 Task: Find connections with filter location Bermeo with filter topic #leadershipwith filter profile language German with filter current company Eicher Trucks and Buses with filter school UNITED COLLEGE OF ENGINEERING AND RESEARCH, GREATER NOIDA with filter industry Truck Transportation with filter service category Corporate Law with filter keywords title Store Manager
Action: Mouse moved to (150, 239)
Screenshot: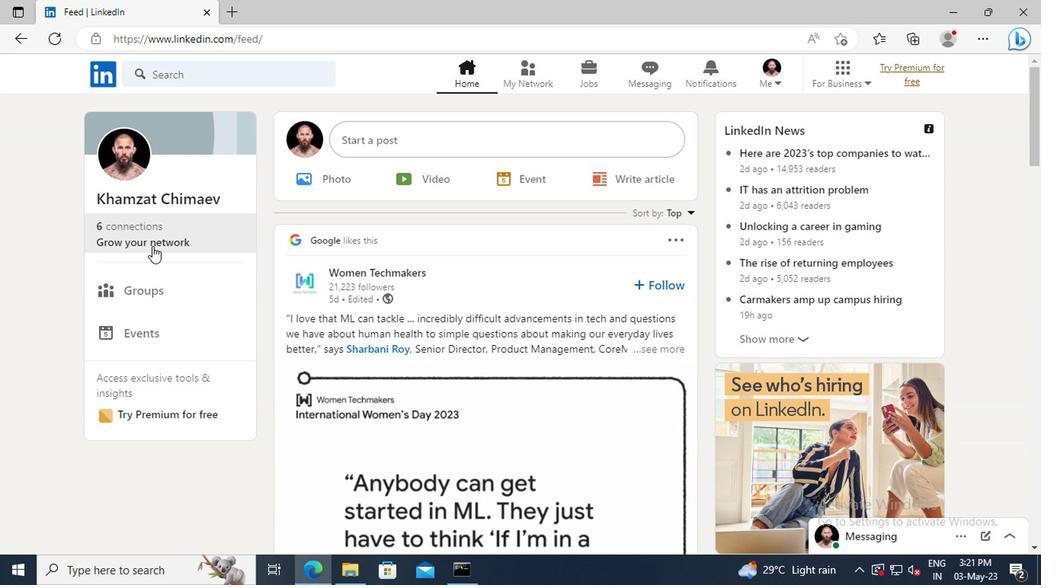 
Action: Mouse pressed left at (150, 239)
Screenshot: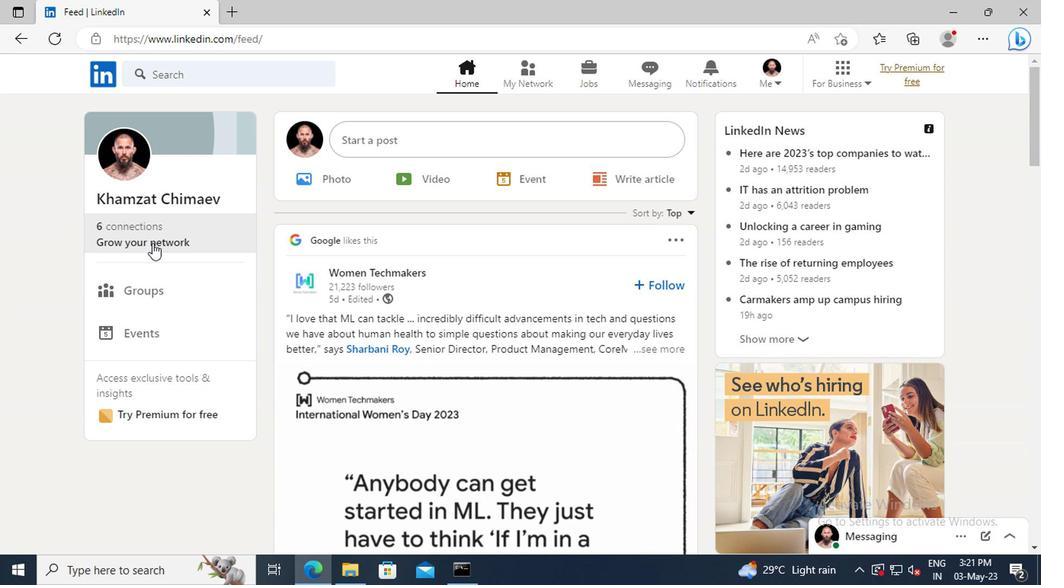 
Action: Mouse moved to (162, 160)
Screenshot: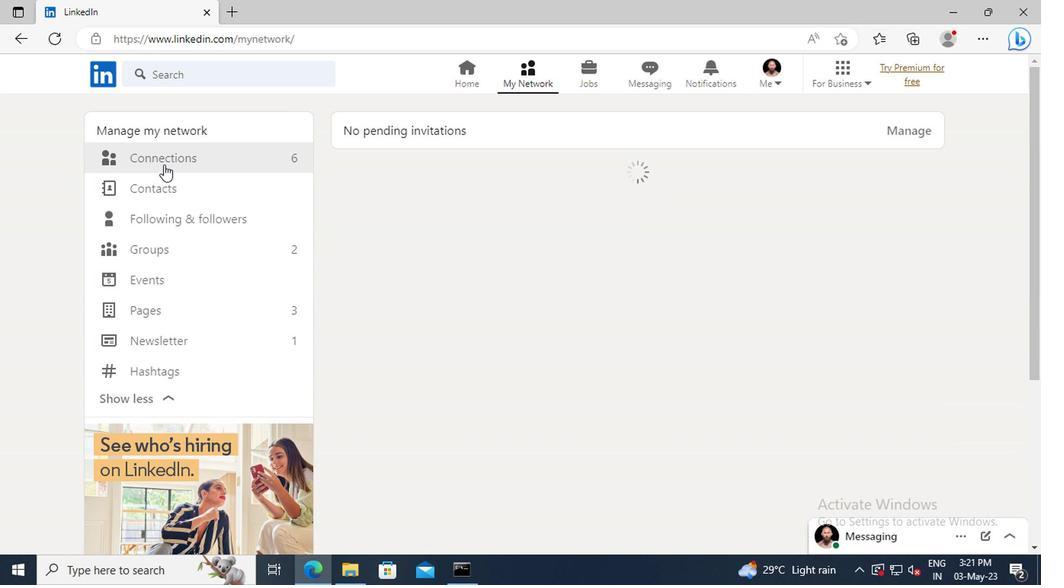 
Action: Mouse pressed left at (162, 160)
Screenshot: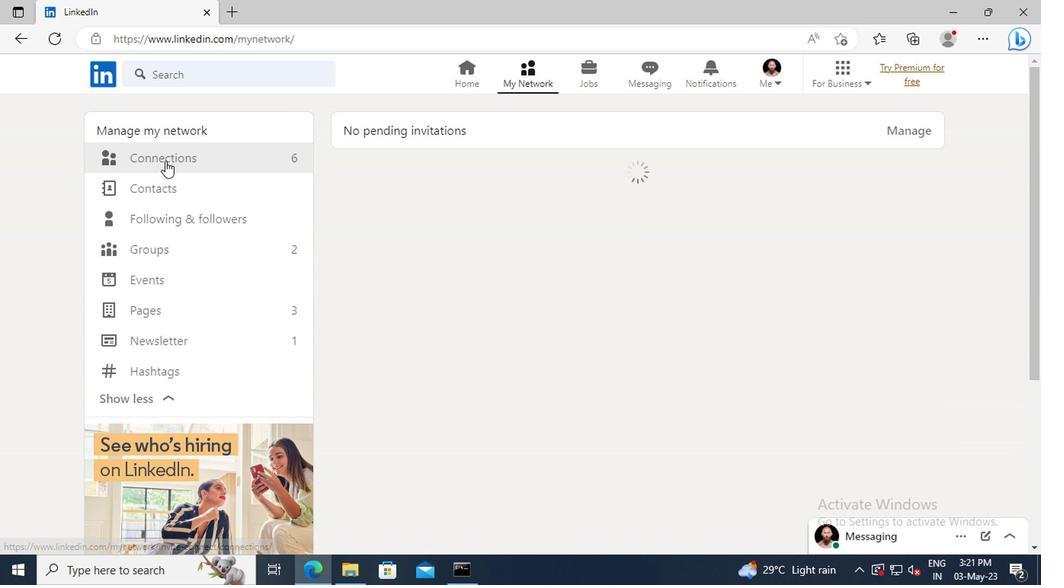
Action: Mouse moved to (617, 163)
Screenshot: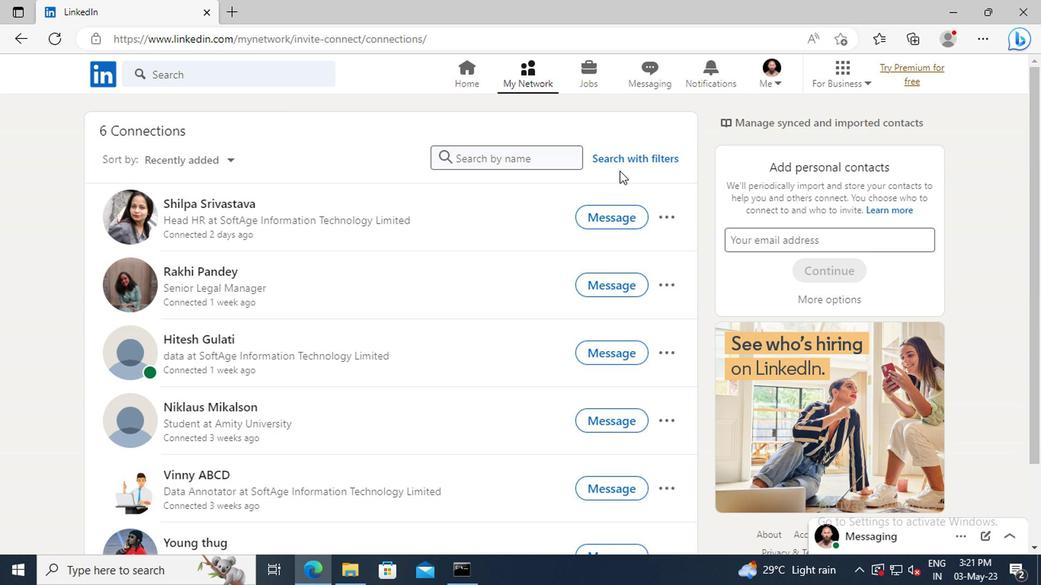 
Action: Mouse pressed left at (617, 163)
Screenshot: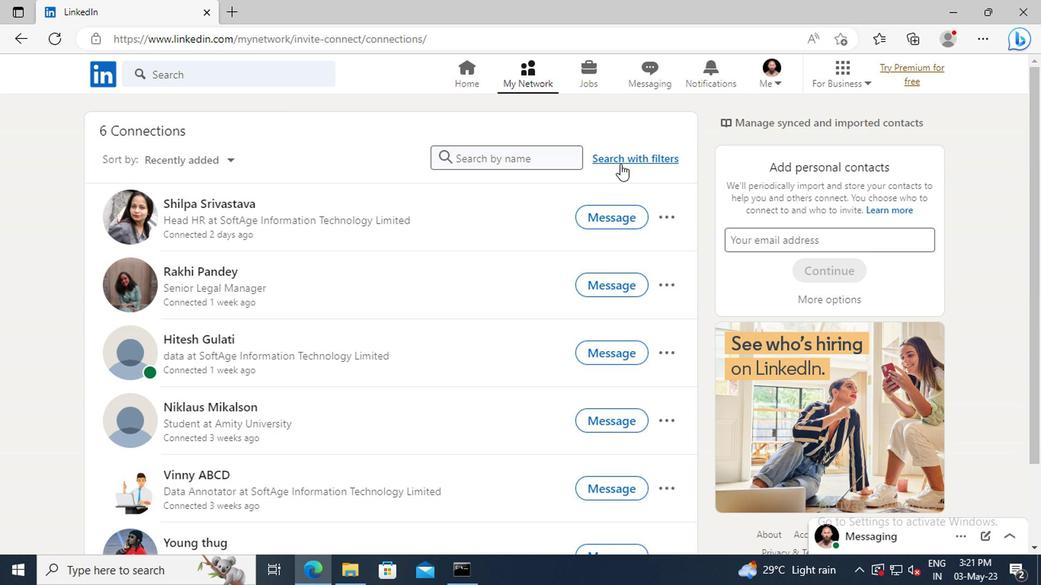 
Action: Mouse moved to (577, 122)
Screenshot: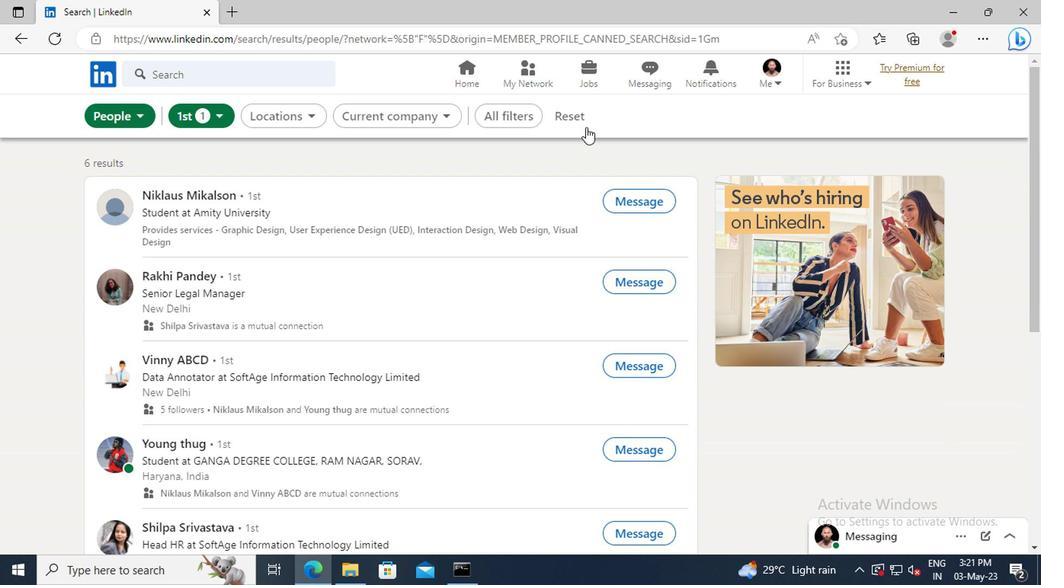 
Action: Mouse pressed left at (577, 122)
Screenshot: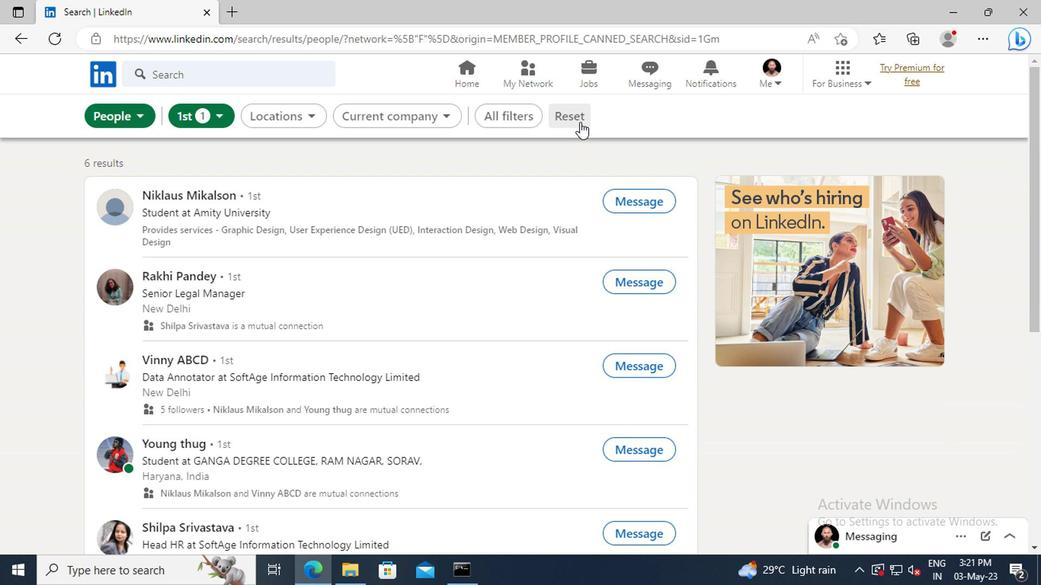 
Action: Mouse moved to (546, 118)
Screenshot: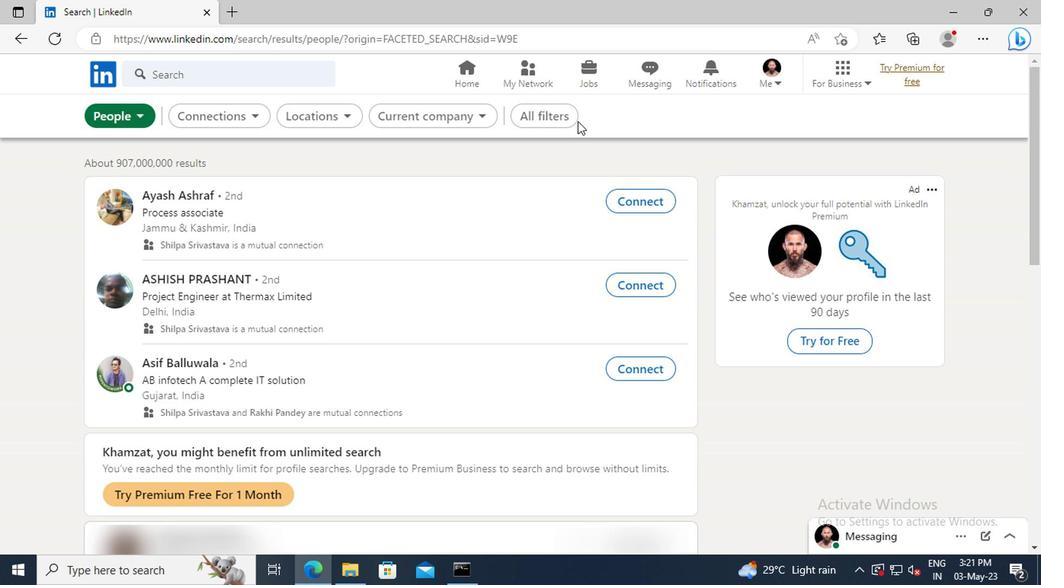 
Action: Mouse pressed left at (546, 118)
Screenshot: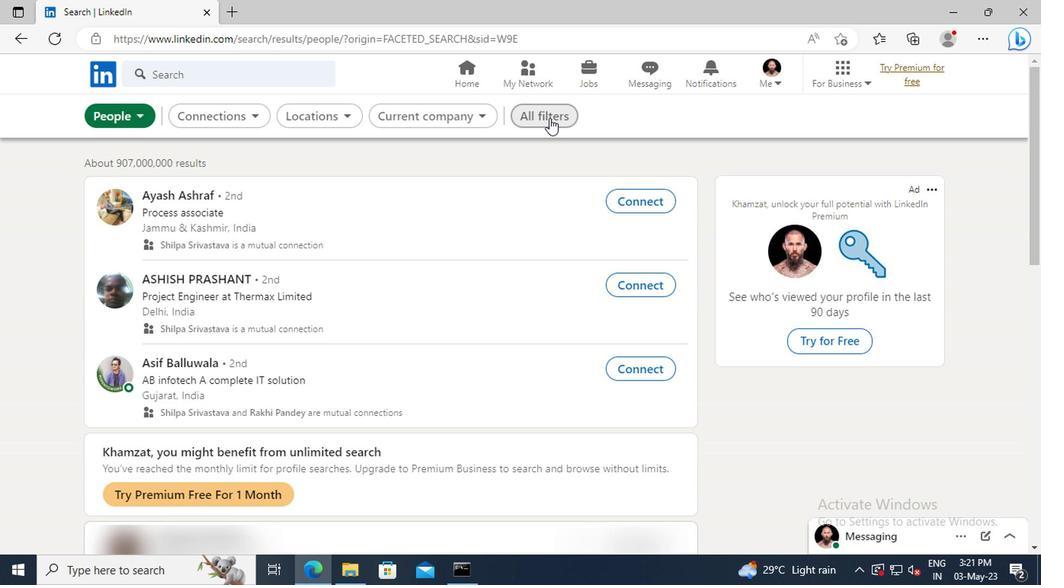 
Action: Mouse moved to (824, 278)
Screenshot: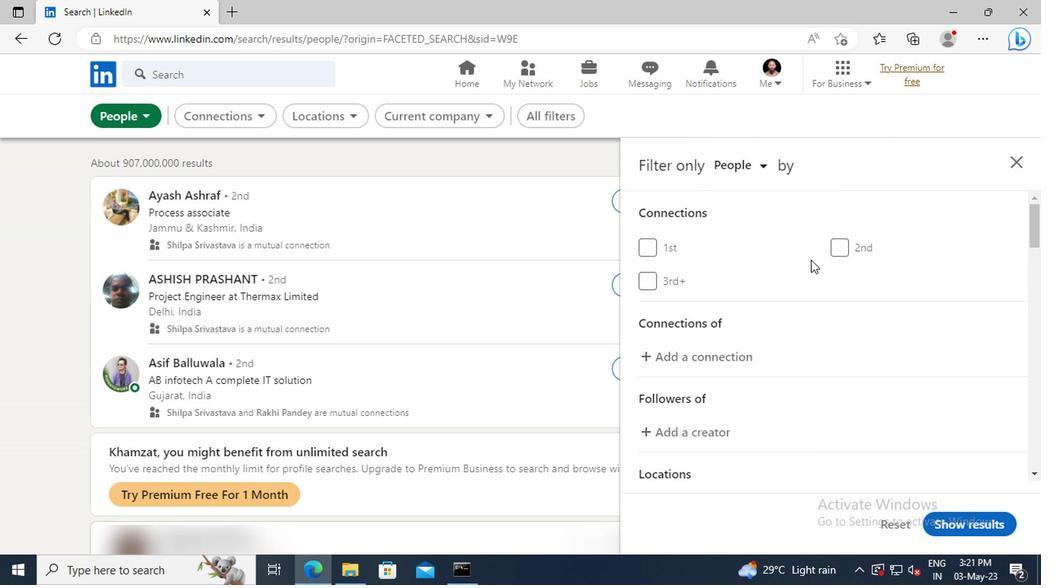 
Action: Mouse scrolled (824, 277) with delta (0, -1)
Screenshot: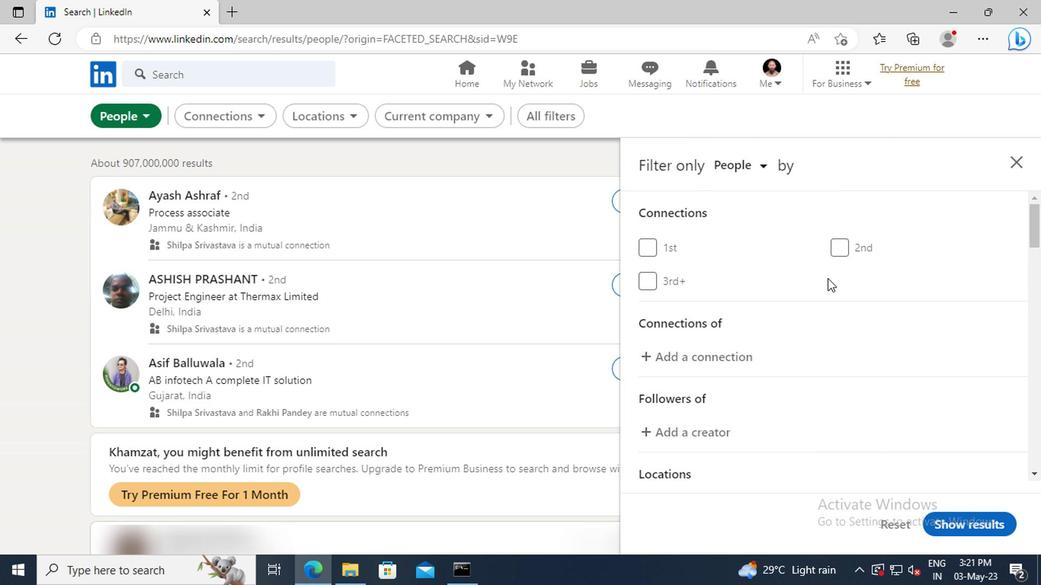 
Action: Mouse scrolled (824, 277) with delta (0, -1)
Screenshot: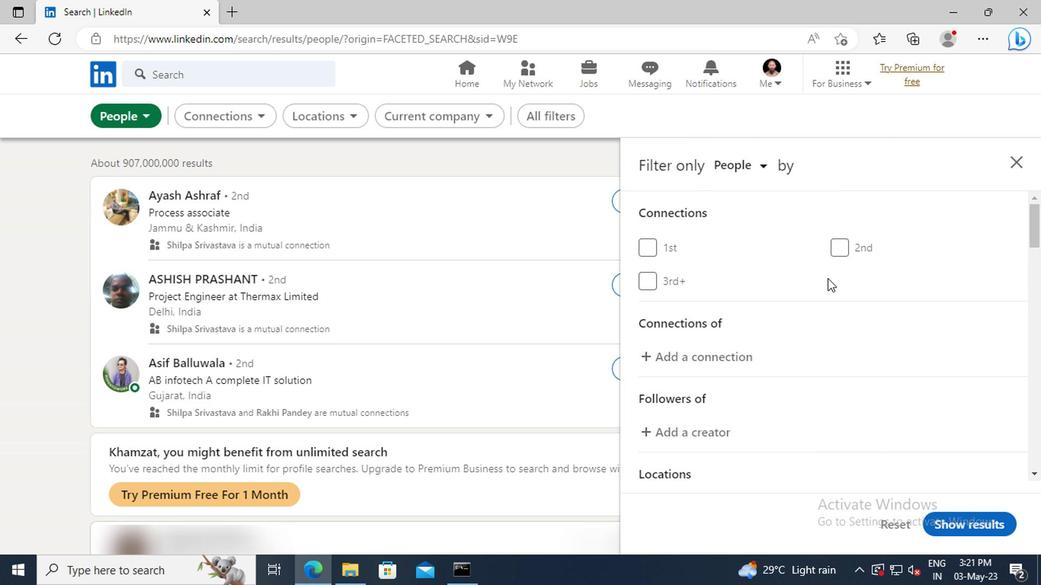 
Action: Mouse scrolled (824, 277) with delta (0, -1)
Screenshot: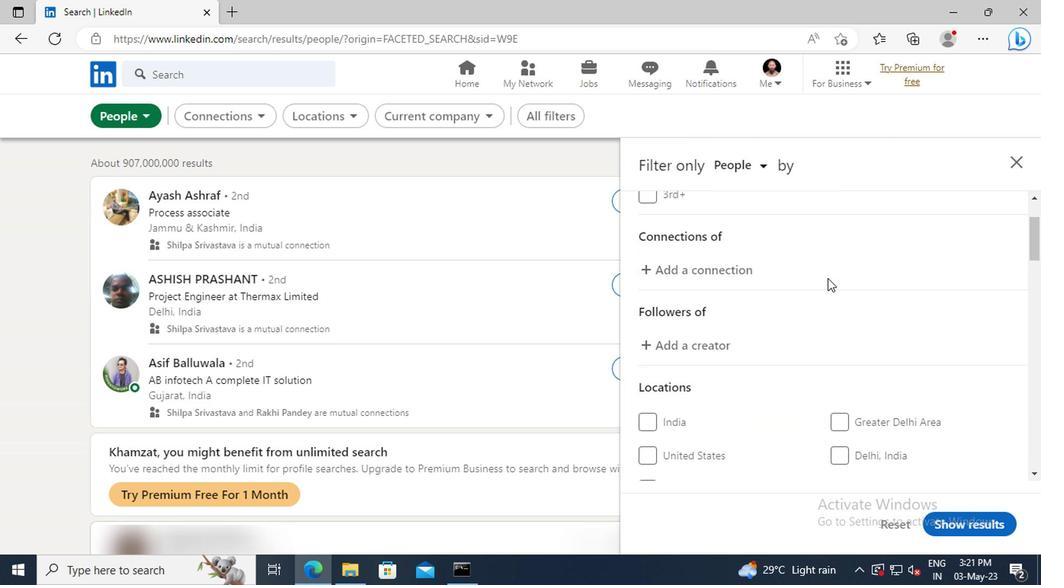 
Action: Mouse scrolled (824, 277) with delta (0, -1)
Screenshot: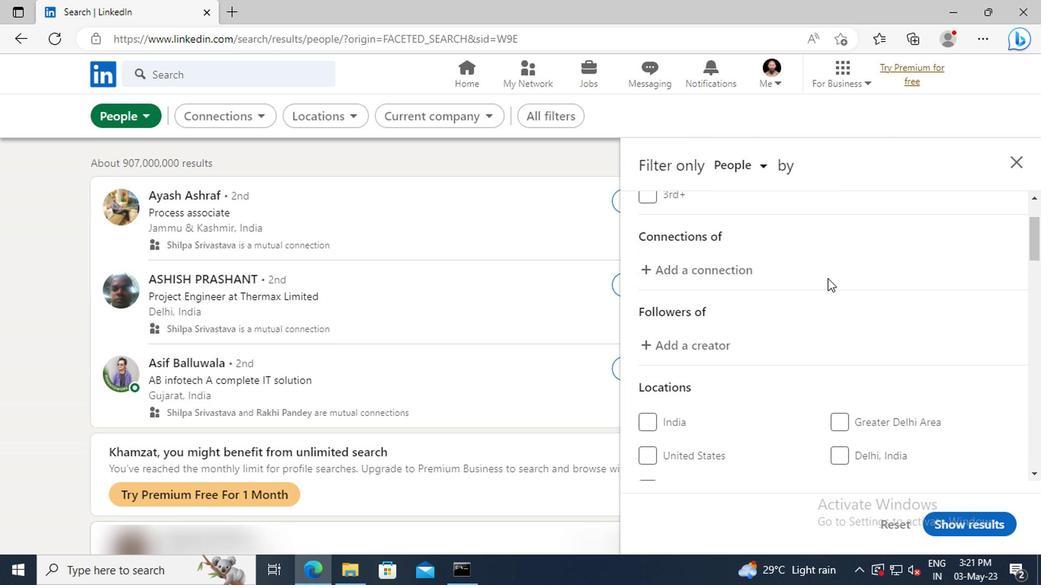 
Action: Mouse scrolled (824, 277) with delta (0, -1)
Screenshot: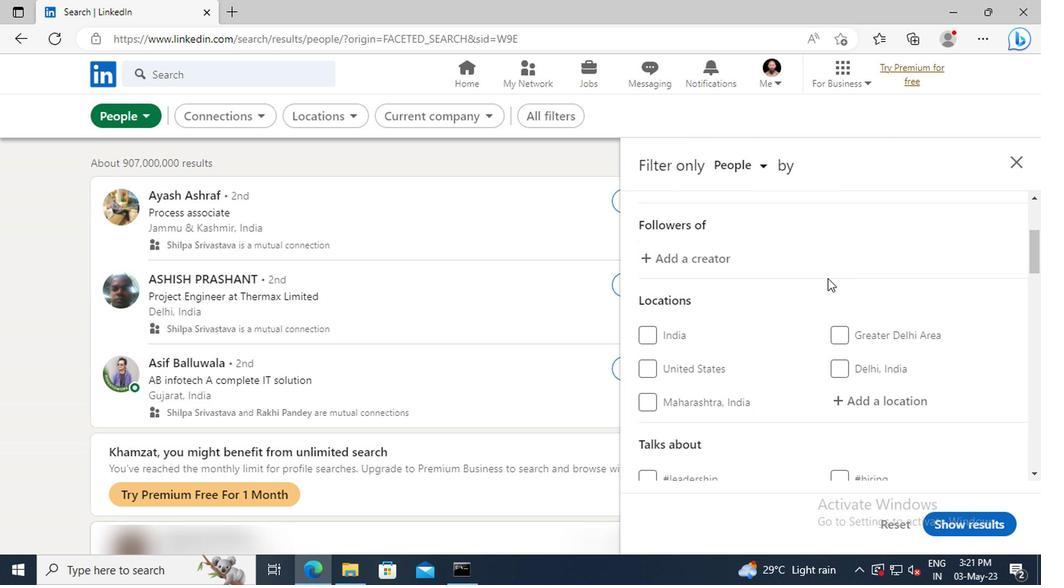 
Action: Mouse moved to (847, 353)
Screenshot: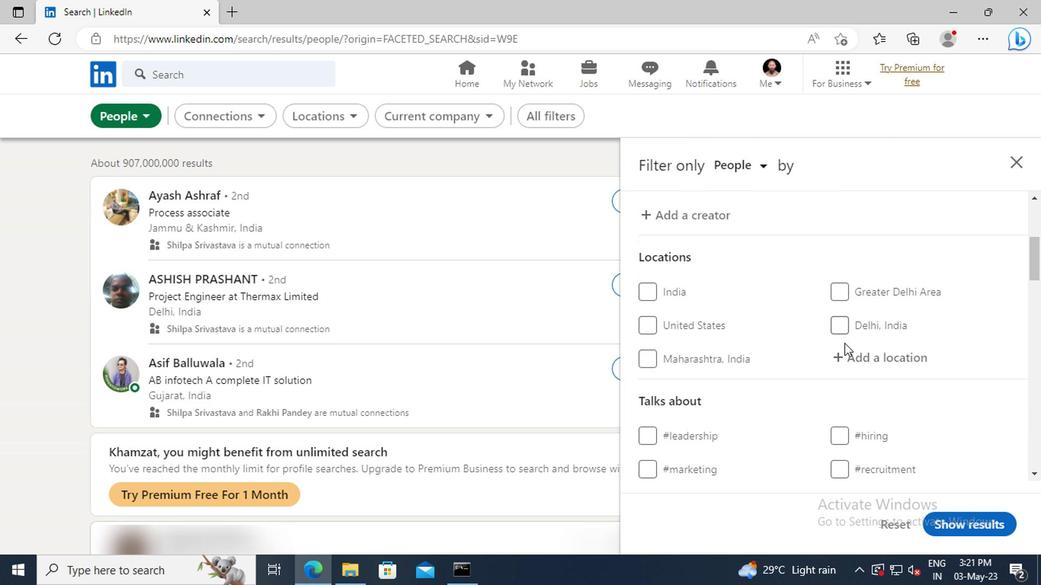 
Action: Mouse pressed left at (847, 353)
Screenshot: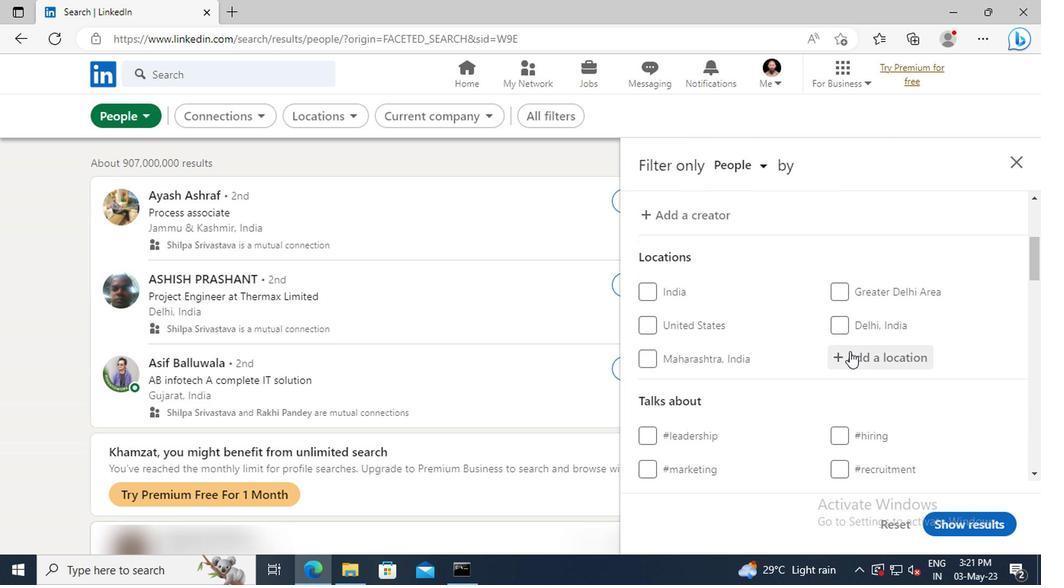 
Action: Key pressed <Key.shift>BERMEO
Screenshot: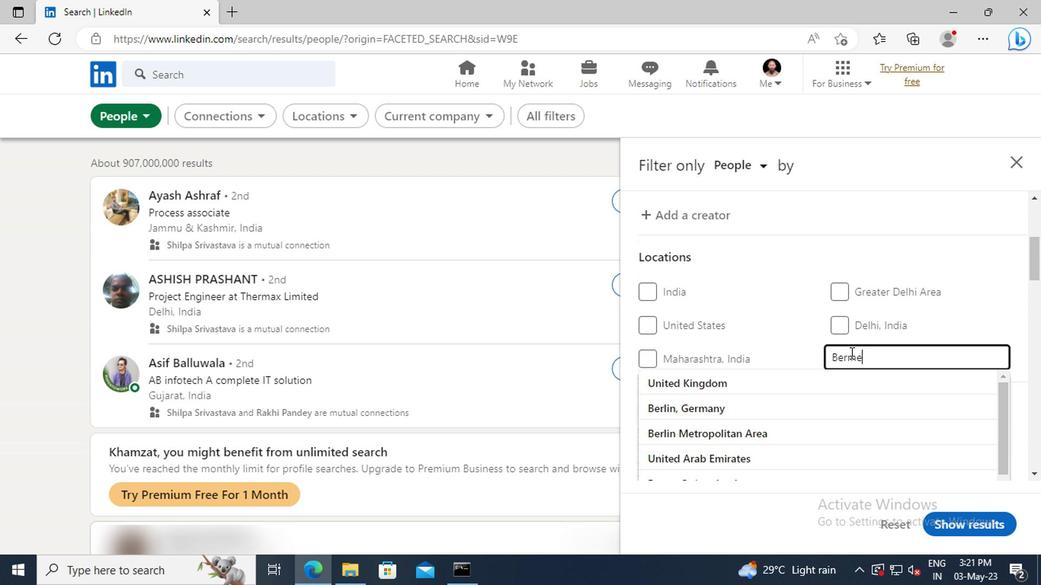 
Action: Mouse moved to (847, 381)
Screenshot: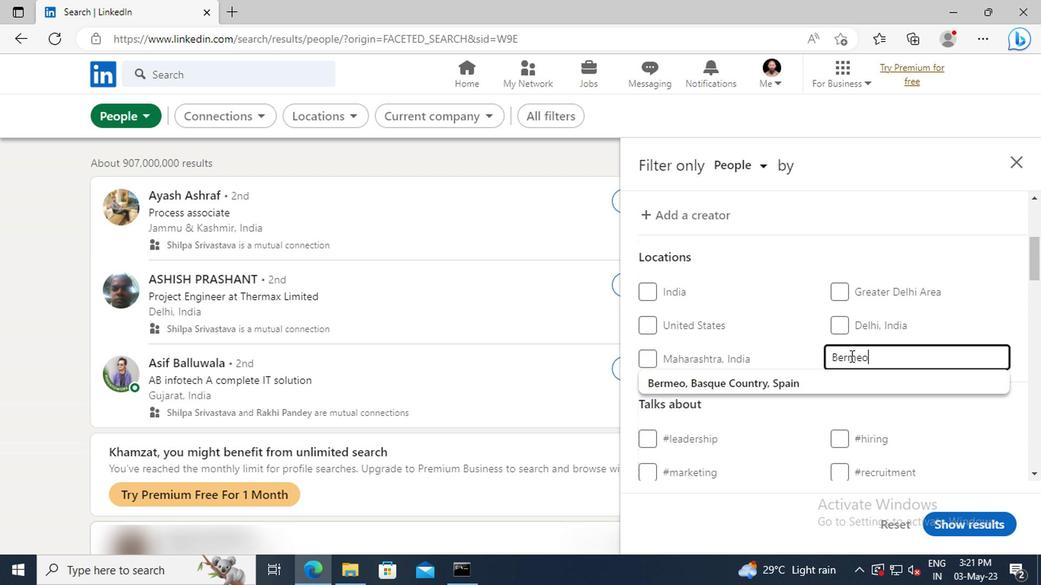 
Action: Mouse pressed left at (847, 381)
Screenshot: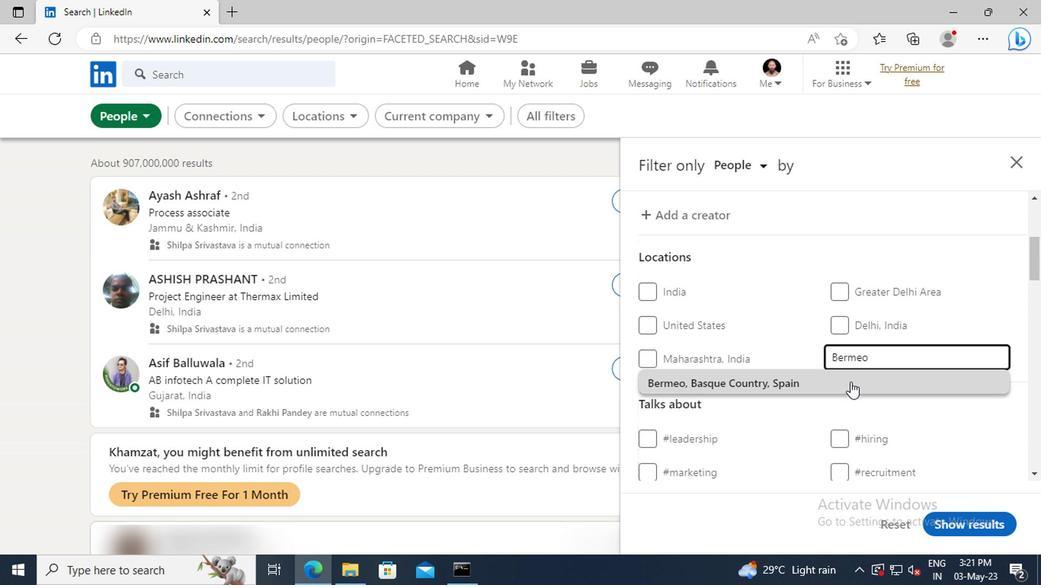 
Action: Mouse scrolled (847, 381) with delta (0, 0)
Screenshot: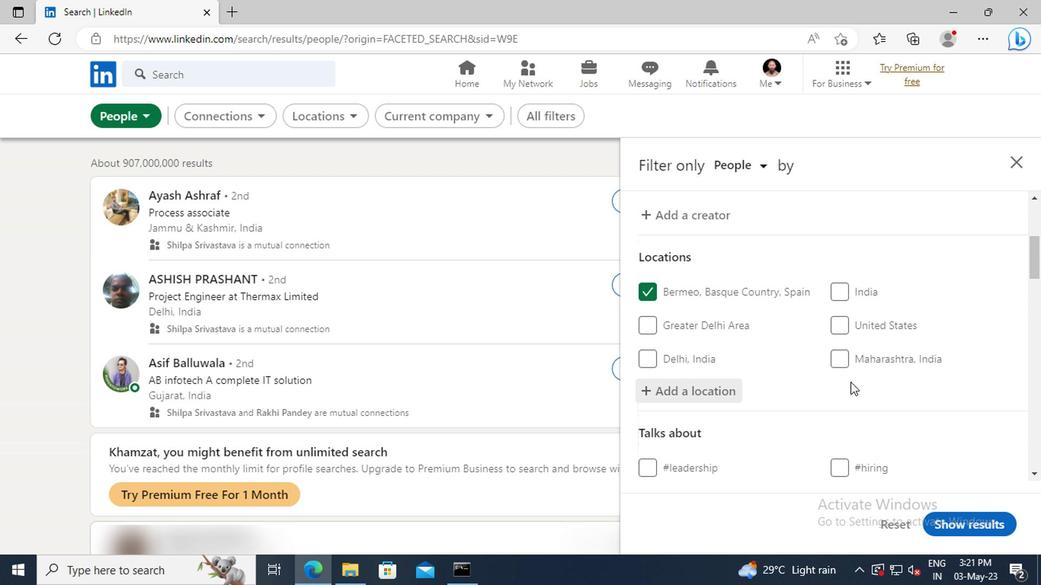 
Action: Mouse scrolled (847, 381) with delta (0, 0)
Screenshot: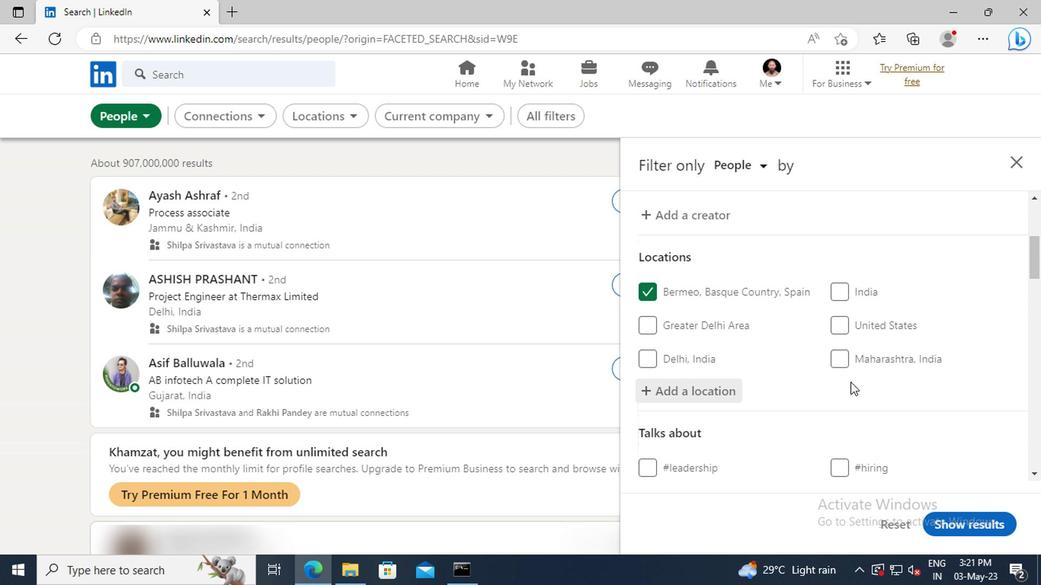 
Action: Mouse moved to (646, 381)
Screenshot: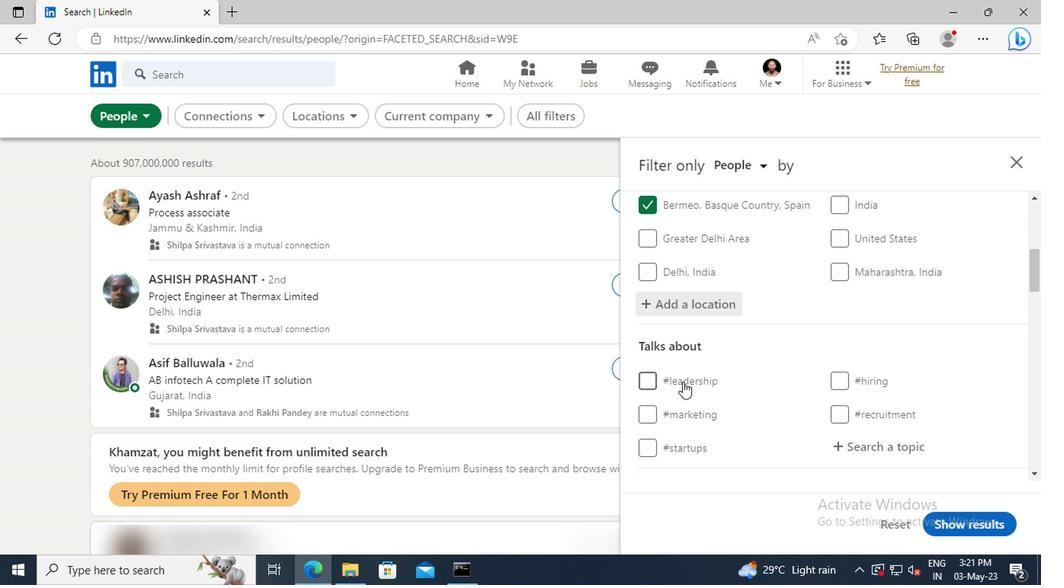 
Action: Mouse pressed left at (646, 381)
Screenshot: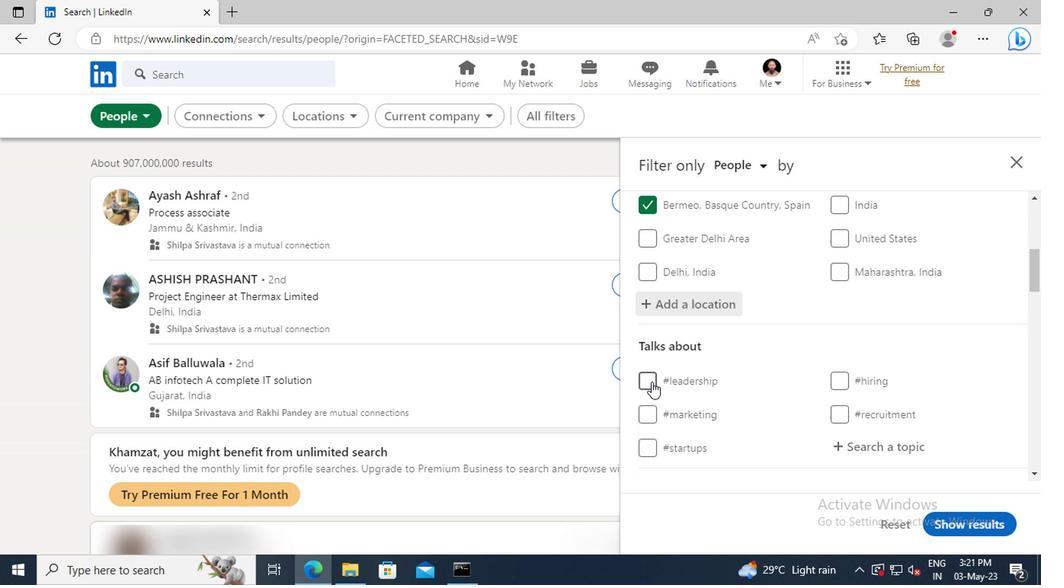 
Action: Mouse moved to (839, 379)
Screenshot: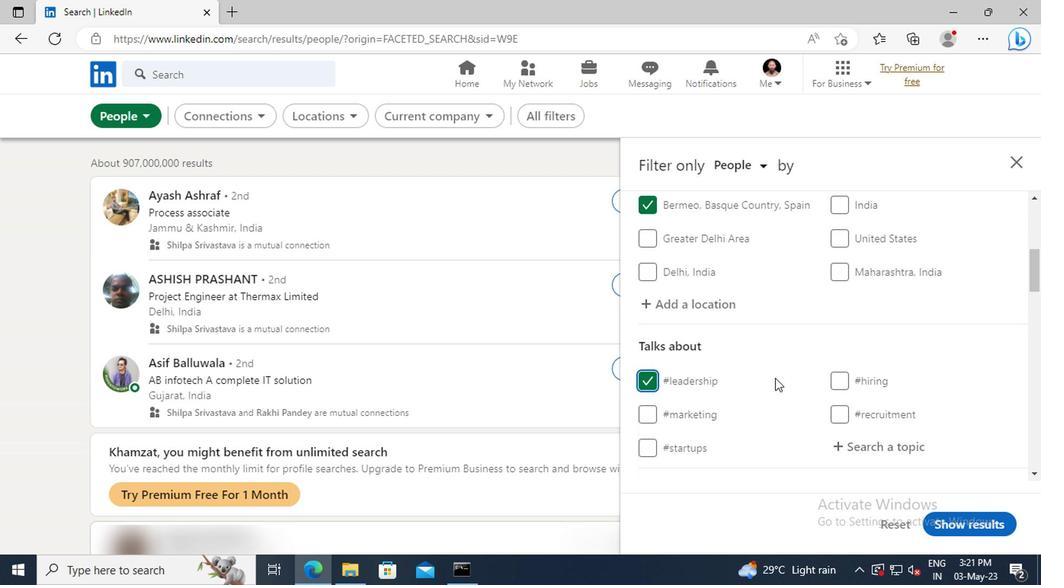 
Action: Mouse scrolled (839, 377) with delta (0, -1)
Screenshot: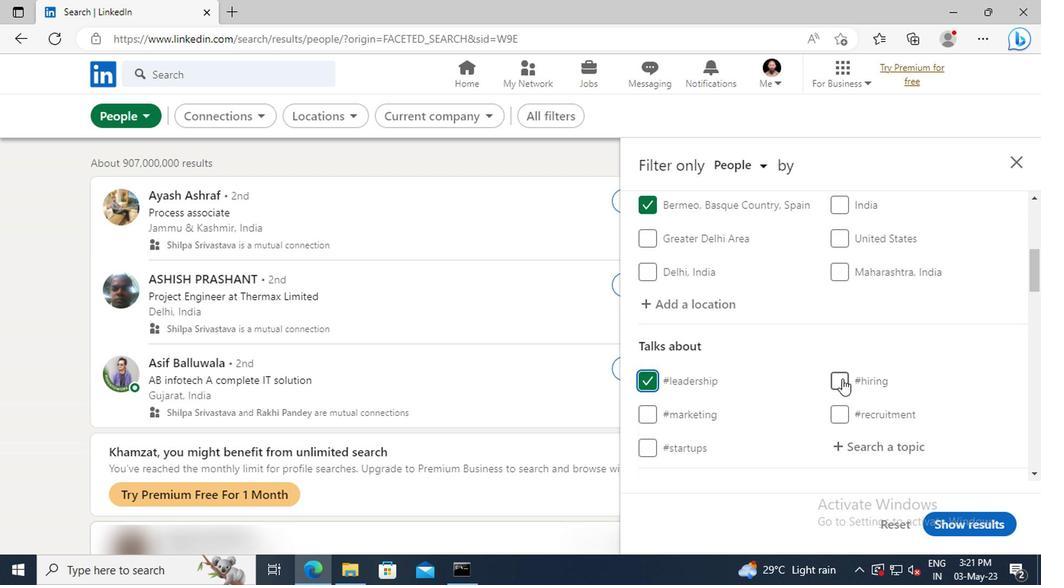 
Action: Mouse scrolled (839, 377) with delta (0, -1)
Screenshot: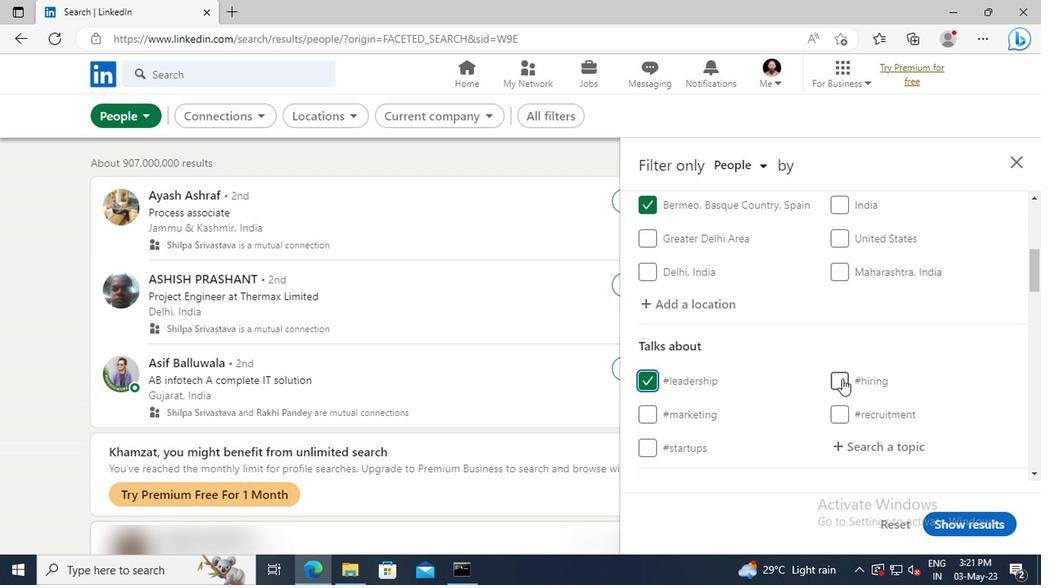 
Action: Mouse scrolled (839, 377) with delta (0, -1)
Screenshot: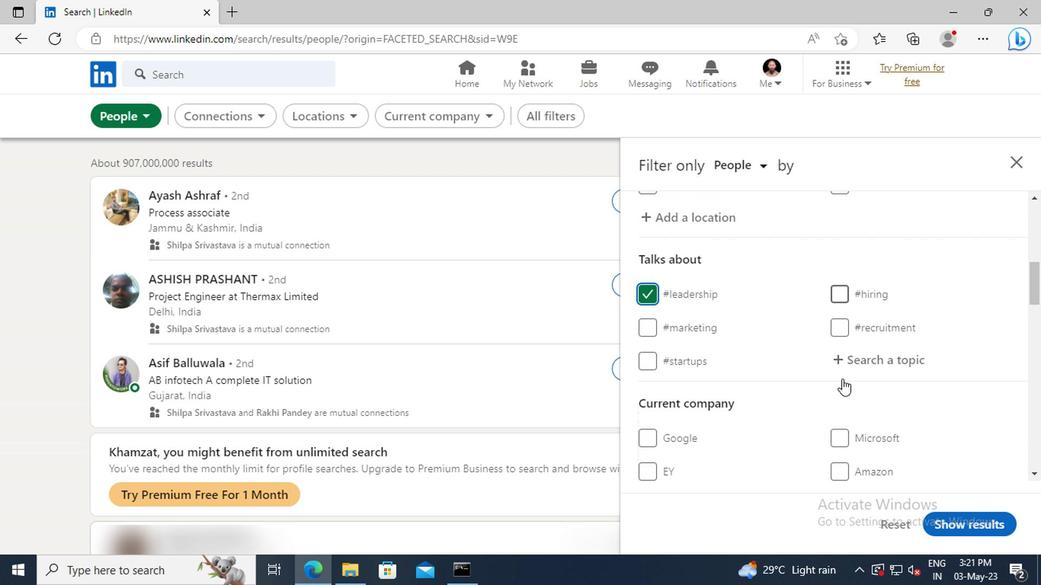 
Action: Mouse scrolled (839, 377) with delta (0, -1)
Screenshot: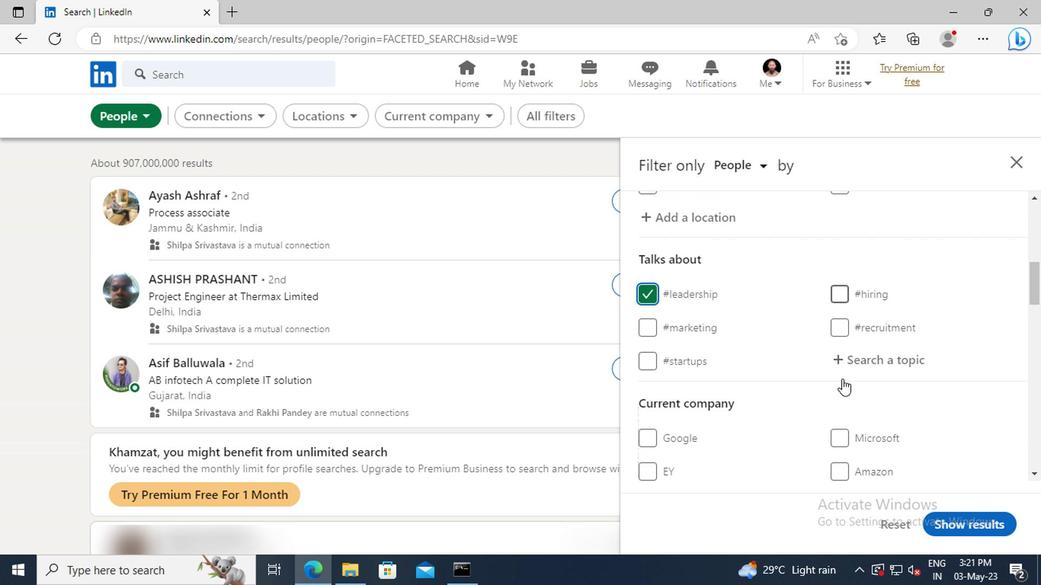 
Action: Mouse scrolled (839, 377) with delta (0, -1)
Screenshot: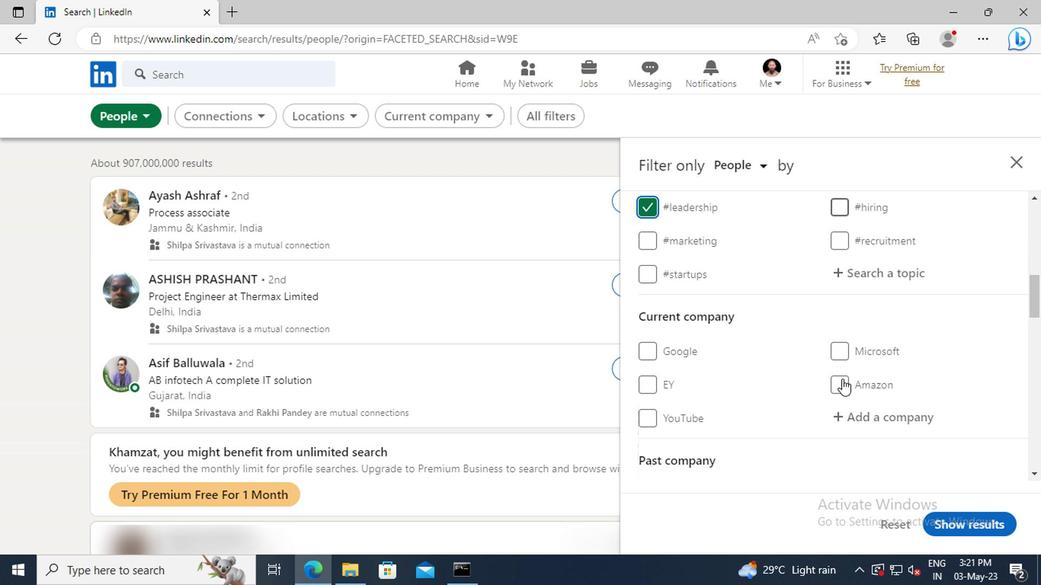 
Action: Mouse scrolled (839, 377) with delta (0, -1)
Screenshot: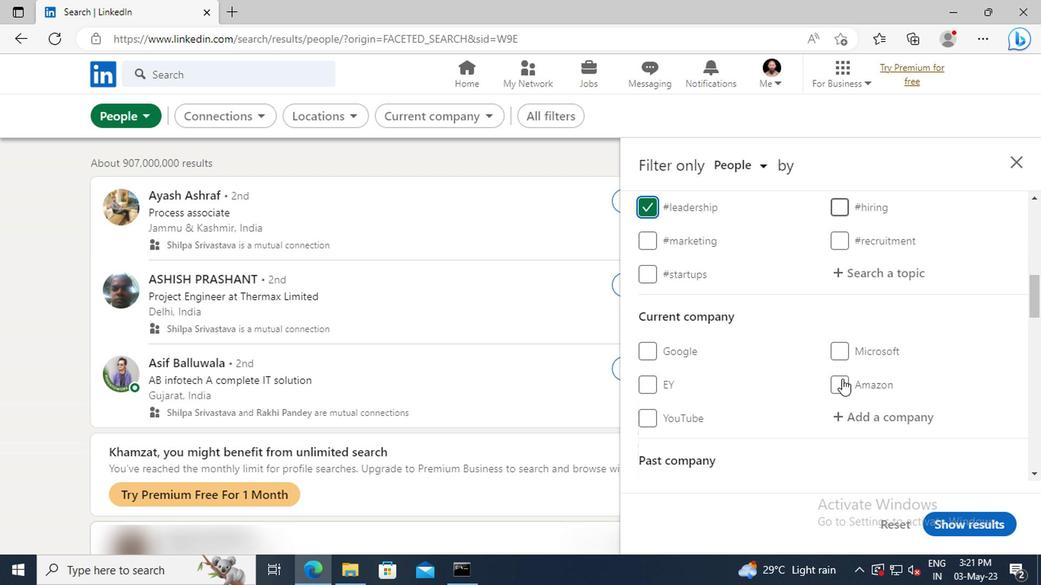
Action: Mouse scrolled (839, 377) with delta (0, -1)
Screenshot: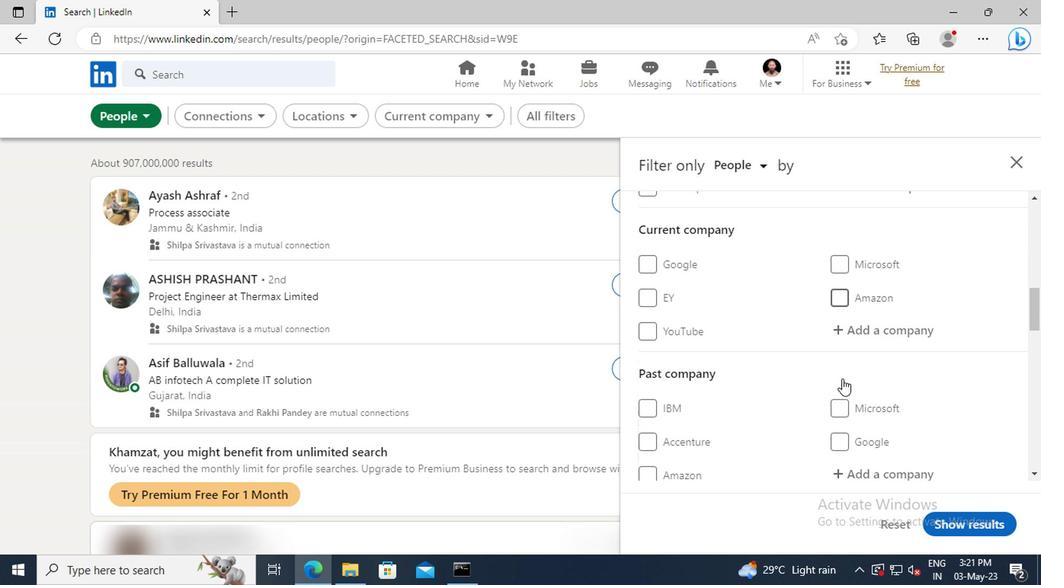 
Action: Mouse scrolled (839, 377) with delta (0, -1)
Screenshot: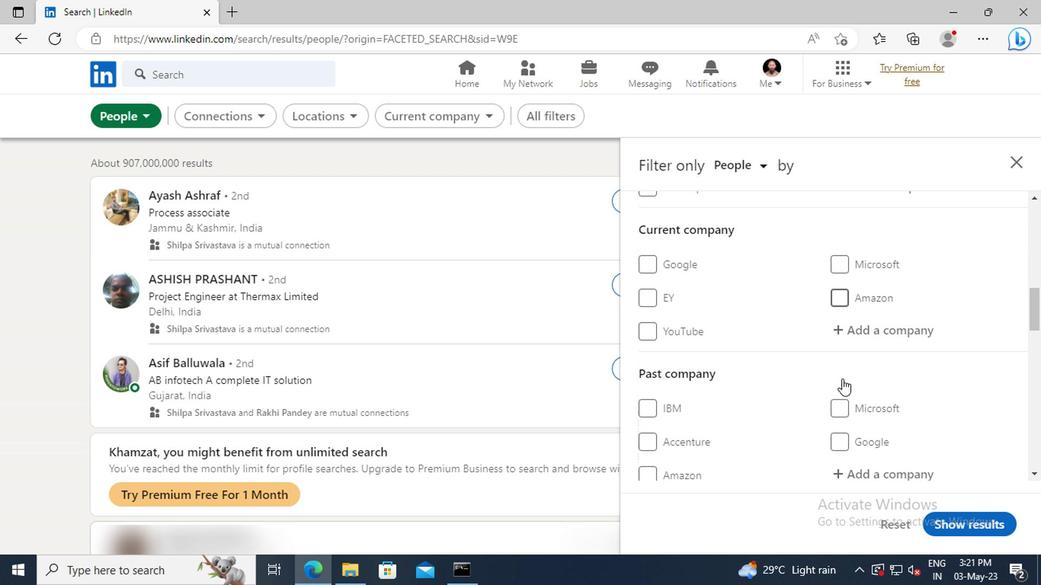 
Action: Mouse scrolled (839, 377) with delta (0, -1)
Screenshot: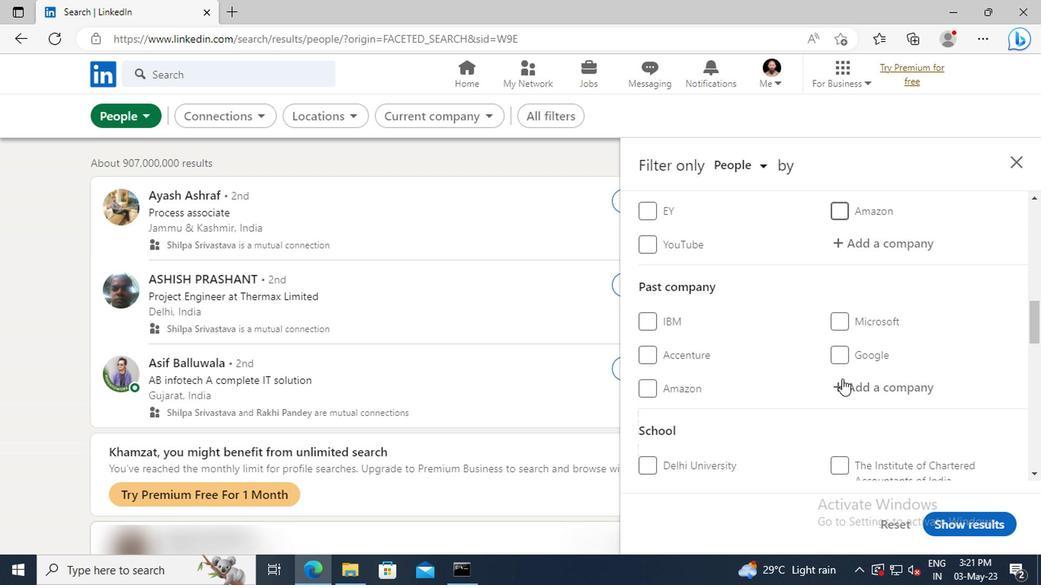 
Action: Mouse scrolled (839, 377) with delta (0, -1)
Screenshot: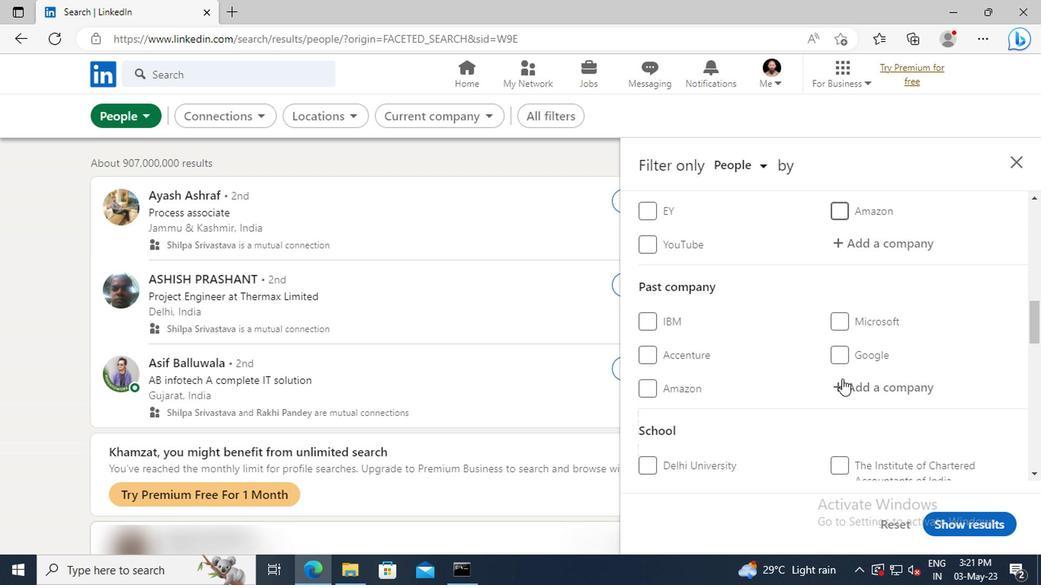 
Action: Mouse scrolled (839, 377) with delta (0, -1)
Screenshot: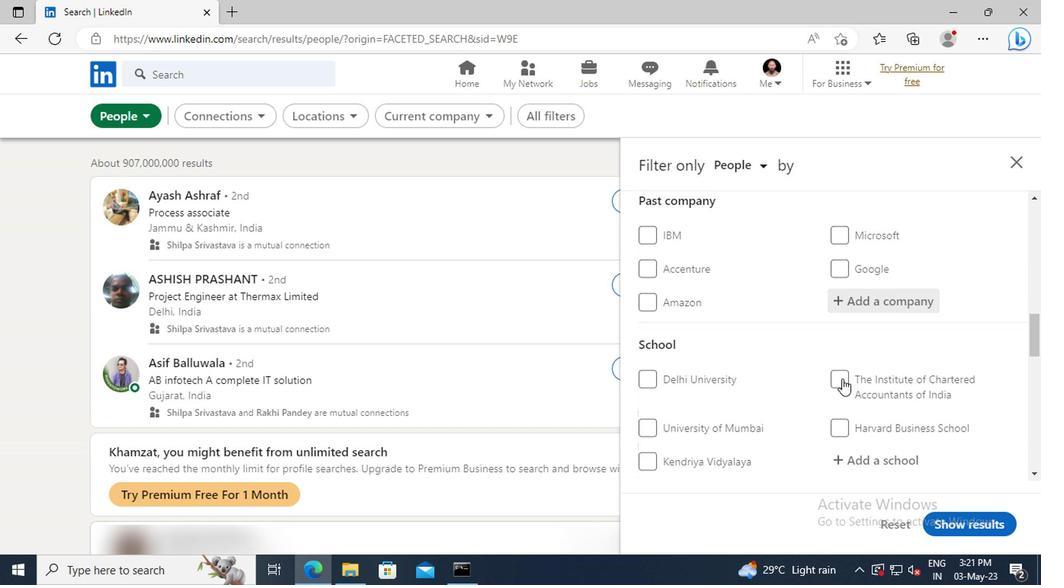
Action: Mouse scrolled (839, 377) with delta (0, -1)
Screenshot: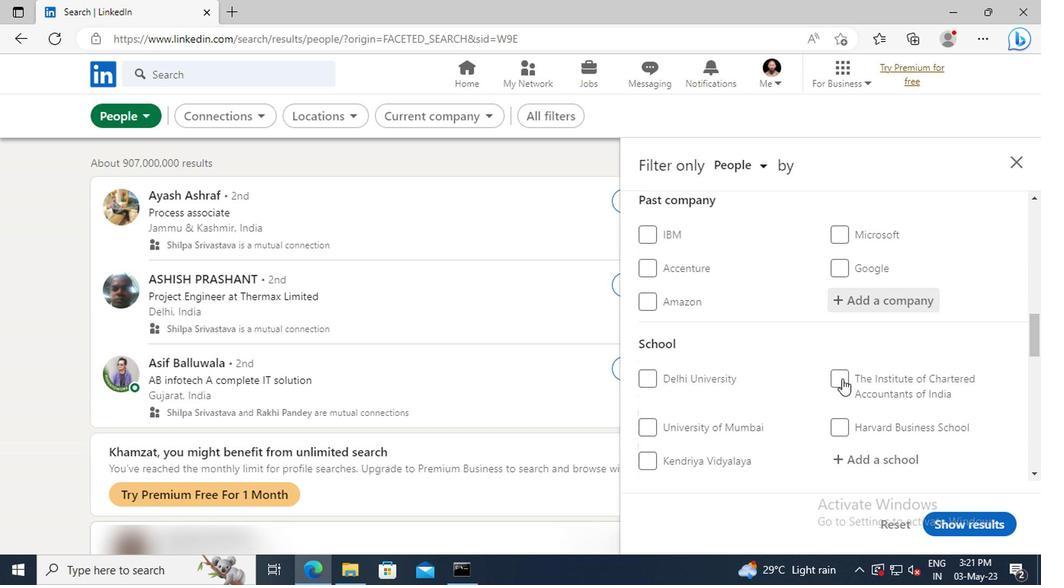
Action: Mouse scrolled (839, 377) with delta (0, -1)
Screenshot: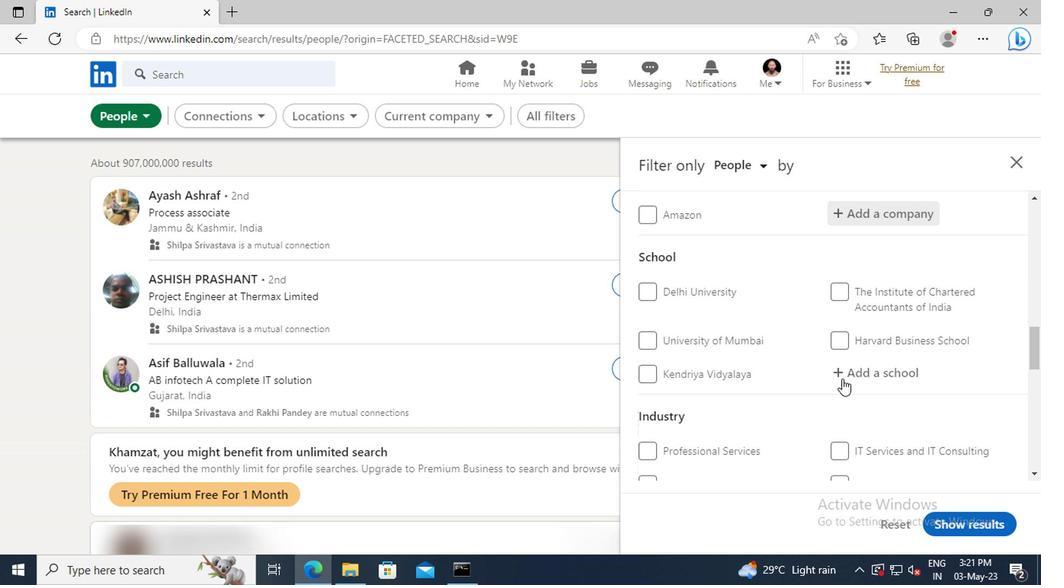 
Action: Mouse scrolled (839, 377) with delta (0, -1)
Screenshot: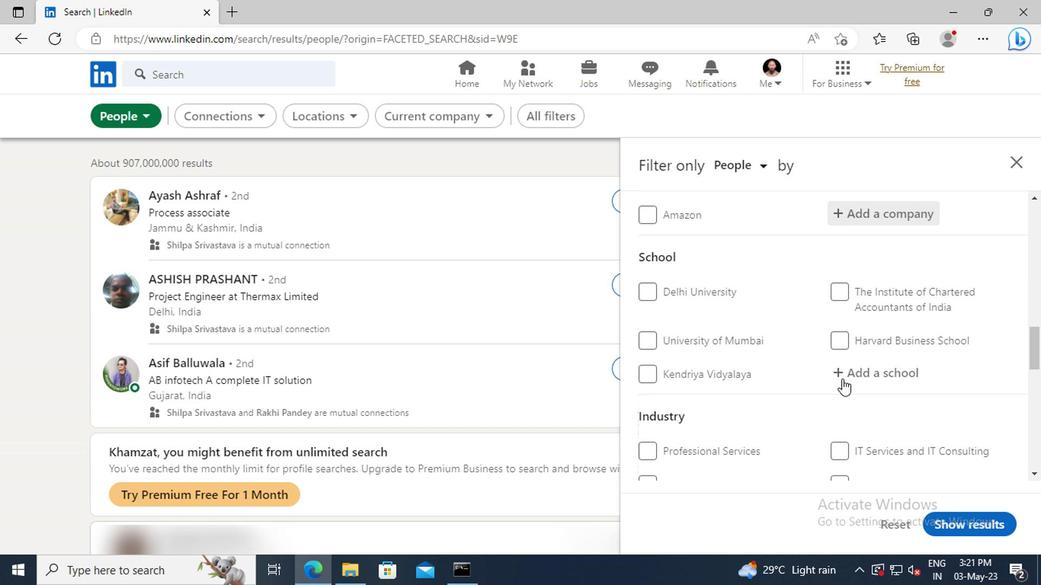 
Action: Mouse scrolled (839, 377) with delta (0, -1)
Screenshot: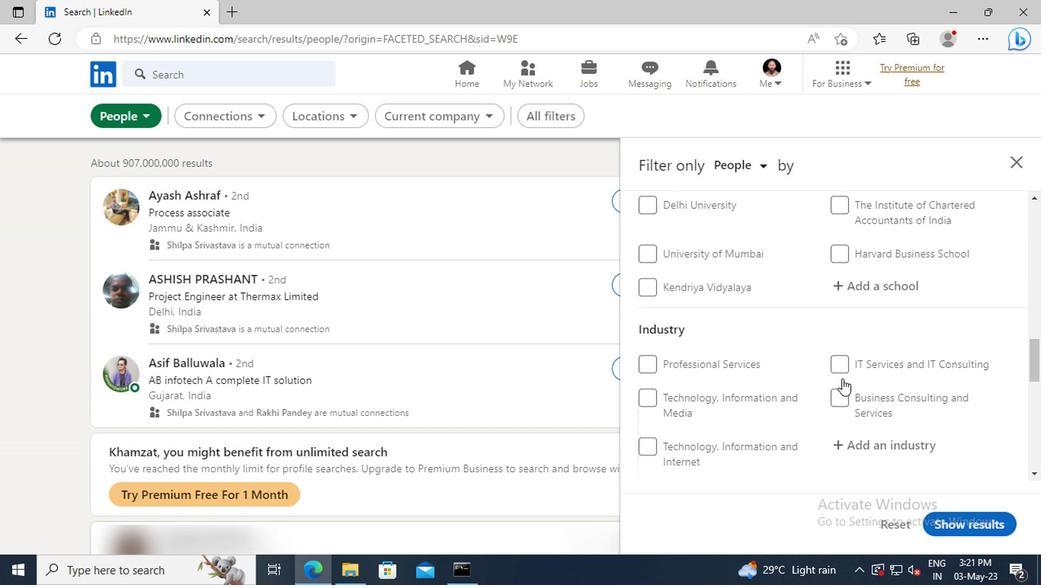 
Action: Mouse scrolled (839, 377) with delta (0, -1)
Screenshot: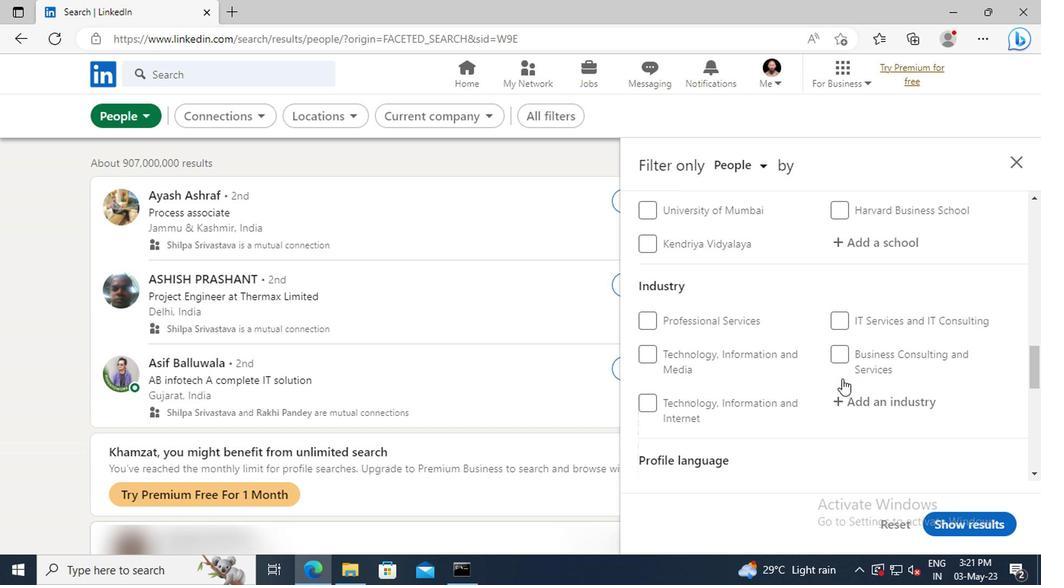
Action: Mouse scrolled (839, 377) with delta (0, -1)
Screenshot: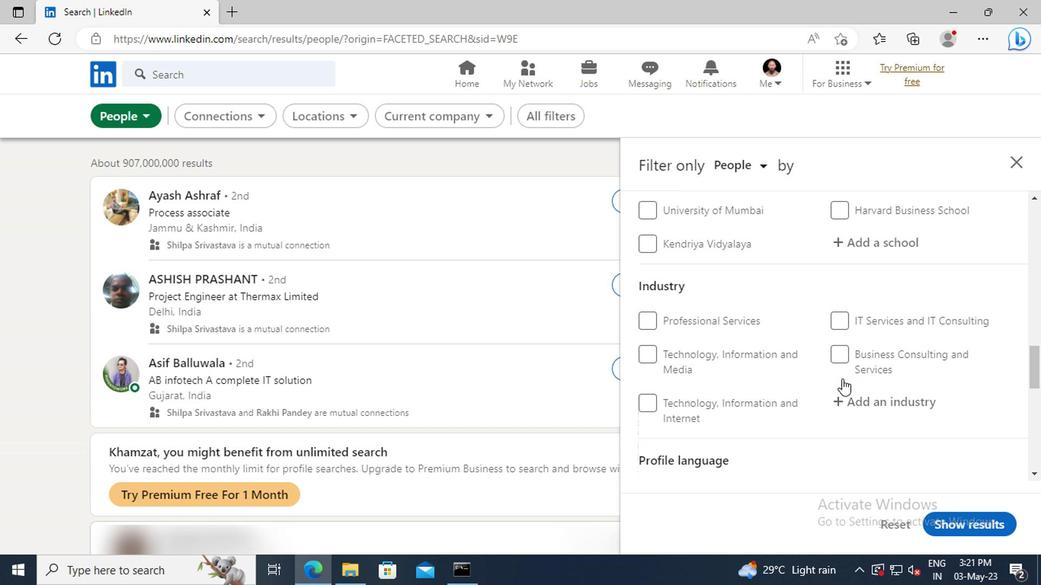 
Action: Mouse scrolled (839, 377) with delta (0, -1)
Screenshot: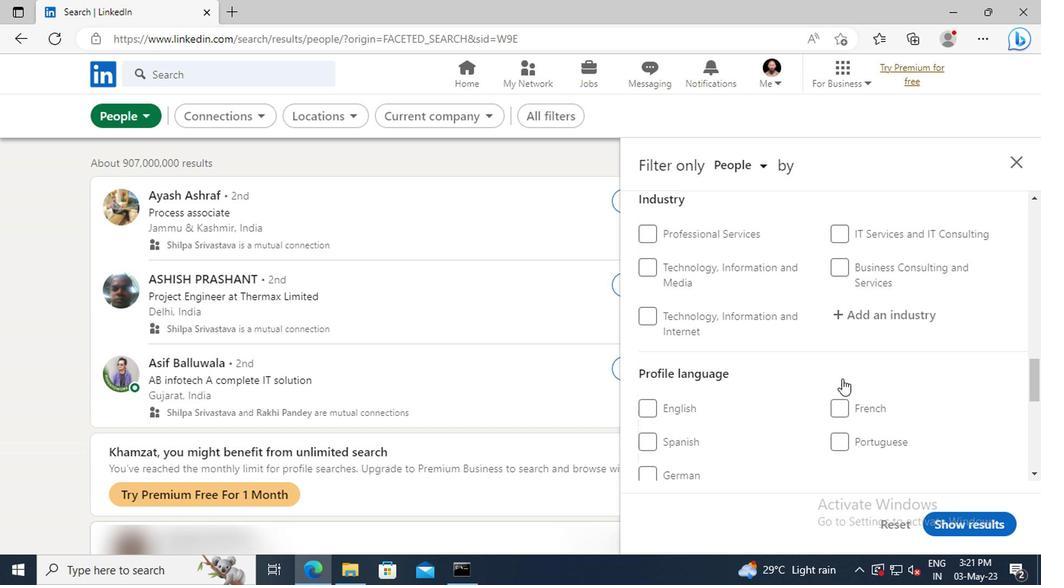 
Action: Mouse moved to (642, 440)
Screenshot: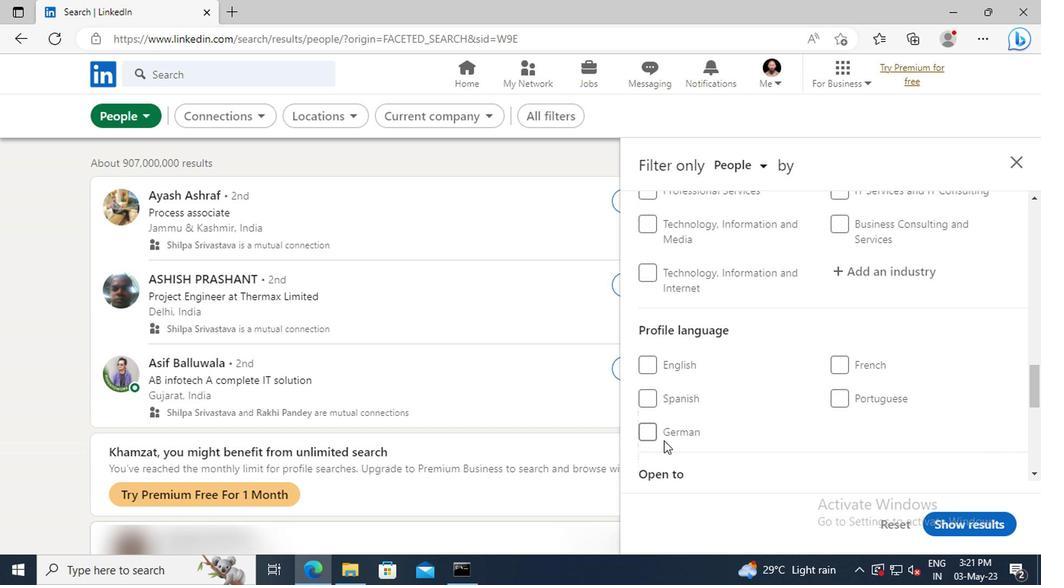 
Action: Mouse pressed left at (642, 440)
Screenshot: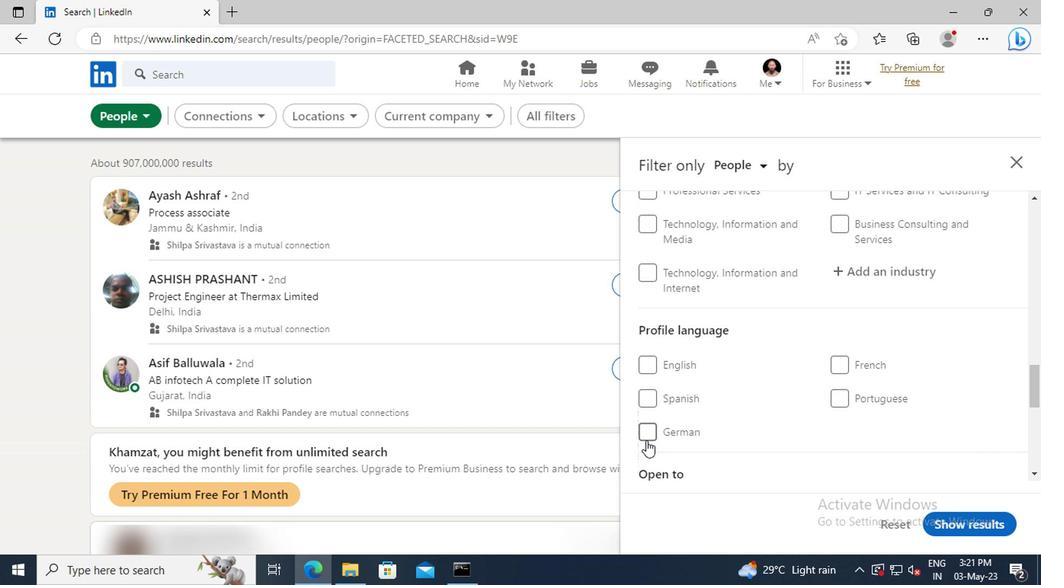 
Action: Mouse moved to (854, 402)
Screenshot: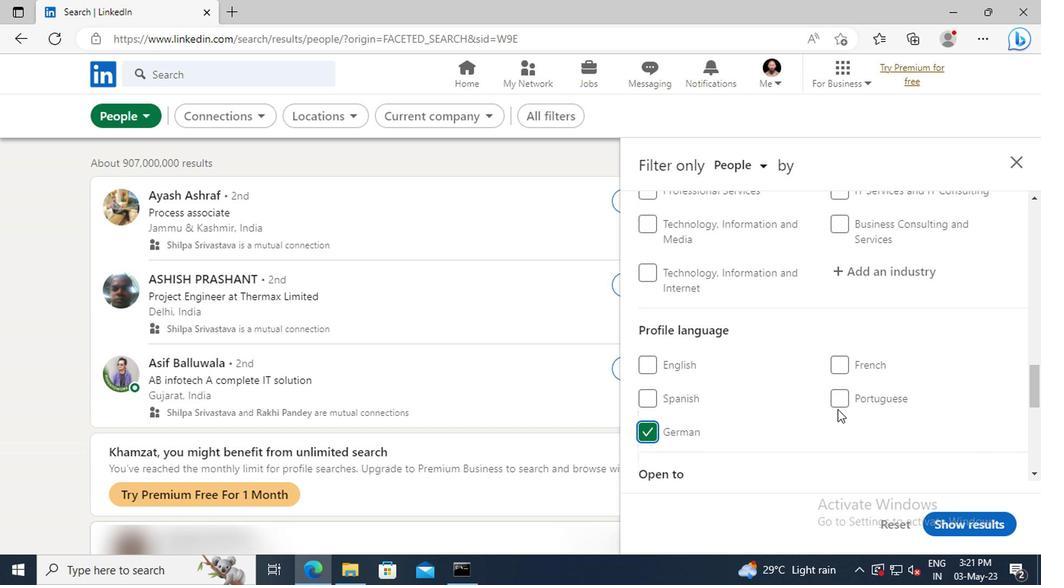 
Action: Mouse scrolled (854, 403) with delta (0, 1)
Screenshot: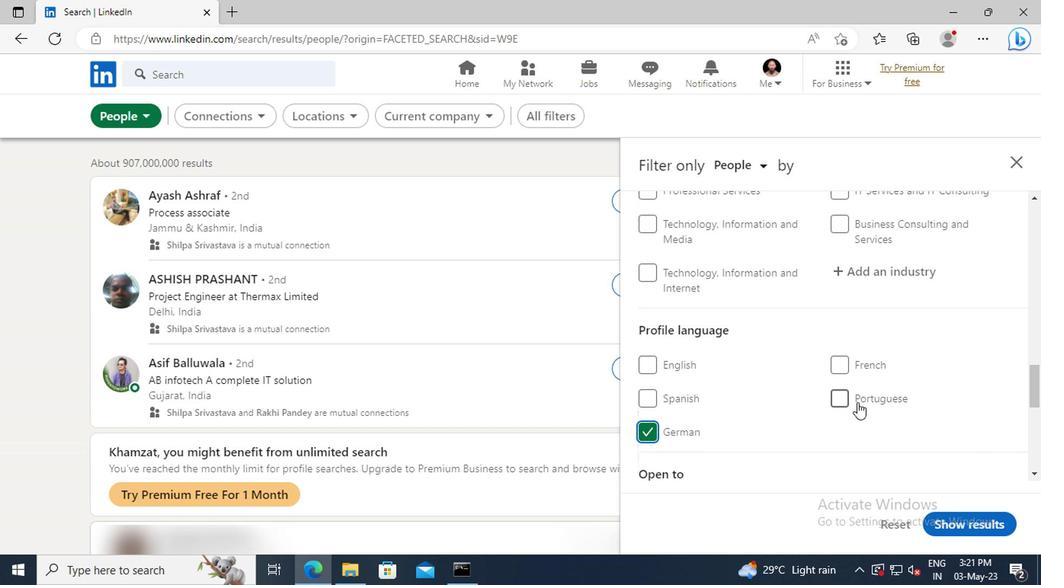 
Action: Mouse scrolled (854, 403) with delta (0, 1)
Screenshot: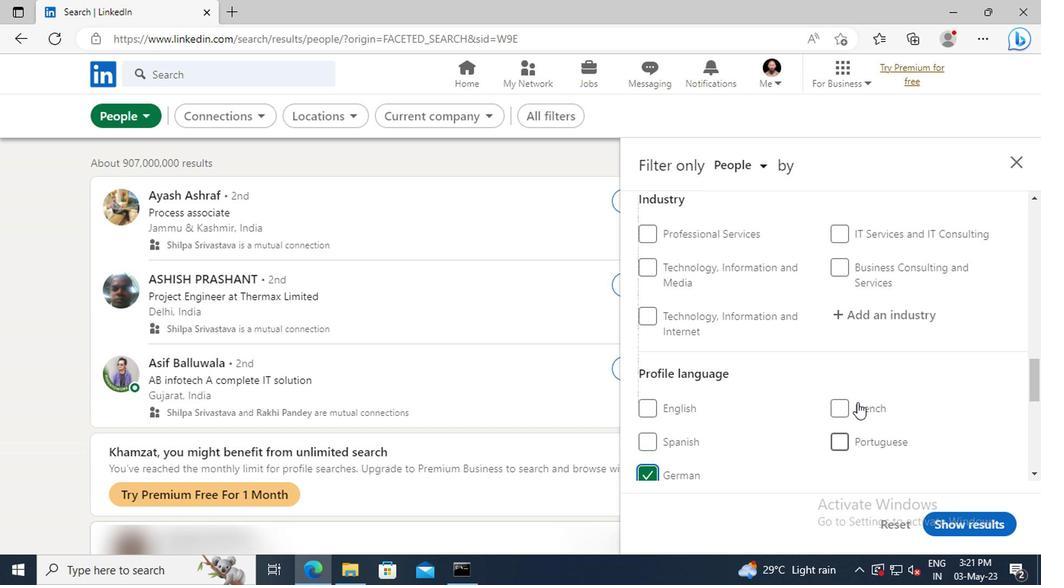 
Action: Mouse scrolled (854, 403) with delta (0, 1)
Screenshot: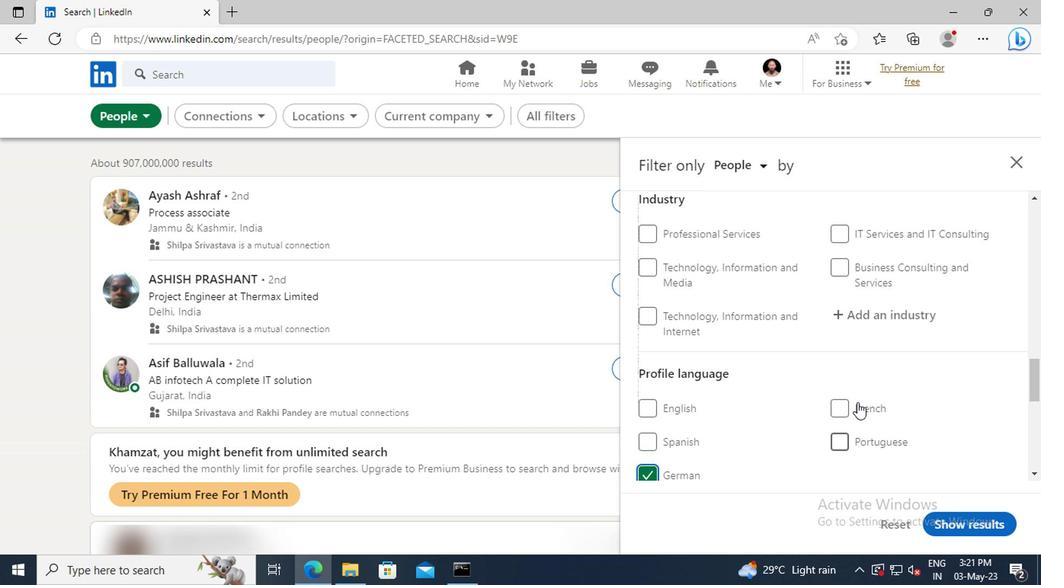 
Action: Mouse scrolled (854, 403) with delta (0, 1)
Screenshot: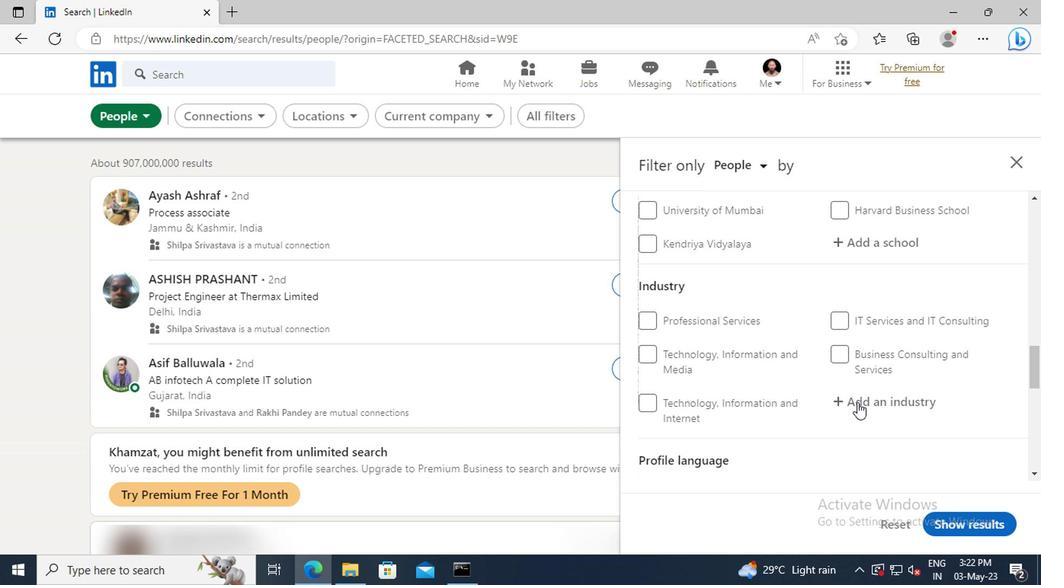 
Action: Mouse scrolled (854, 403) with delta (0, 1)
Screenshot: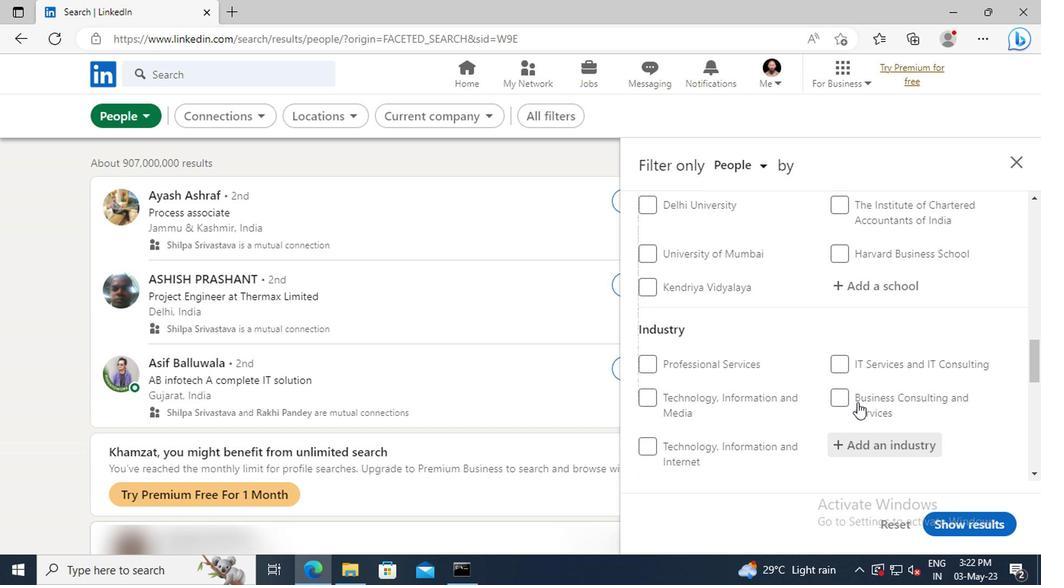
Action: Mouse scrolled (854, 403) with delta (0, 1)
Screenshot: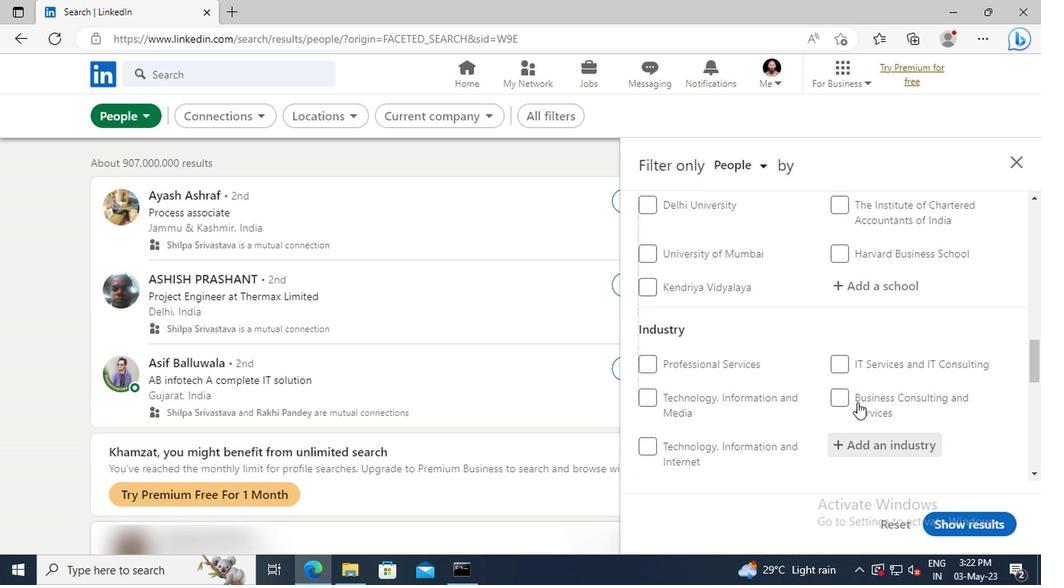 
Action: Mouse scrolled (854, 403) with delta (0, 1)
Screenshot: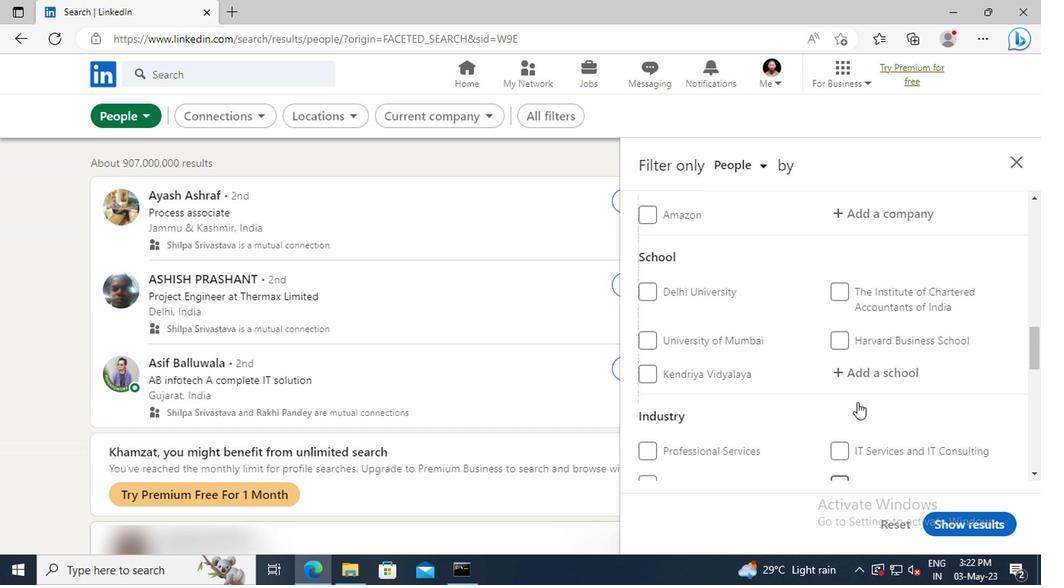 
Action: Mouse scrolled (854, 403) with delta (0, 1)
Screenshot: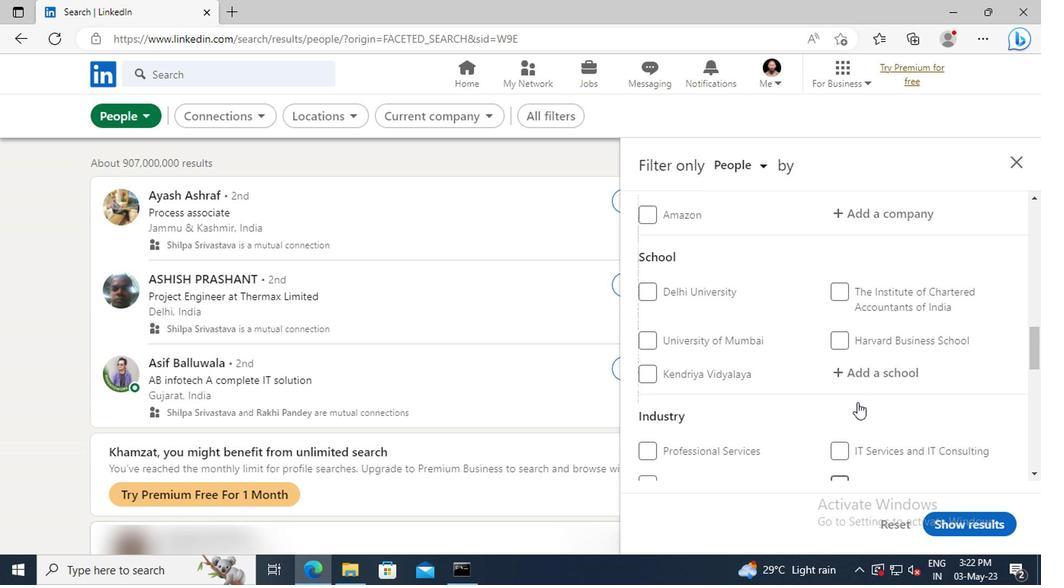 
Action: Mouse scrolled (854, 403) with delta (0, 1)
Screenshot: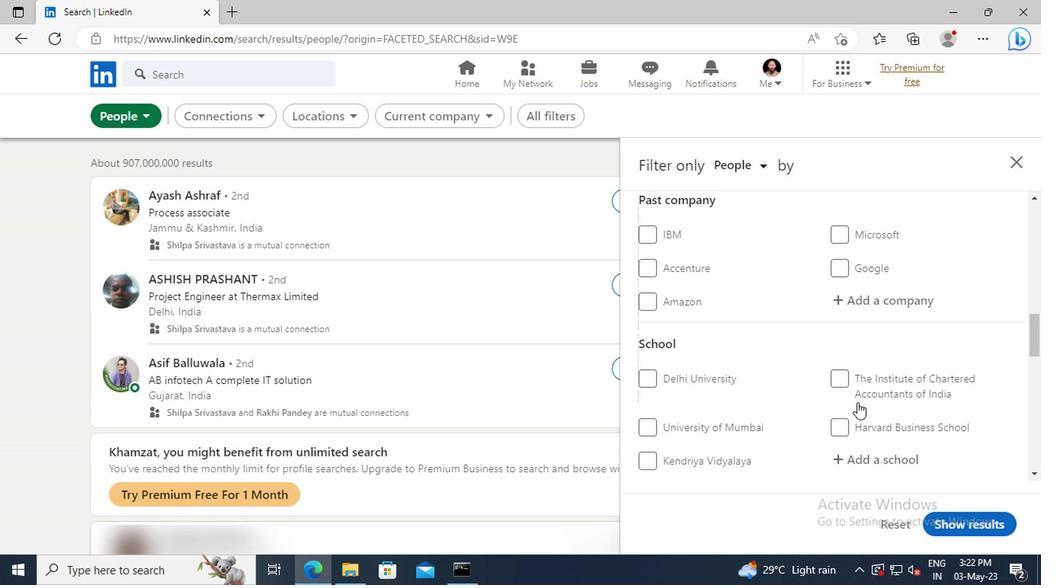 
Action: Mouse scrolled (854, 403) with delta (0, 1)
Screenshot: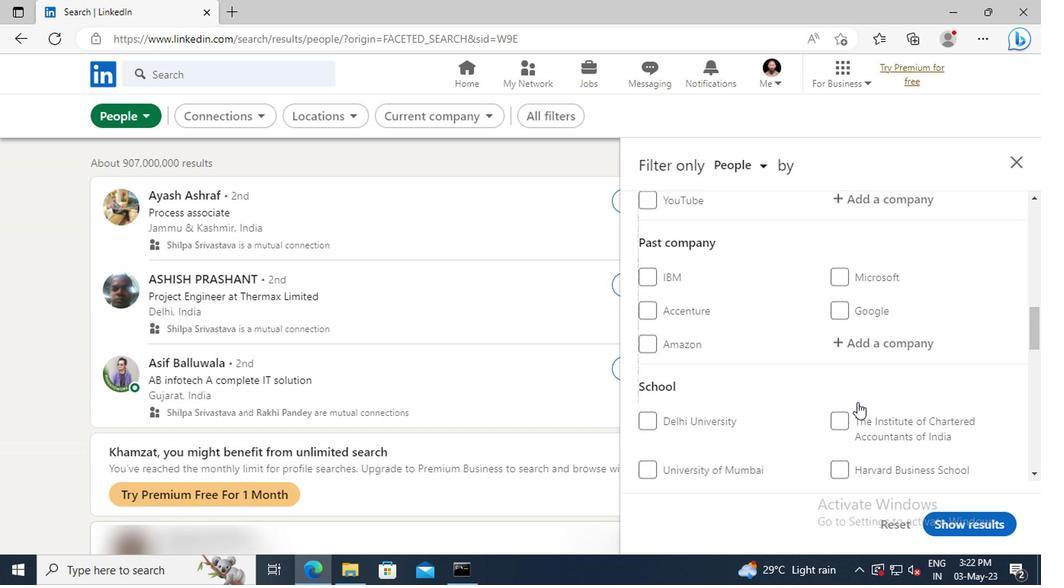 
Action: Mouse scrolled (854, 403) with delta (0, 1)
Screenshot: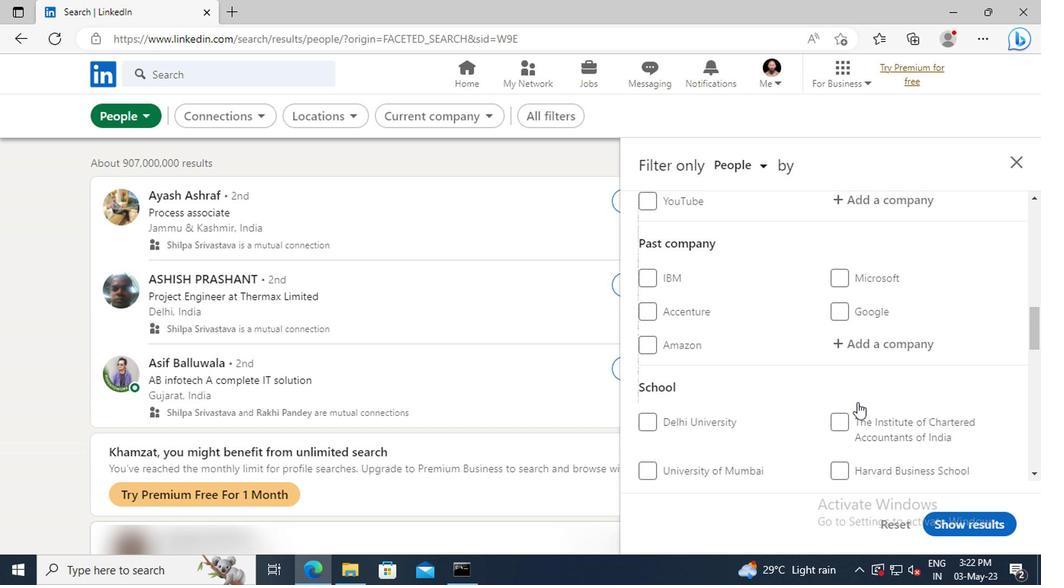 
Action: Mouse scrolled (854, 403) with delta (0, 1)
Screenshot: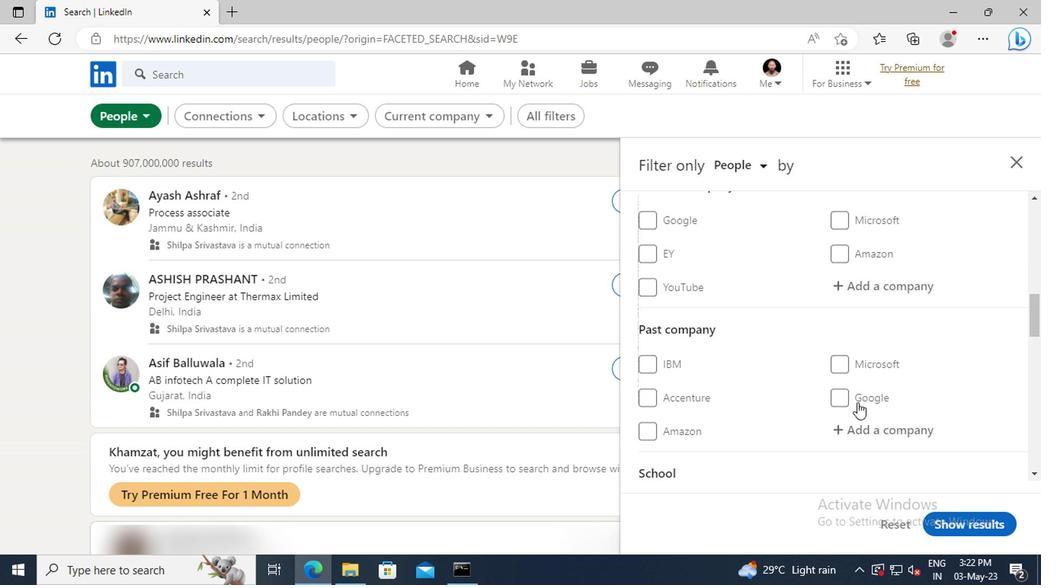 
Action: Mouse moved to (855, 337)
Screenshot: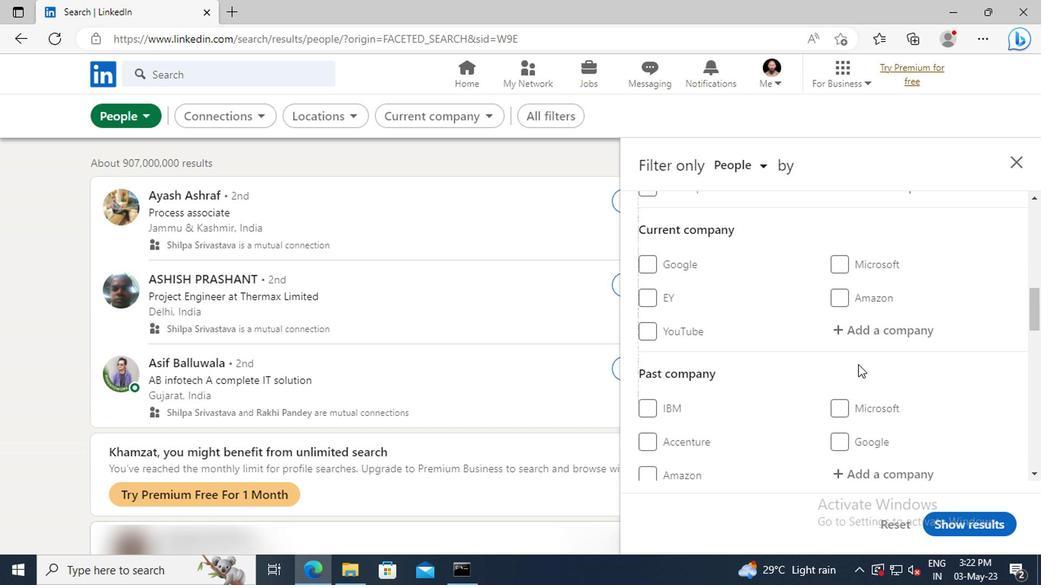 
Action: Mouse pressed left at (855, 337)
Screenshot: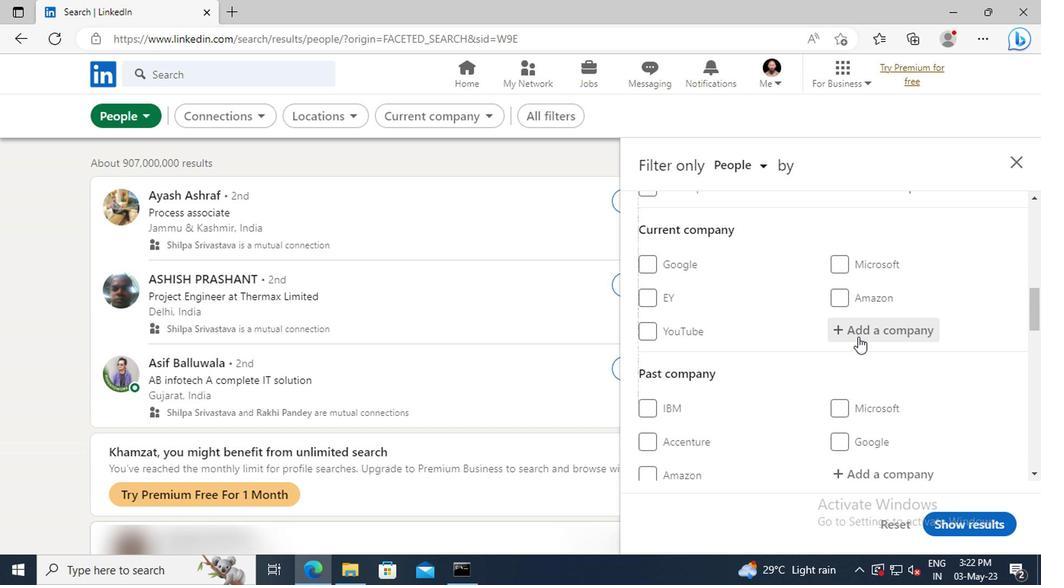 
Action: Key pressed <Key.shift>EICHER<Key.space>
Screenshot: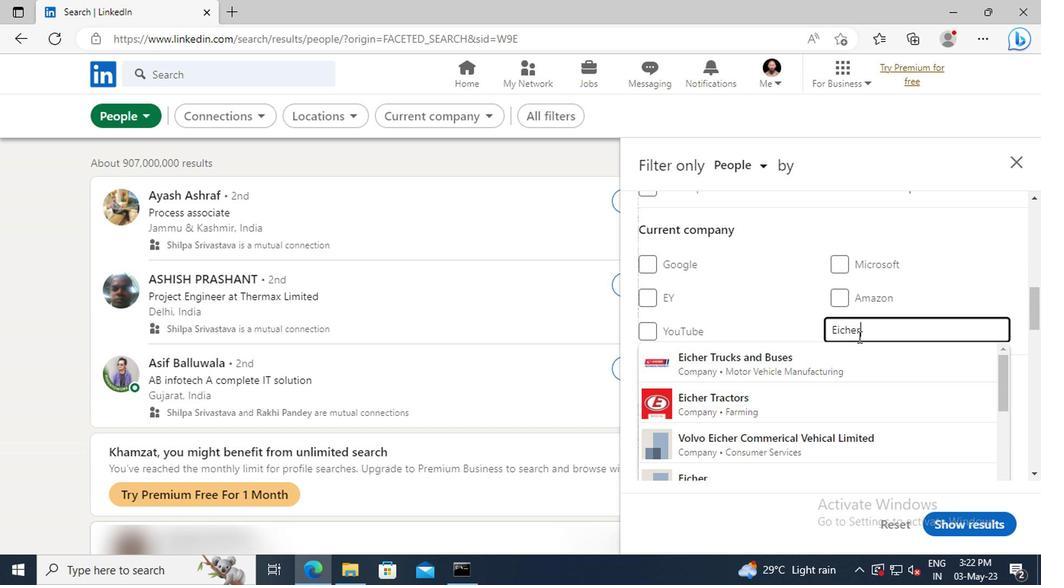 
Action: Mouse moved to (853, 362)
Screenshot: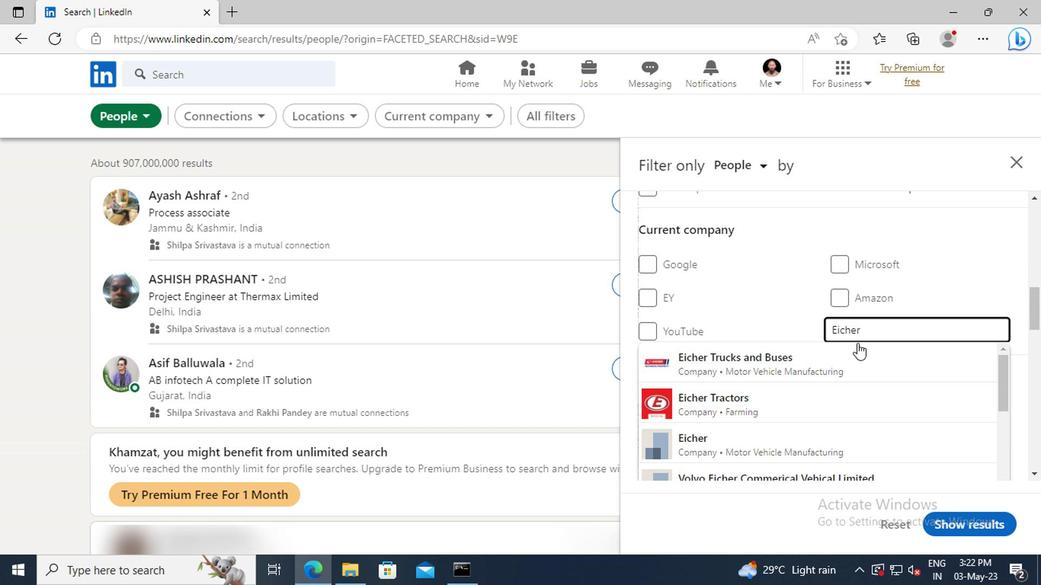 
Action: Mouse pressed left at (853, 362)
Screenshot: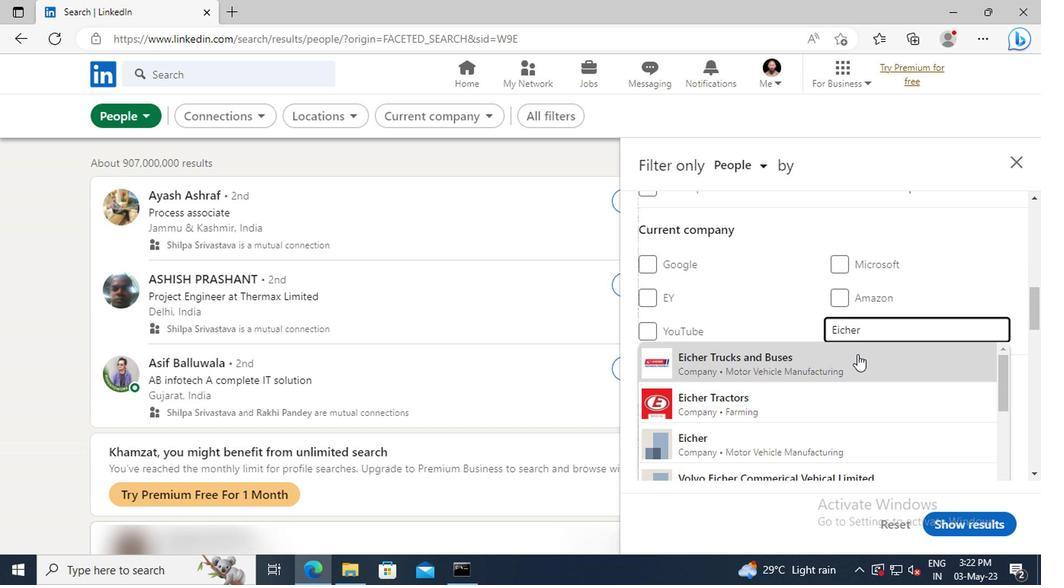 
Action: Mouse scrolled (853, 361) with delta (0, 0)
Screenshot: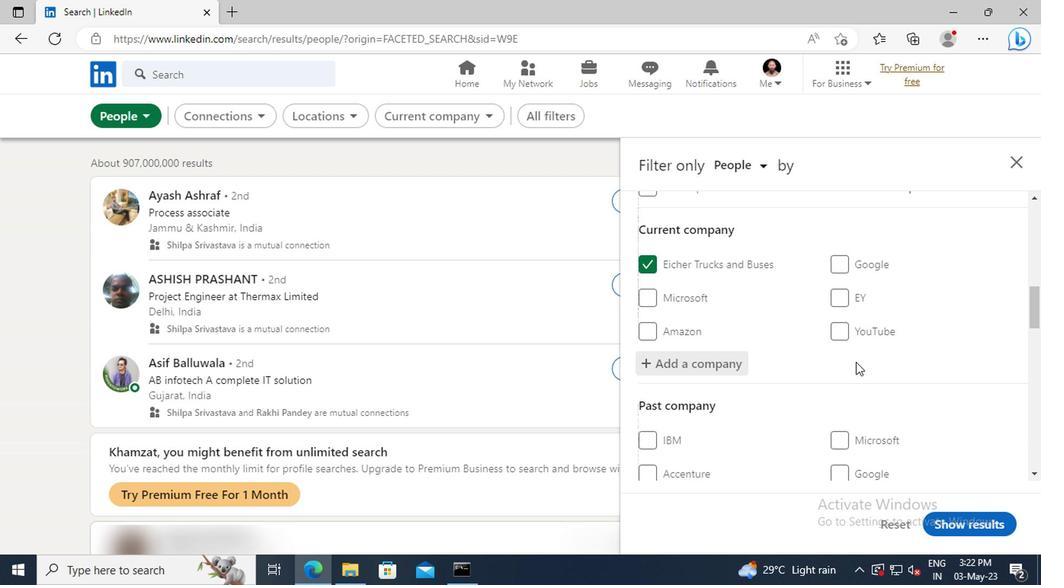 
Action: Mouse scrolled (853, 361) with delta (0, 0)
Screenshot: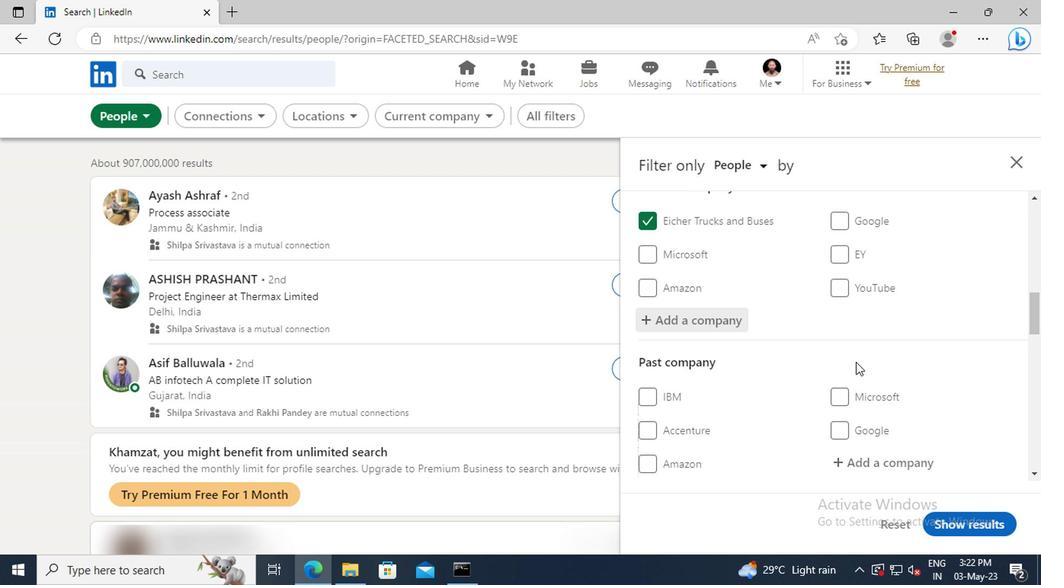 
Action: Mouse scrolled (853, 361) with delta (0, 0)
Screenshot: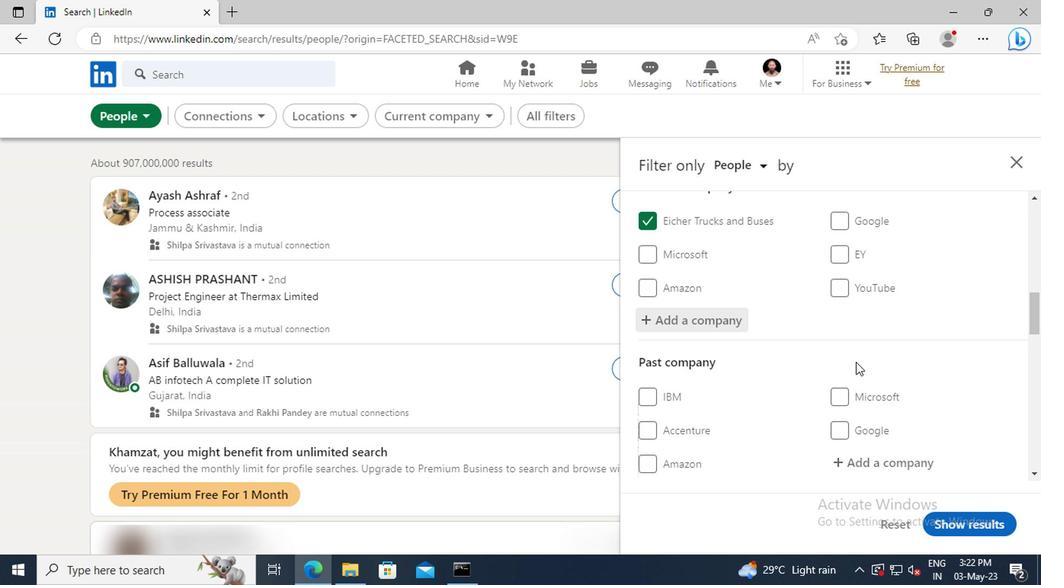 
Action: Mouse scrolled (853, 361) with delta (0, 0)
Screenshot: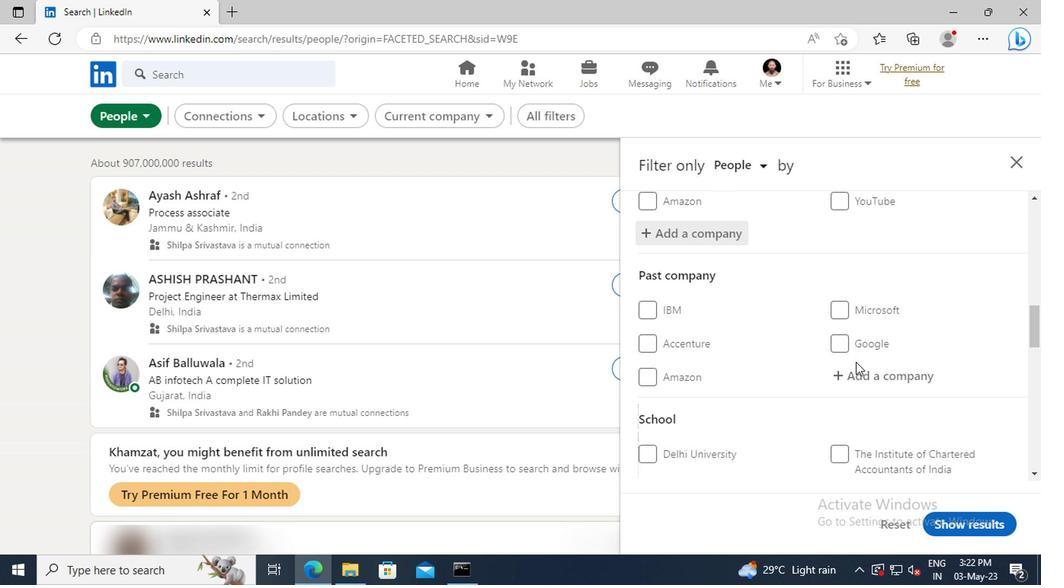 
Action: Mouse moved to (848, 357)
Screenshot: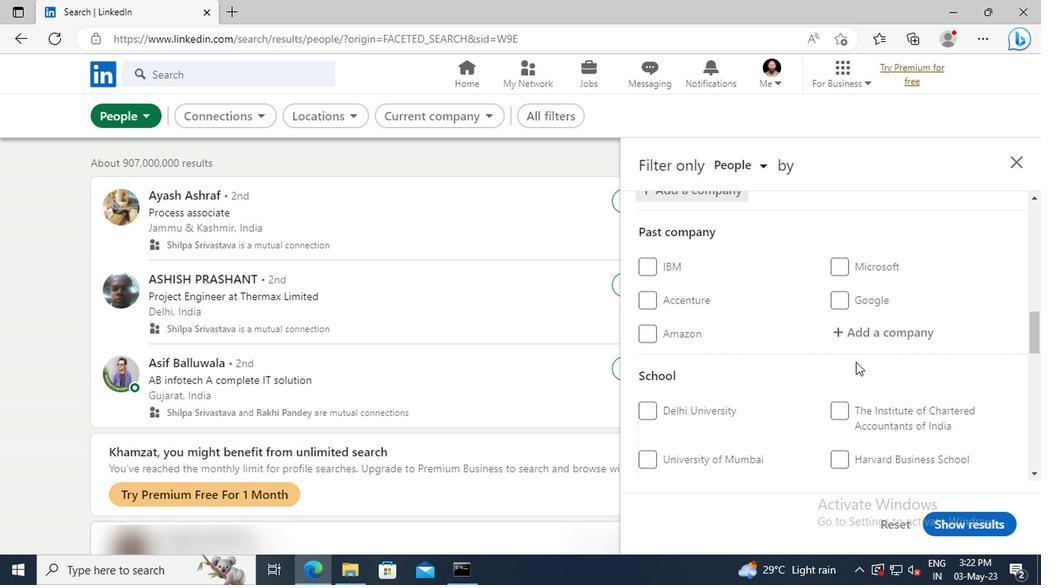 
Action: Mouse scrolled (848, 356) with delta (0, -1)
Screenshot: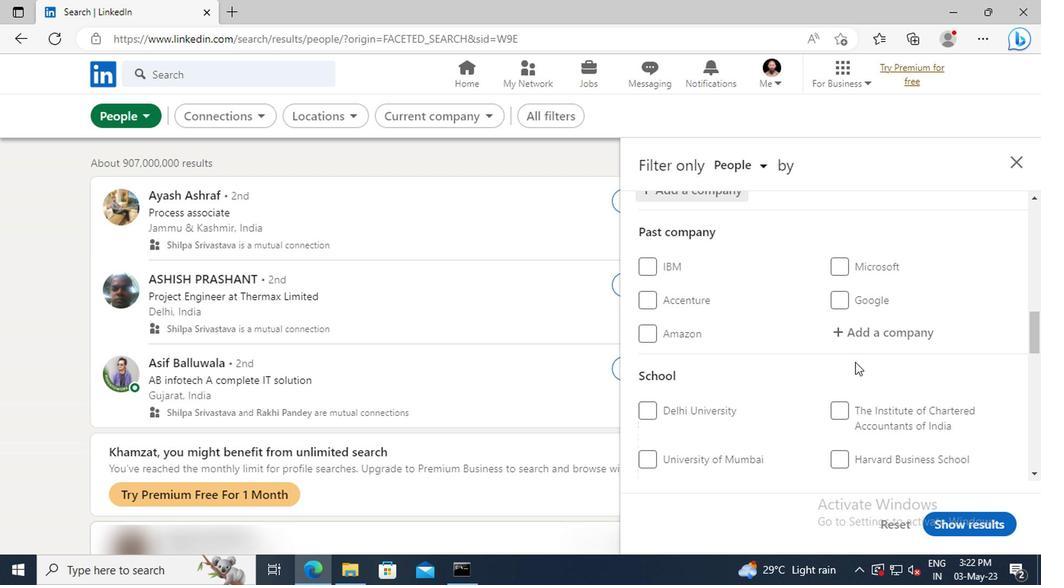 
Action: Mouse scrolled (848, 356) with delta (0, -1)
Screenshot: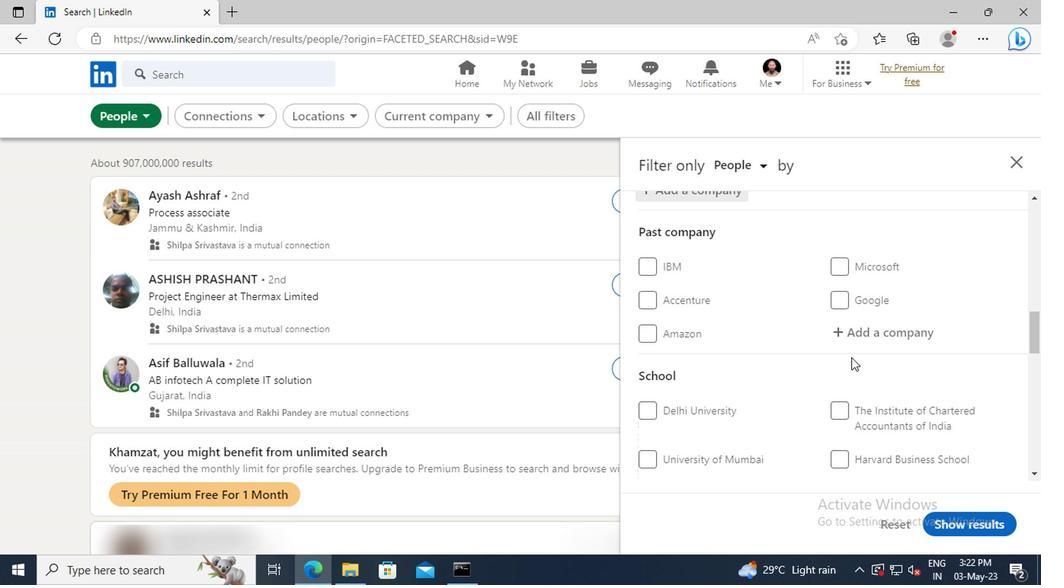
Action: Mouse scrolled (848, 356) with delta (0, -1)
Screenshot: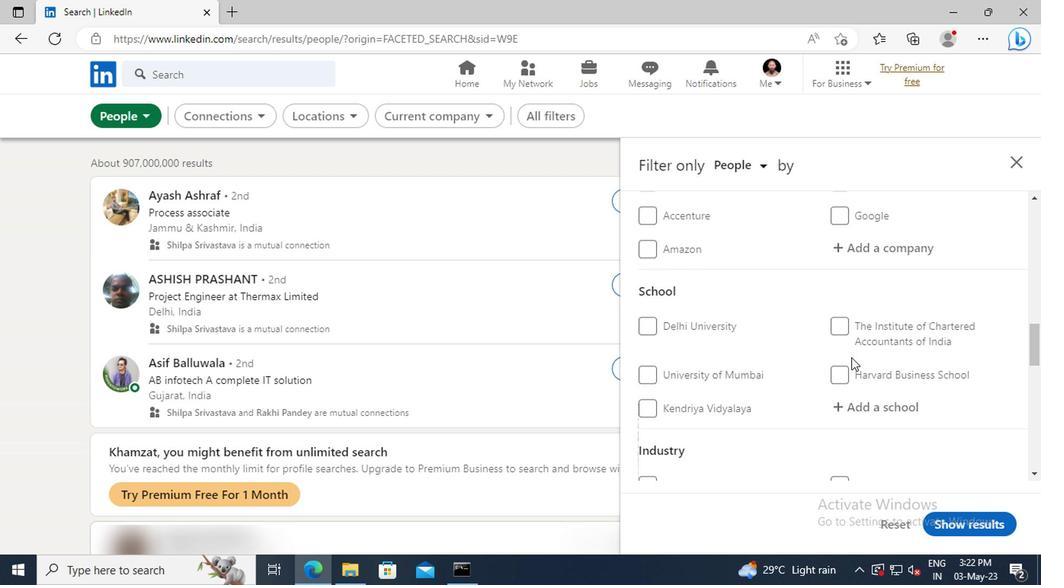 
Action: Mouse moved to (849, 362)
Screenshot: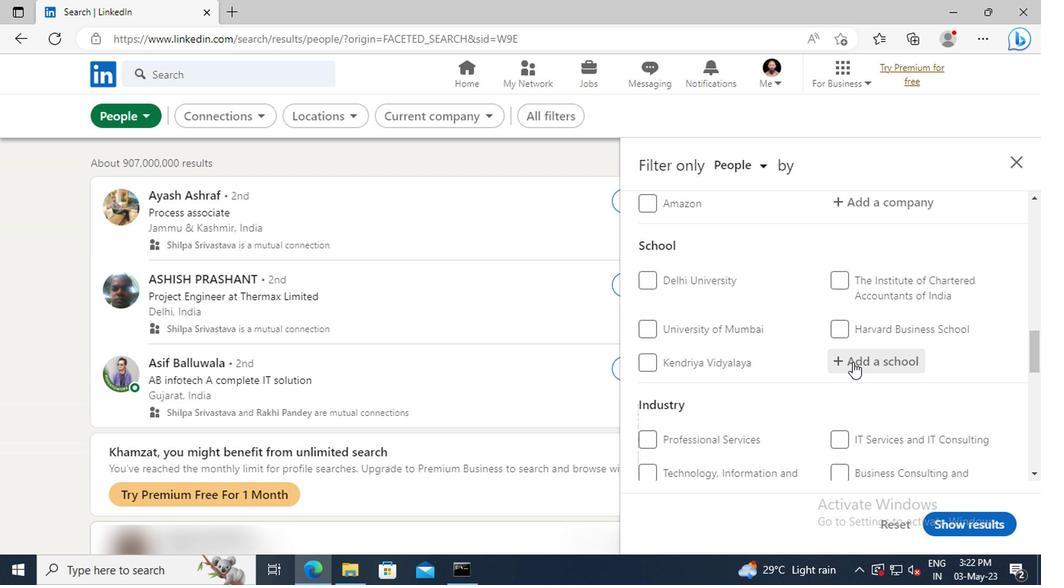 
Action: Mouse pressed left at (849, 362)
Screenshot: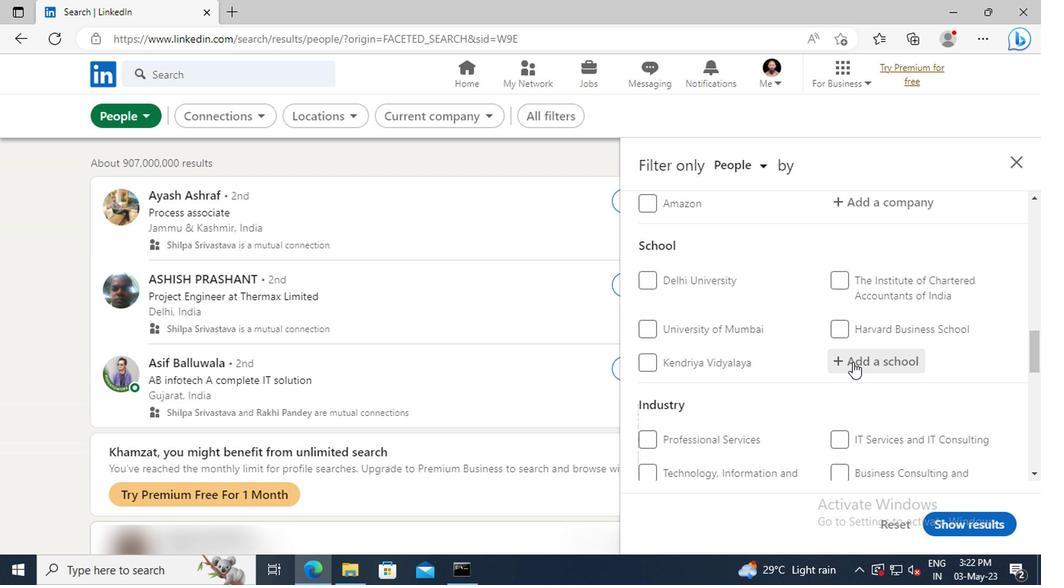 
Action: Key pressed <Key.shift>UNITED<Key.space>COLLEGE<Key.space>OF<Key.space>EN
Screenshot: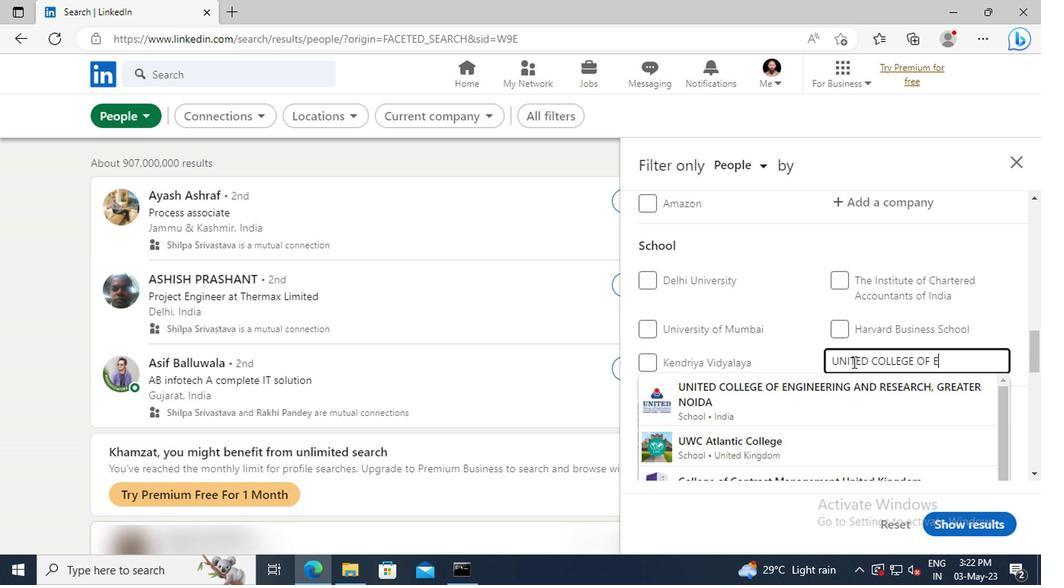 
Action: Mouse moved to (852, 396)
Screenshot: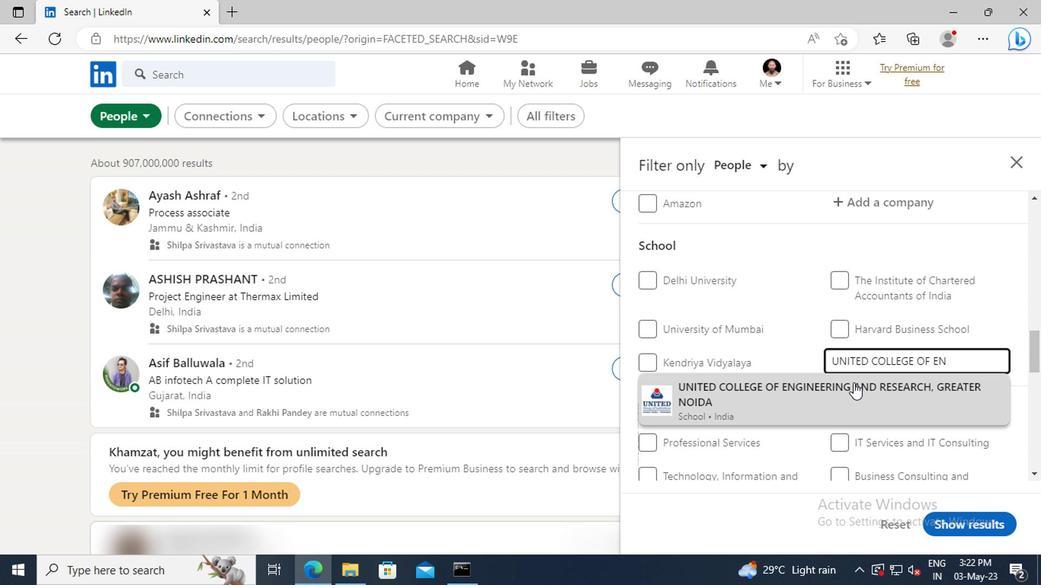 
Action: Mouse pressed left at (852, 396)
Screenshot: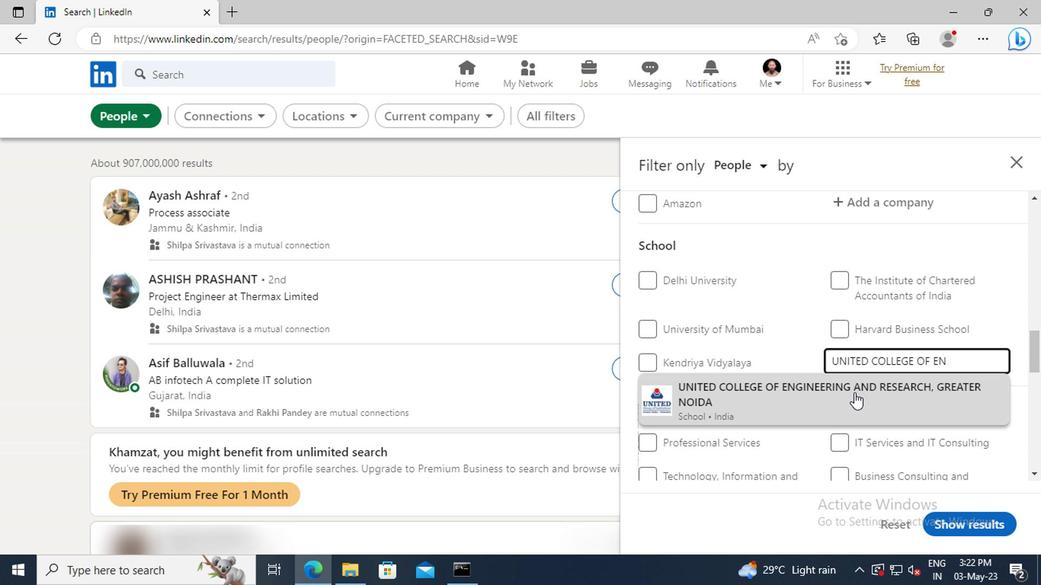 
Action: Mouse scrolled (852, 395) with delta (0, 0)
Screenshot: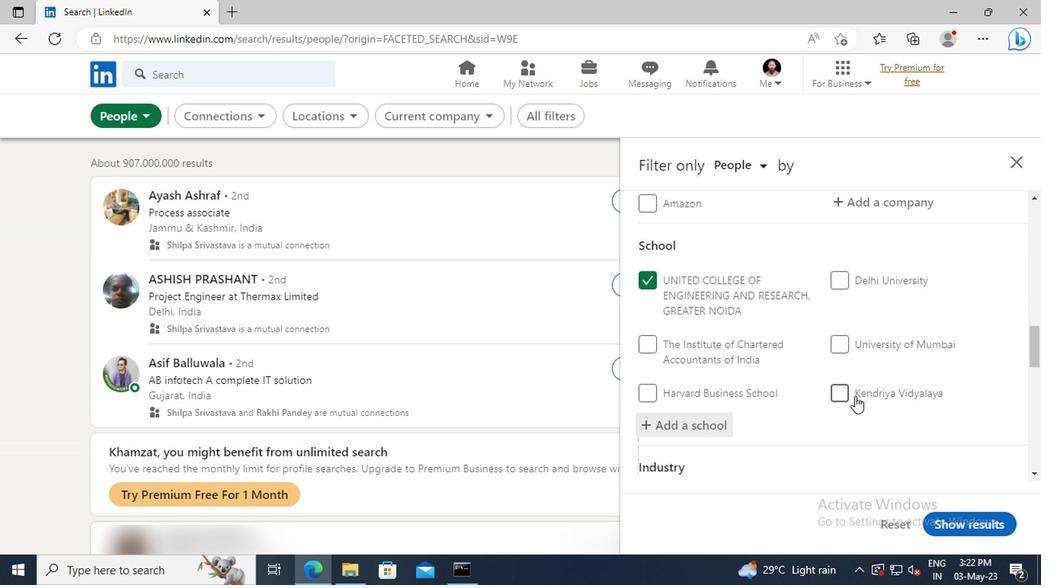 
Action: Mouse scrolled (852, 395) with delta (0, 0)
Screenshot: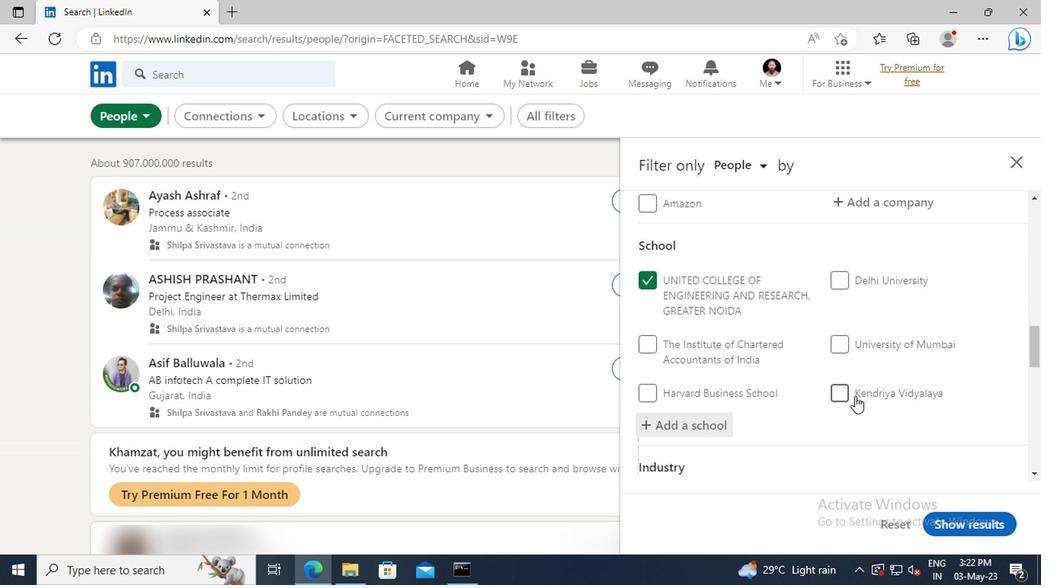 
Action: Mouse moved to (847, 385)
Screenshot: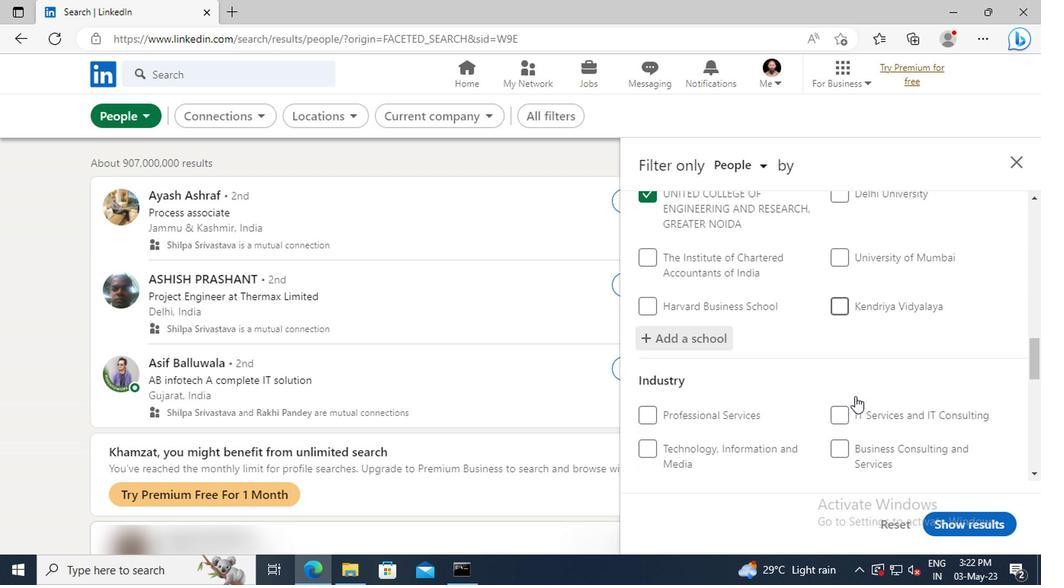 
Action: Mouse scrolled (847, 384) with delta (0, 0)
Screenshot: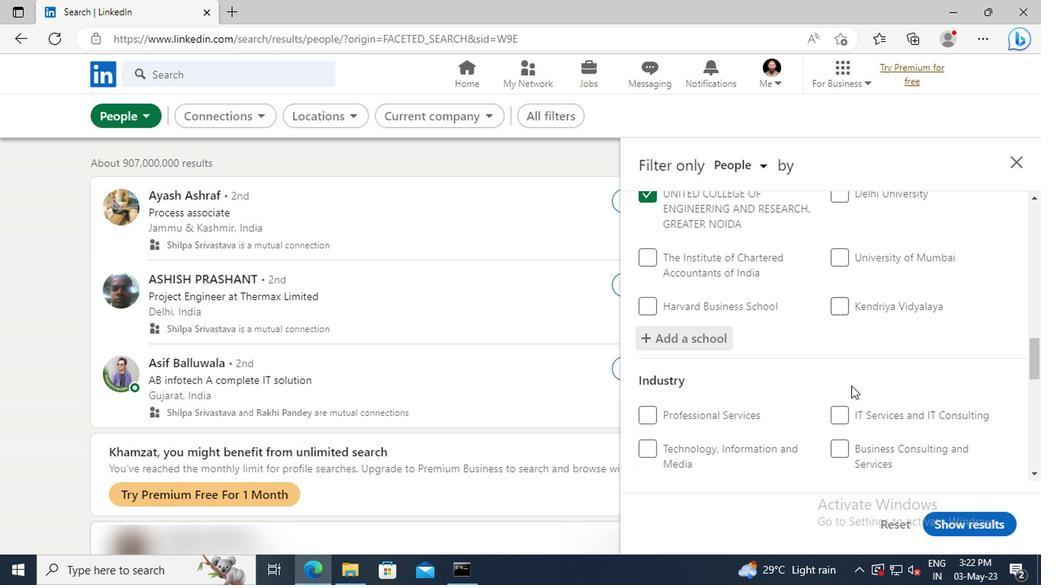 
Action: Mouse moved to (846, 379)
Screenshot: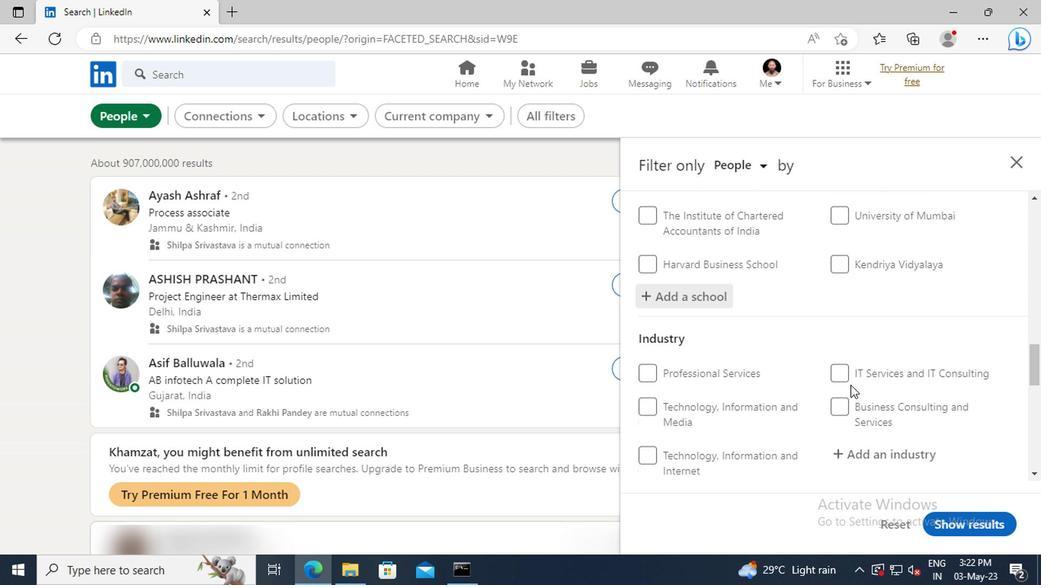 
Action: Mouse scrolled (846, 377) with delta (0, -1)
Screenshot: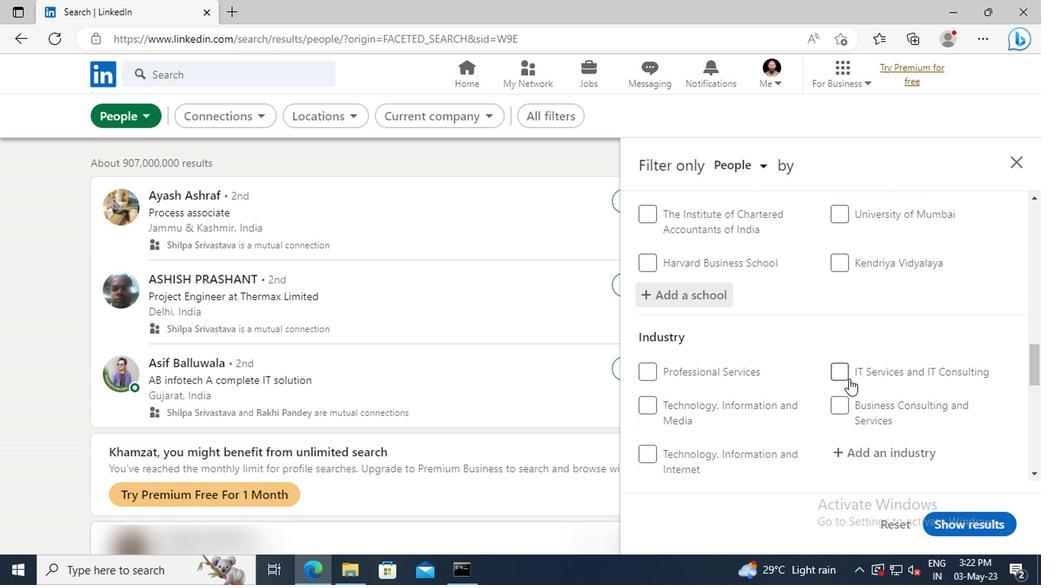 
Action: Mouse scrolled (846, 377) with delta (0, -1)
Screenshot: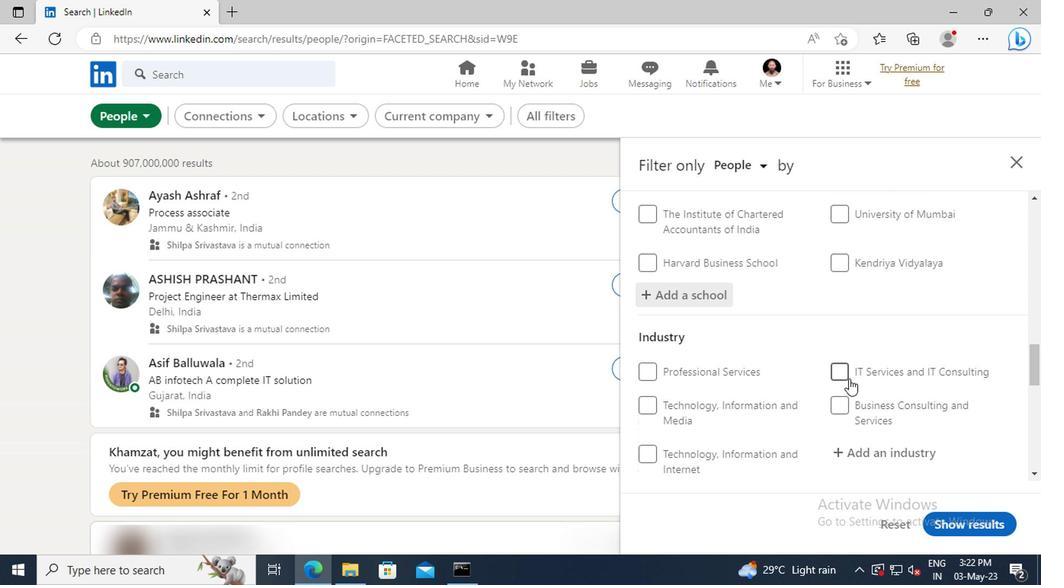 
Action: Mouse moved to (846, 370)
Screenshot: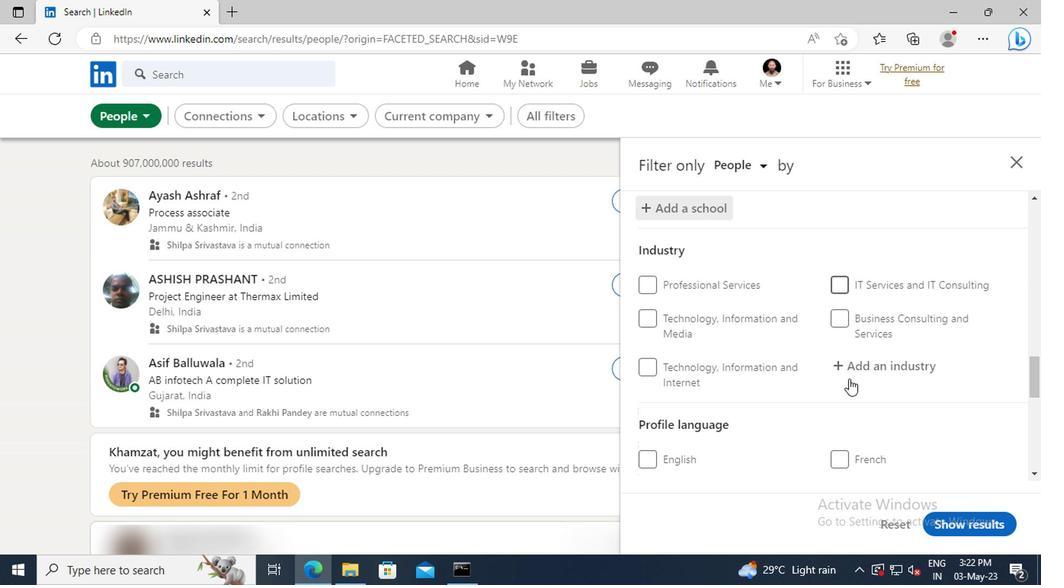 
Action: Mouse pressed left at (846, 370)
Screenshot: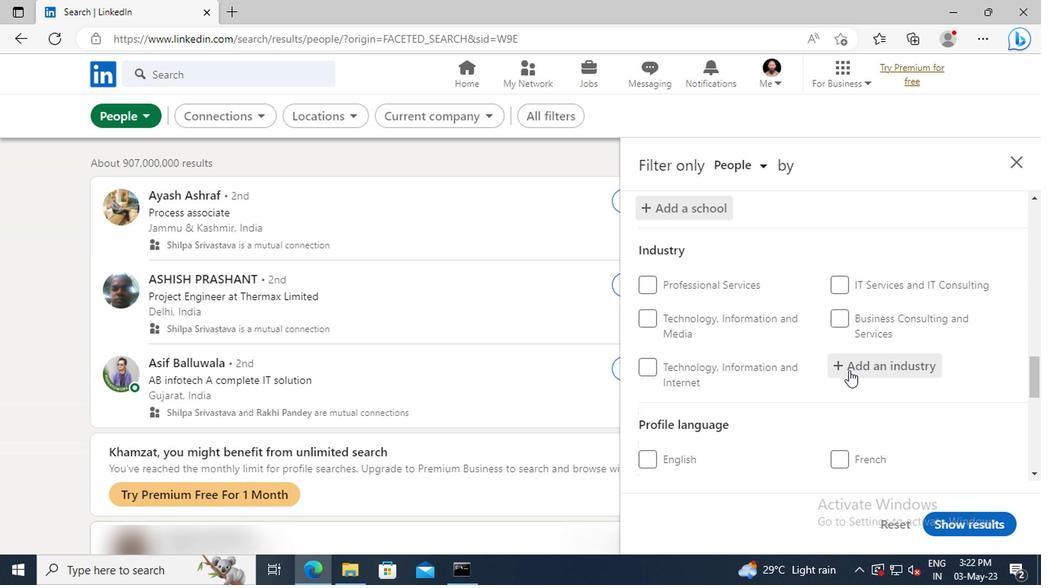 
Action: Key pressed <Key.shift>TRUCK<Key.space><Key.shift>TR
Screenshot: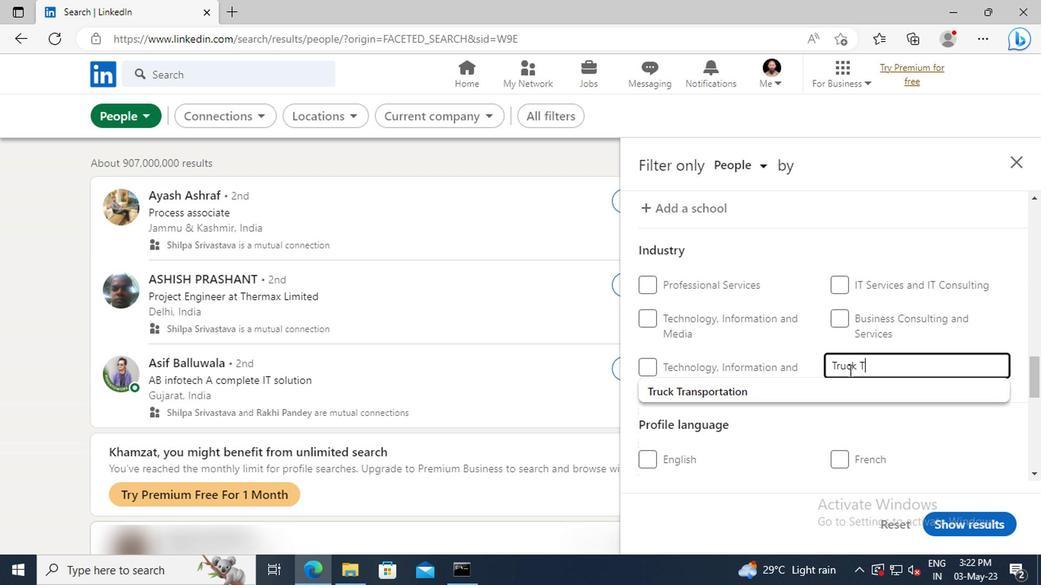 
Action: Mouse moved to (849, 385)
Screenshot: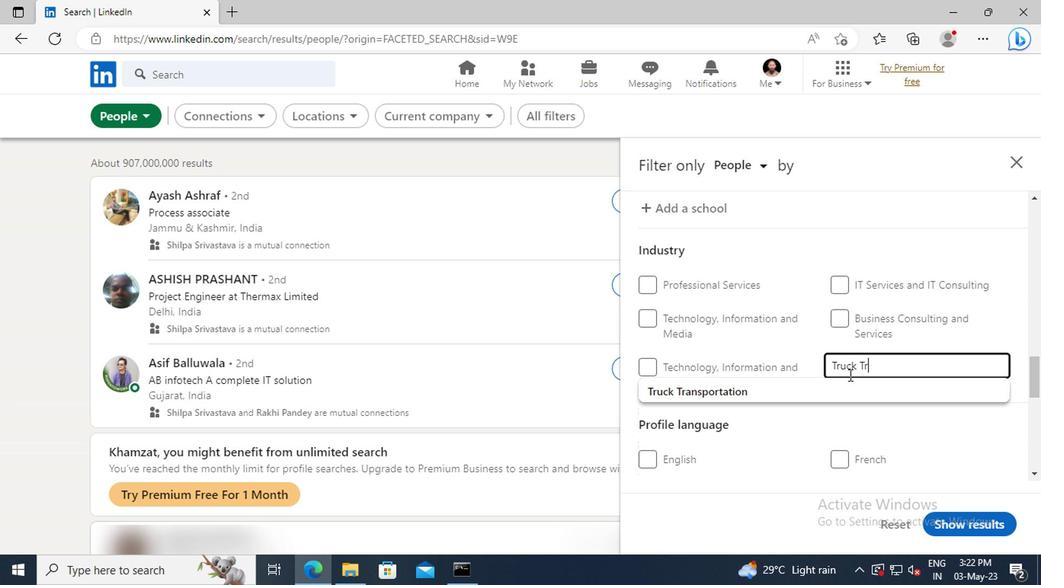
Action: Mouse pressed left at (849, 385)
Screenshot: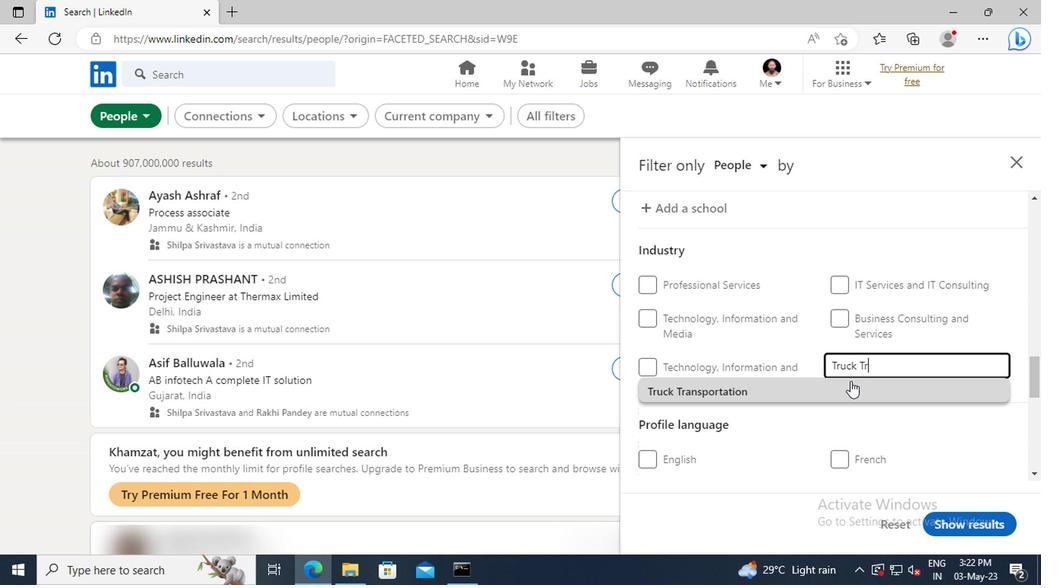 
Action: Mouse scrolled (849, 385) with delta (0, 0)
Screenshot: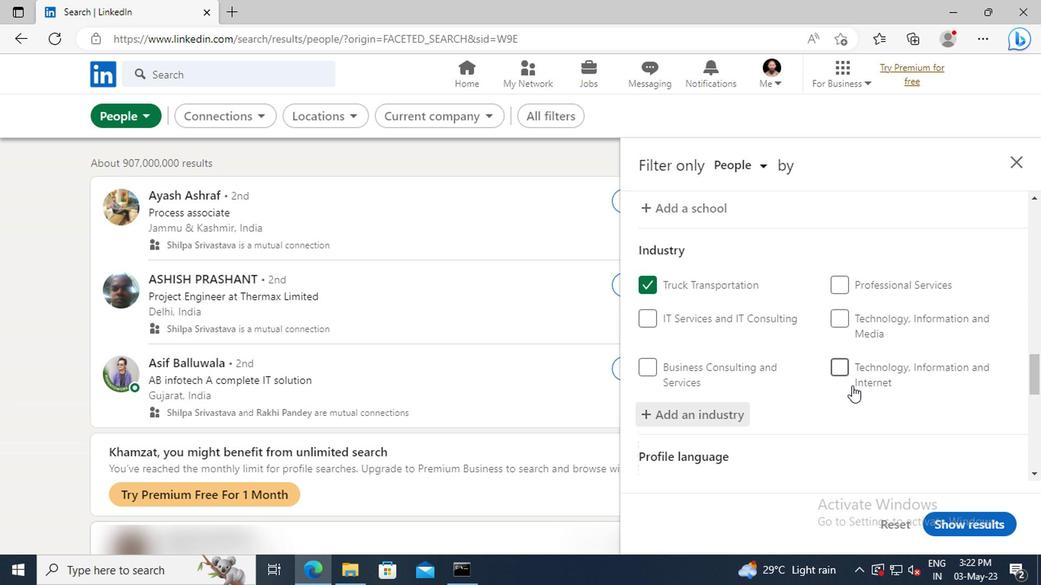 
Action: Mouse scrolled (849, 385) with delta (0, 0)
Screenshot: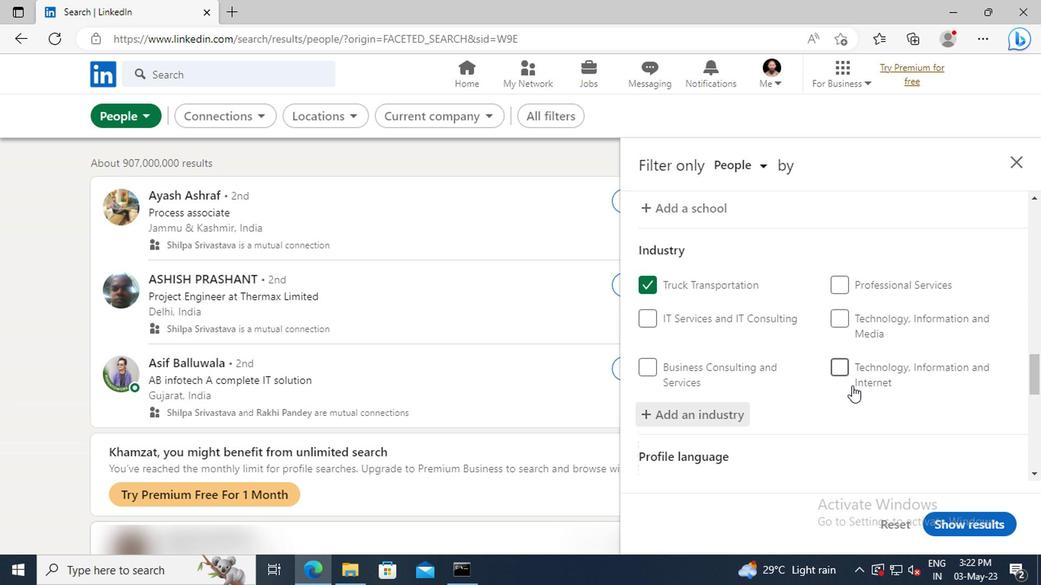 
Action: Mouse scrolled (849, 385) with delta (0, 0)
Screenshot: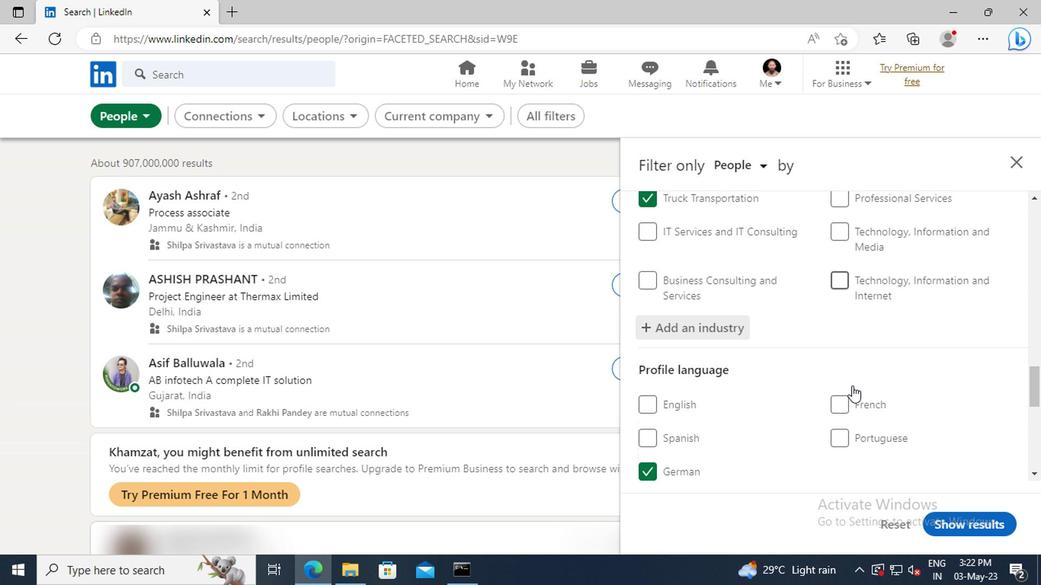 
Action: Mouse scrolled (849, 385) with delta (0, 0)
Screenshot: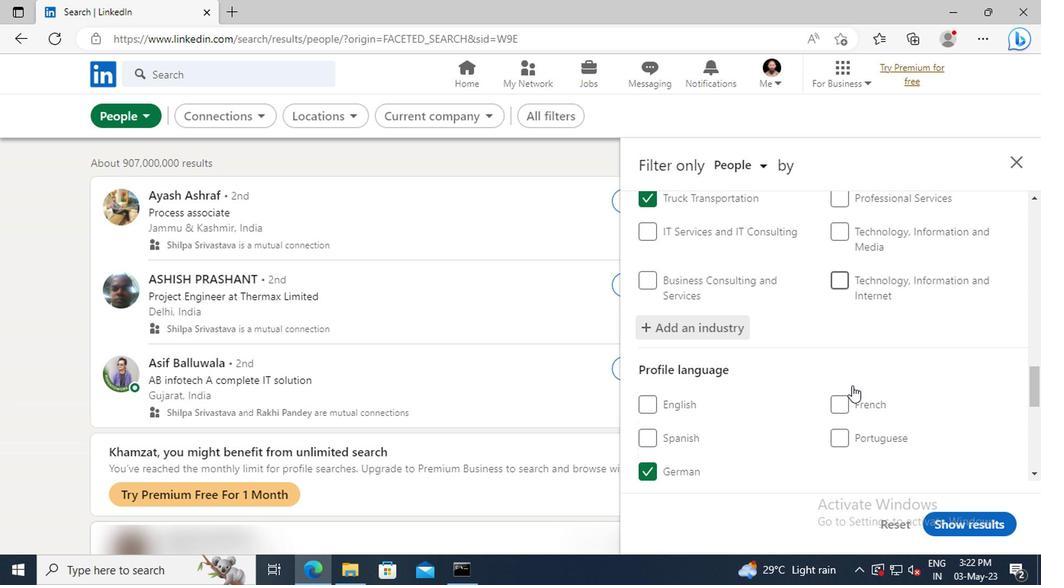 
Action: Mouse moved to (844, 369)
Screenshot: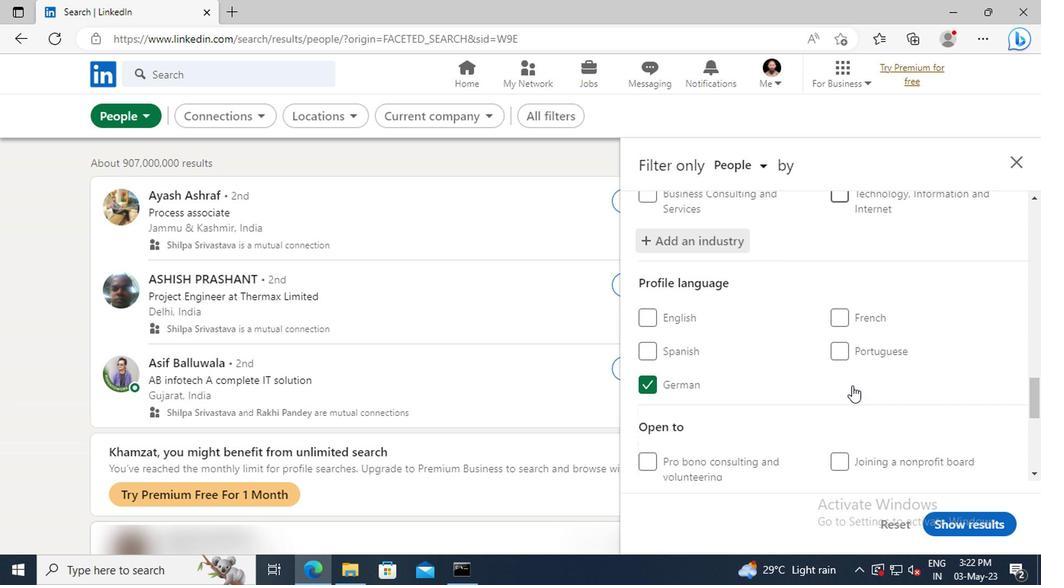 
Action: Mouse scrolled (844, 368) with delta (0, -1)
Screenshot: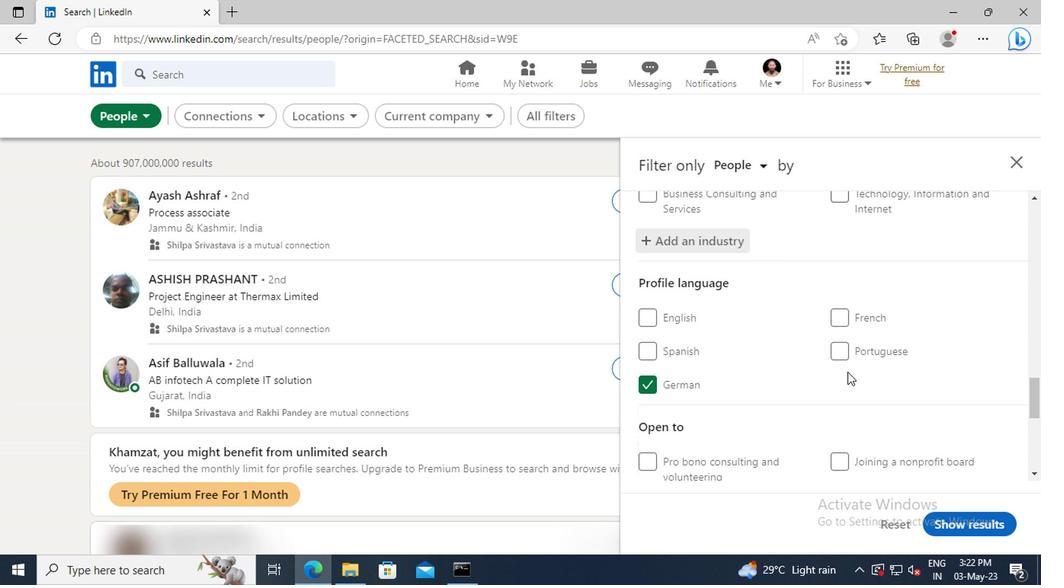 
Action: Mouse scrolled (844, 368) with delta (0, -1)
Screenshot: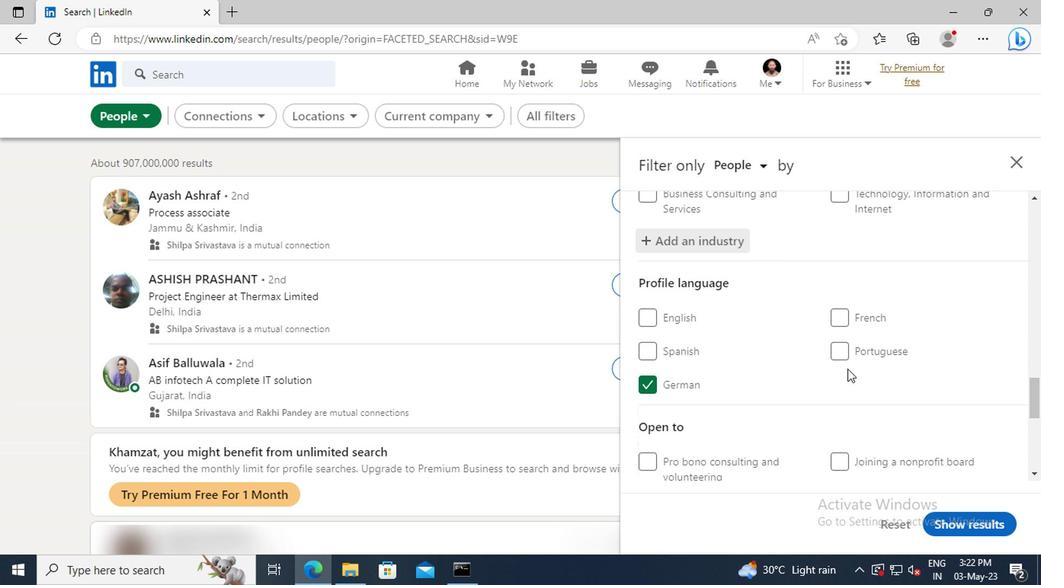 
Action: Mouse moved to (843, 355)
Screenshot: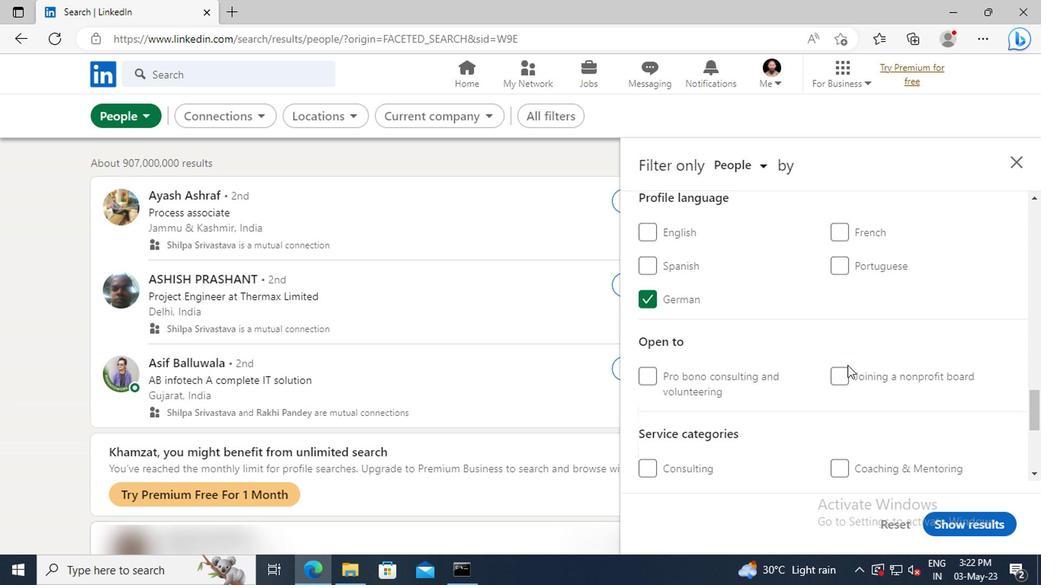 
Action: Mouse scrolled (843, 354) with delta (0, 0)
Screenshot: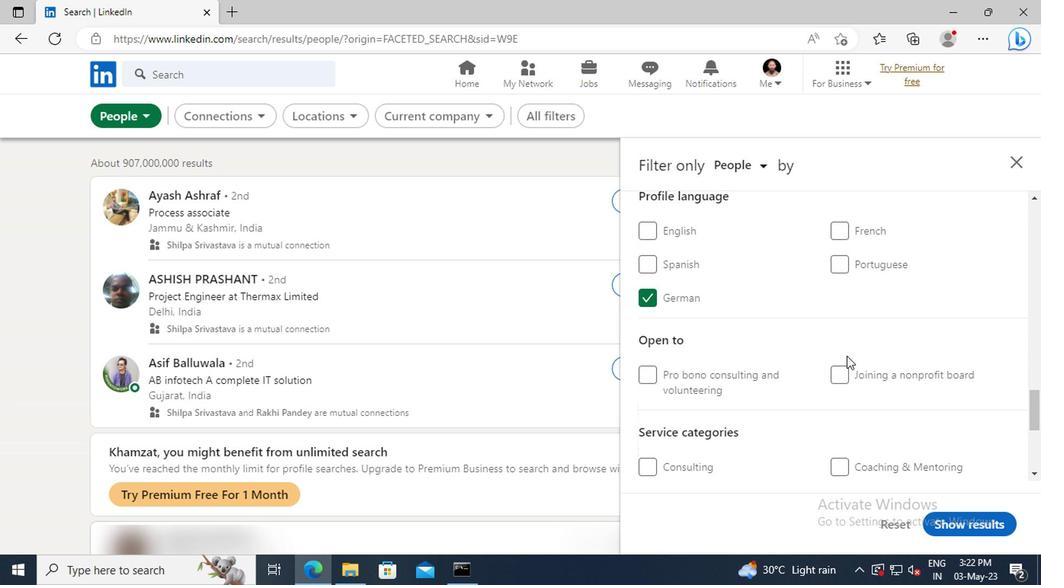 
Action: Mouse moved to (843, 354)
Screenshot: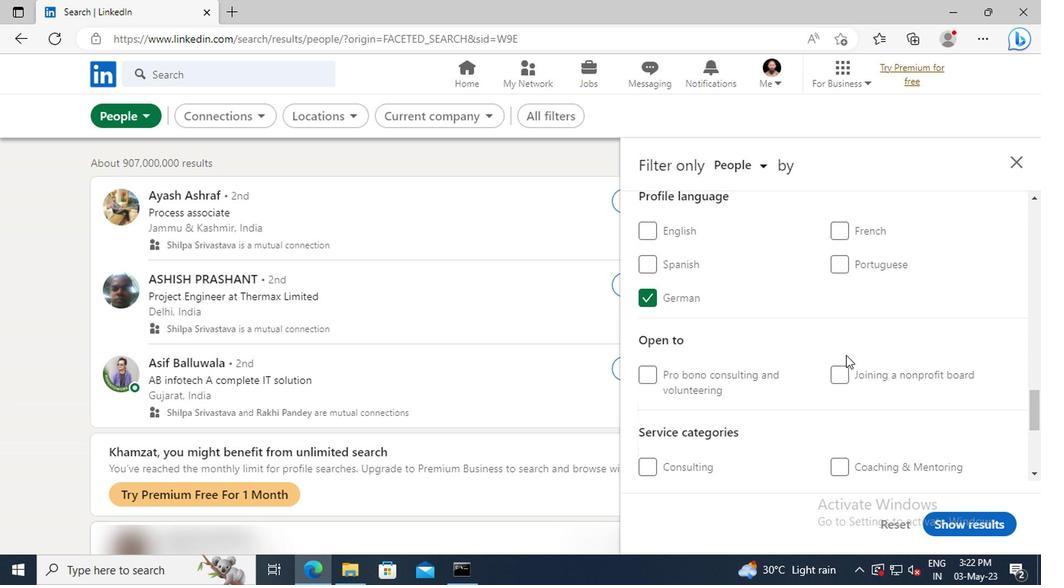 
Action: Mouse scrolled (843, 354) with delta (0, 0)
Screenshot: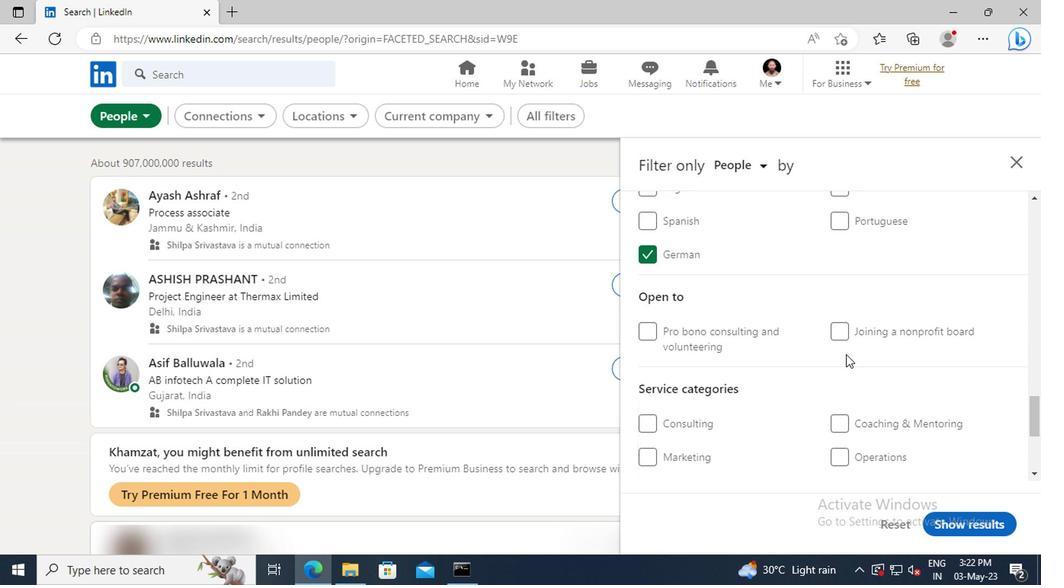 
Action: Mouse scrolled (843, 354) with delta (0, 0)
Screenshot: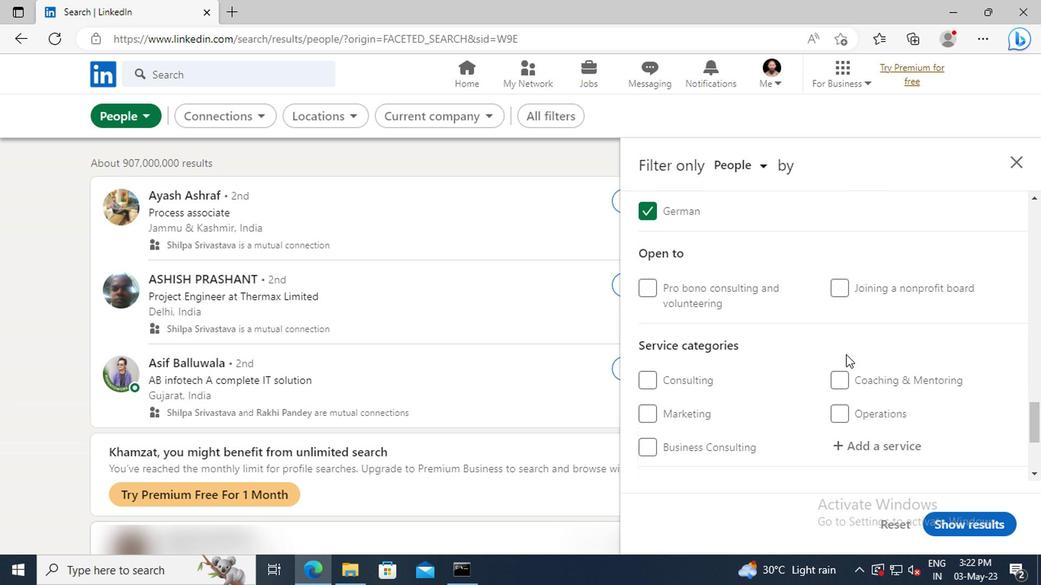 
Action: Mouse scrolled (843, 354) with delta (0, 0)
Screenshot: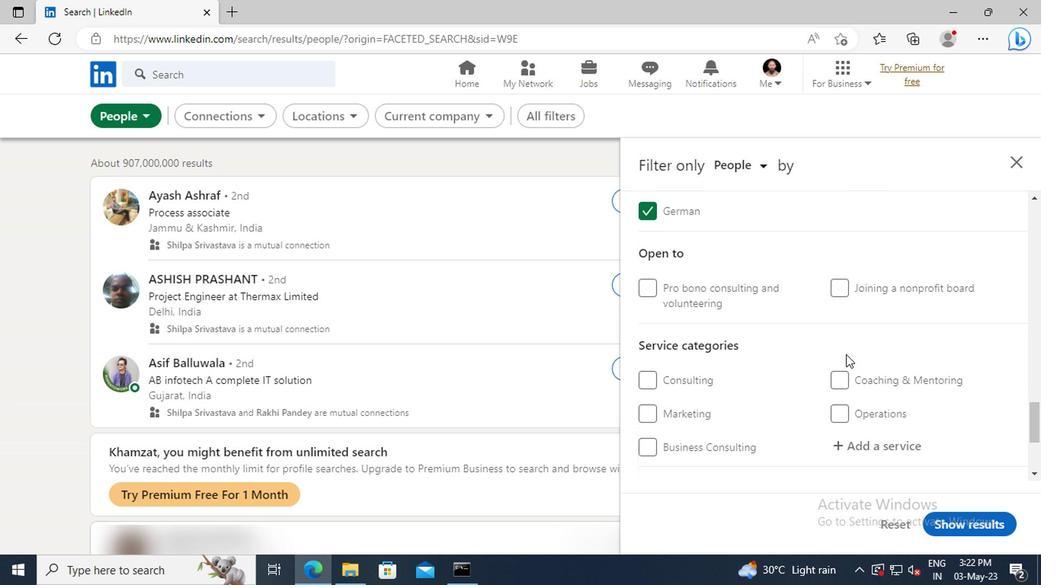 
Action: Mouse moved to (849, 360)
Screenshot: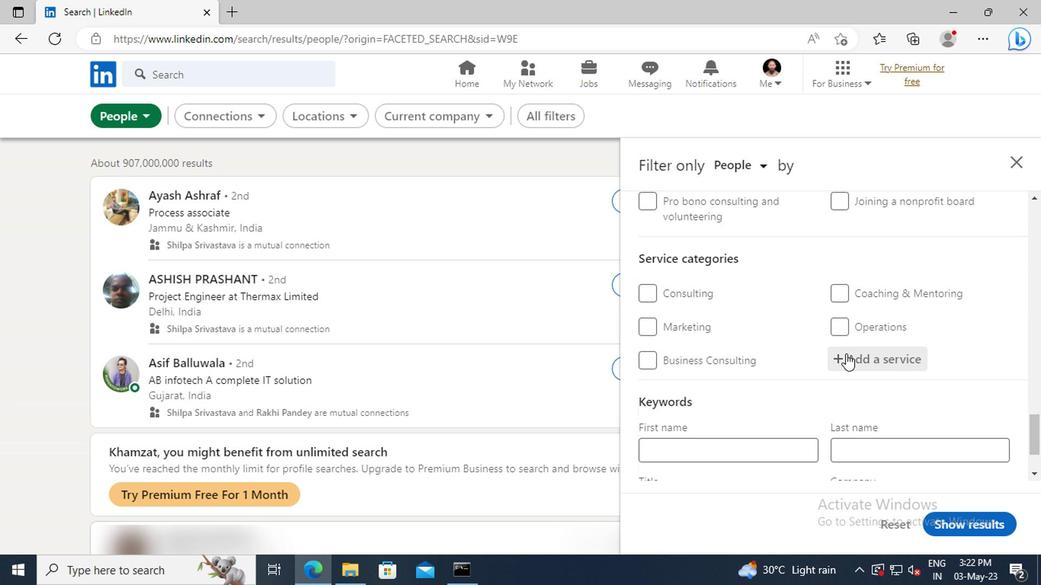 
Action: Mouse pressed left at (849, 360)
Screenshot: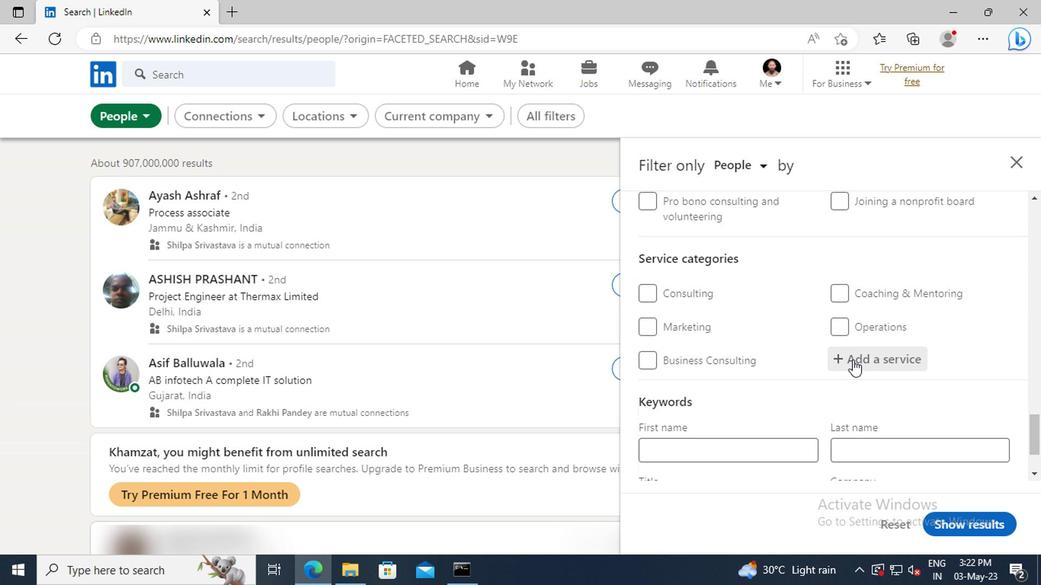 
Action: Key pressed <Key.shift>CORP
Screenshot: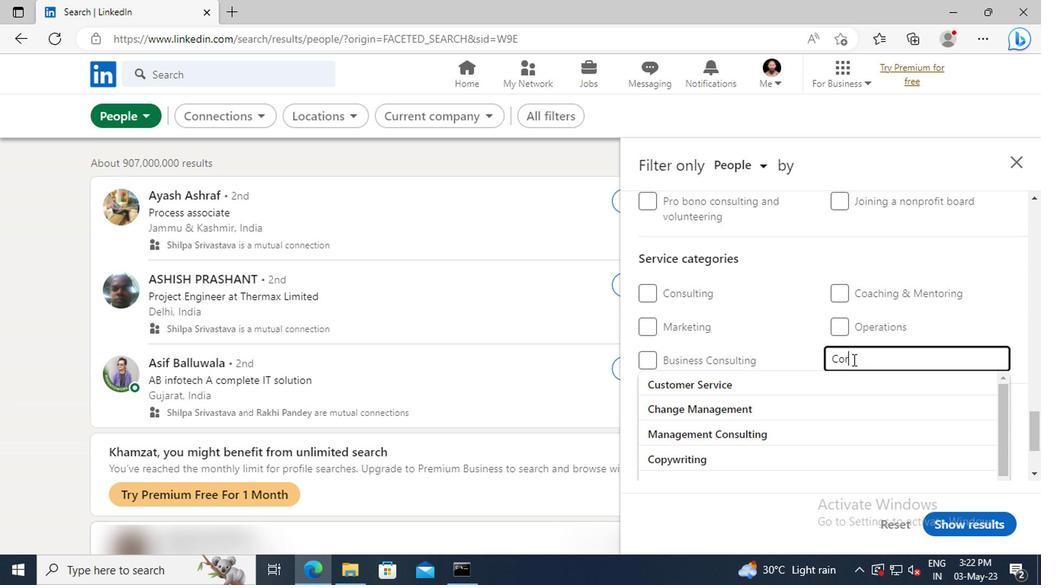 
Action: Mouse moved to (860, 377)
Screenshot: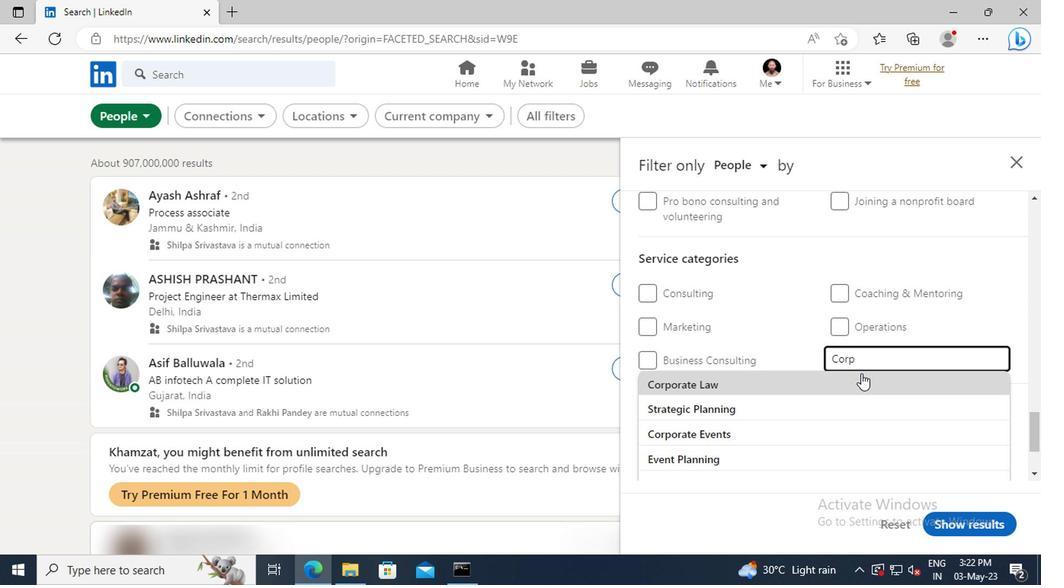 
Action: Mouse pressed left at (860, 377)
Screenshot: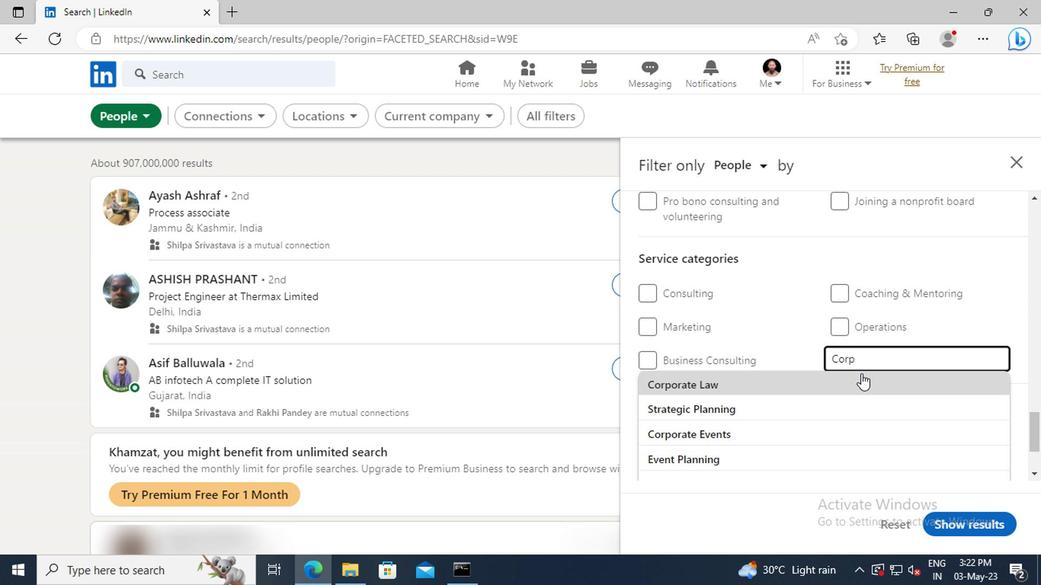 
Action: Mouse scrolled (860, 377) with delta (0, 0)
Screenshot: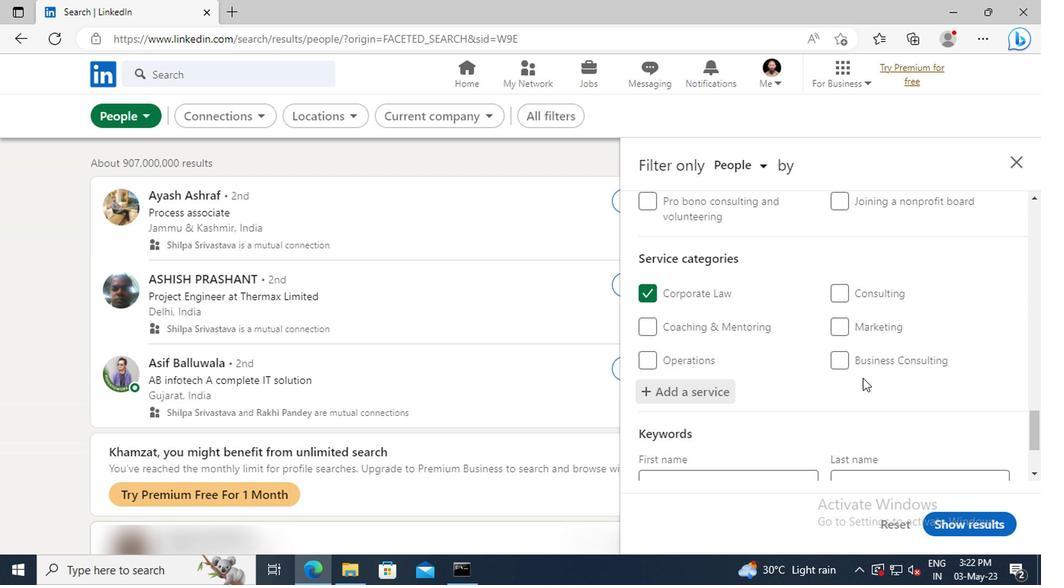 
Action: Mouse scrolled (860, 377) with delta (0, 0)
Screenshot: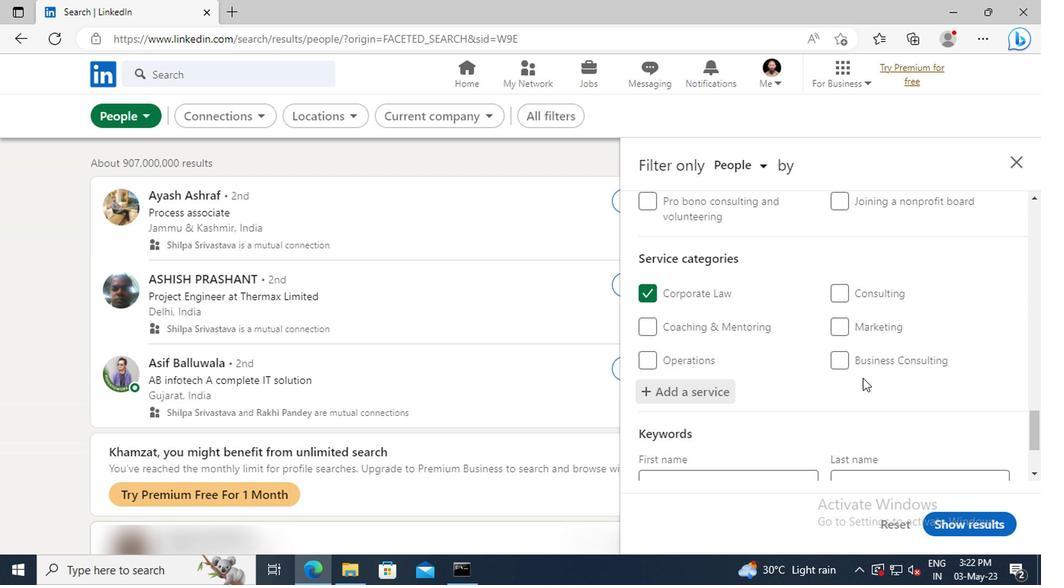 
Action: Mouse scrolled (860, 377) with delta (0, 0)
Screenshot: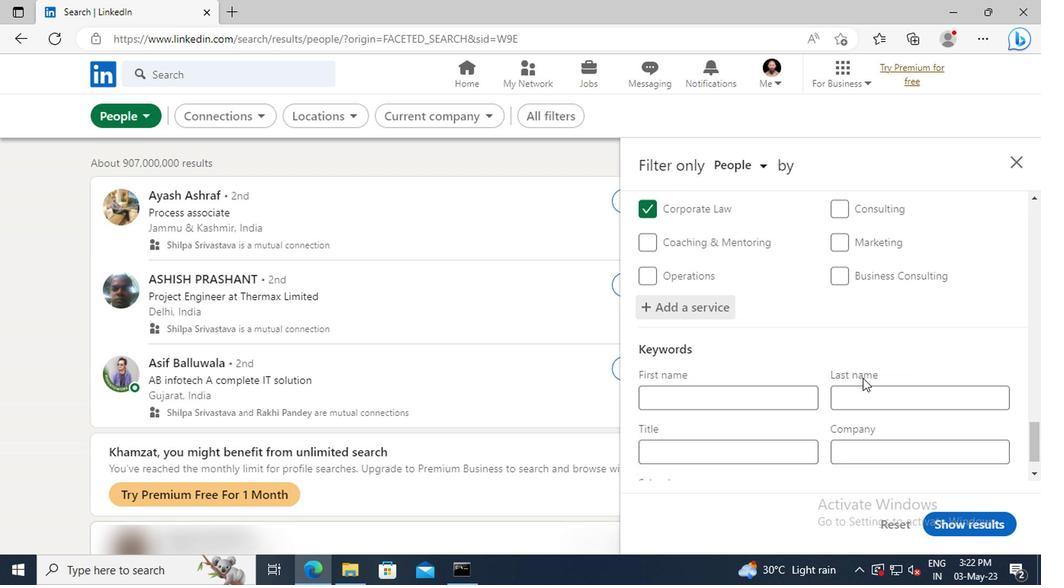 
Action: Mouse scrolled (860, 377) with delta (0, 0)
Screenshot: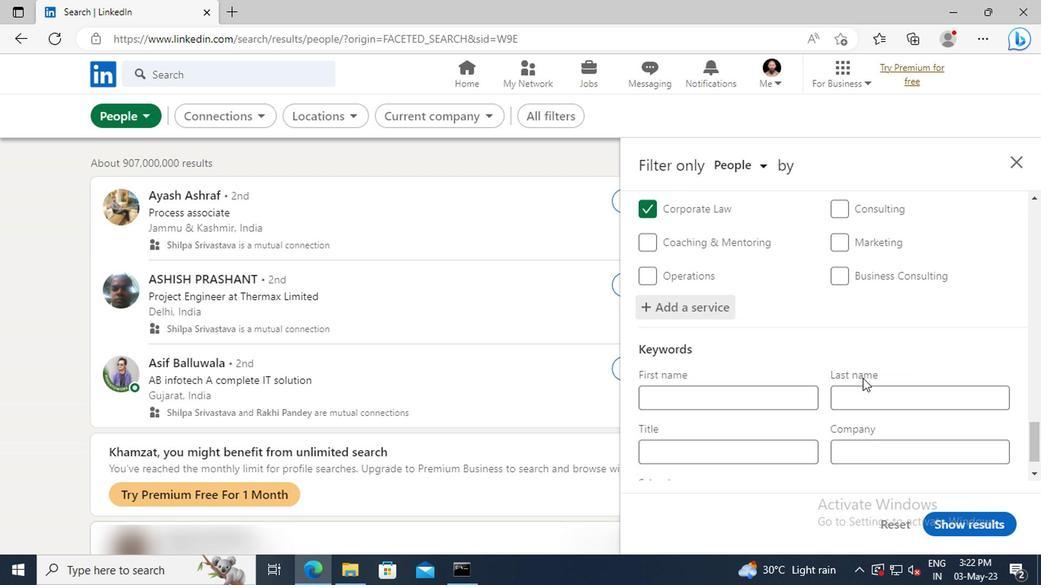 
Action: Mouse moved to (739, 412)
Screenshot: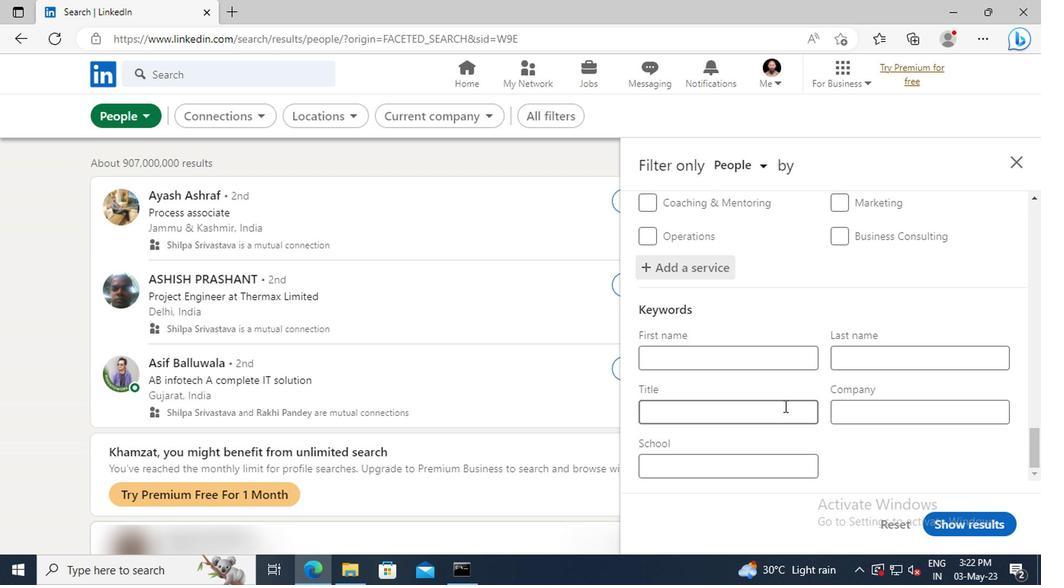 
Action: Mouse pressed left at (739, 412)
Screenshot: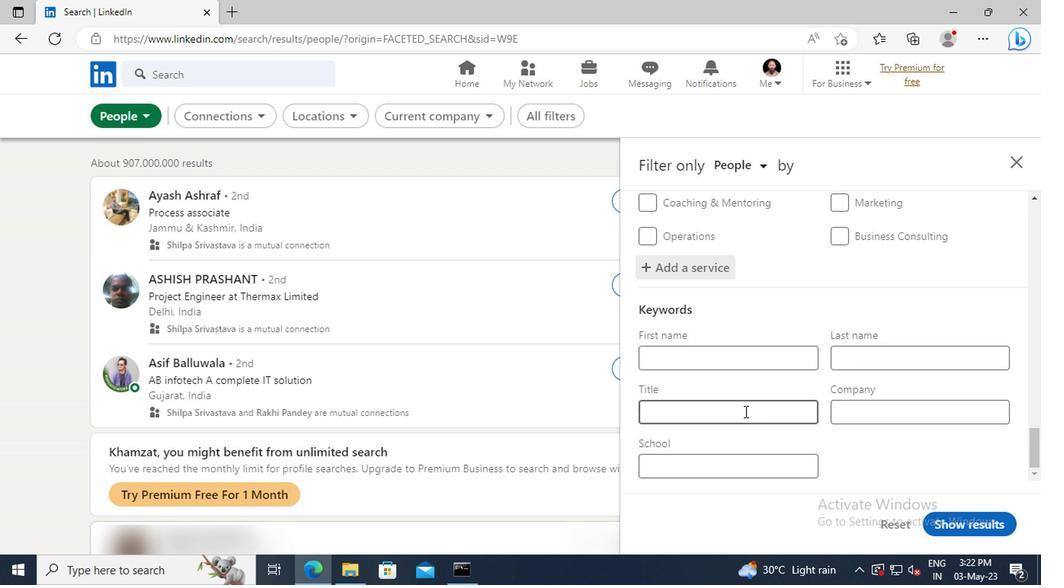 
Action: Key pressed <Key.shift><Key.shift><Key.shift><Key.shift><Key.shift><Key.shift><Key.shift>STORE<Key.space><Key.shift>MANAGER<Key.enter>
Screenshot: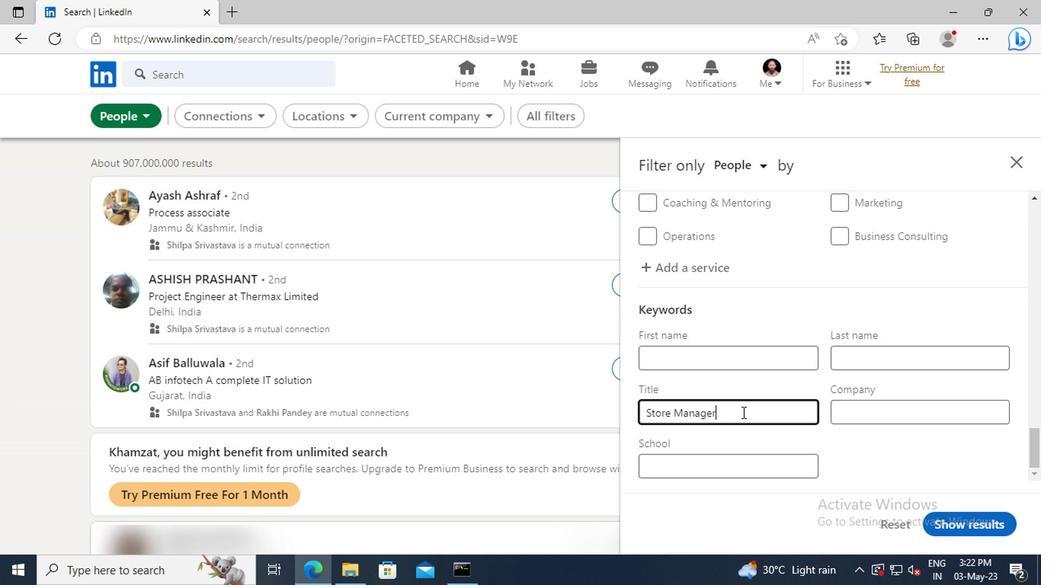 
Action: Mouse moved to (945, 524)
Screenshot: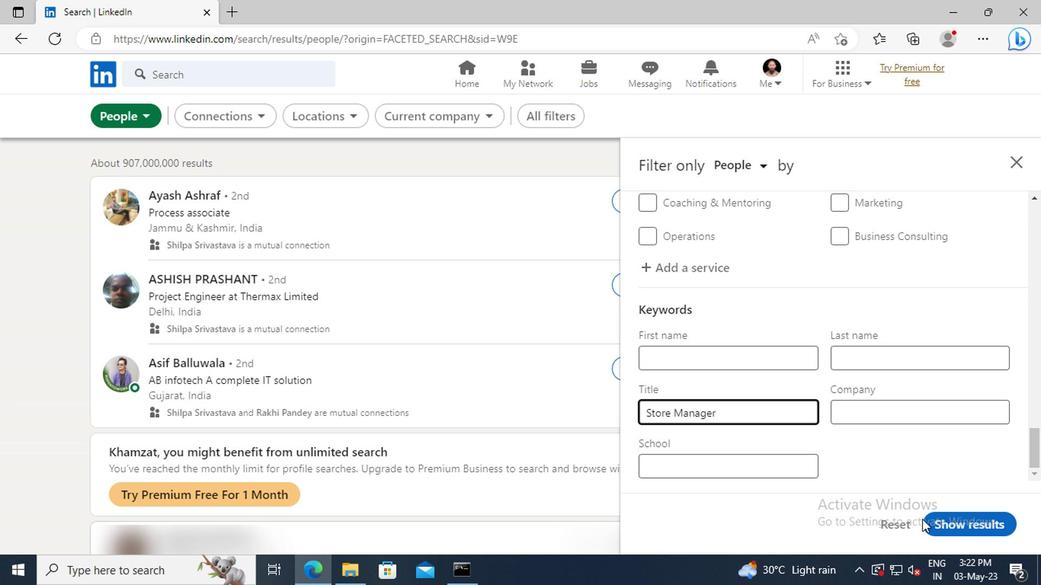 
Action: Mouse pressed left at (945, 524)
Screenshot: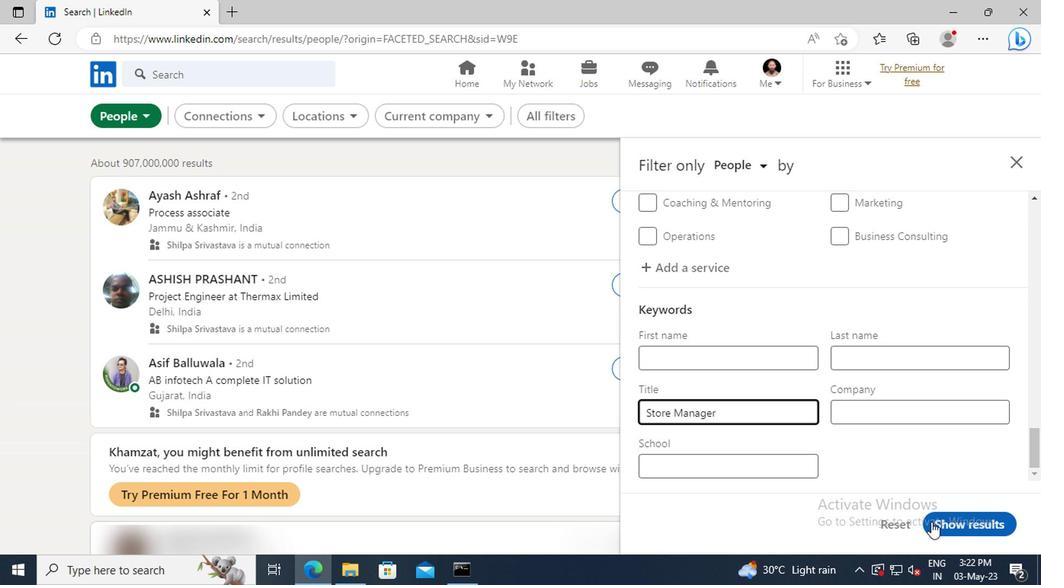 
